 Task: In the  document Desert.txt Add another  'page' Use the Tool Explore 'and look for brief about the picture in first page, copy 2-3 lines in second sheet.' Align the text to the Left
Action: Mouse moved to (232, 335)
Screenshot: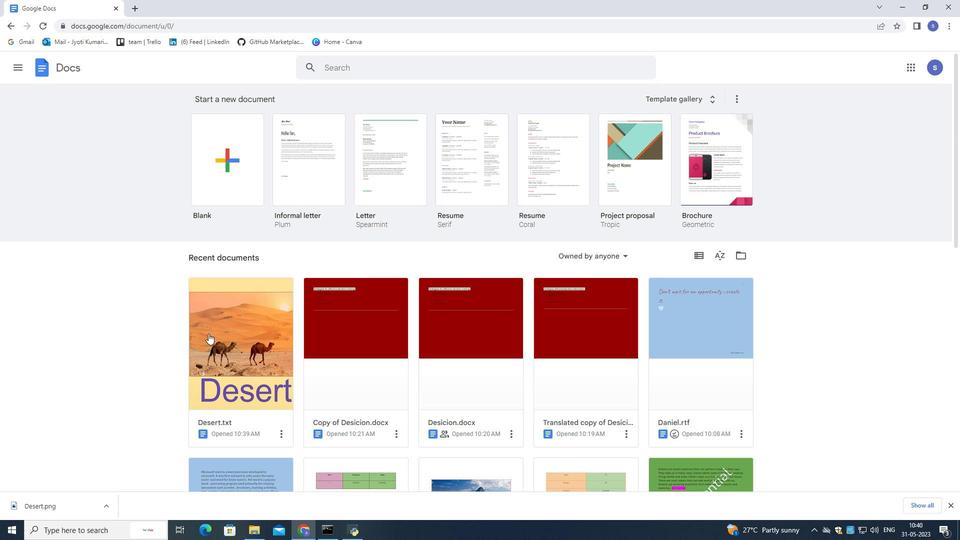 
Action: Mouse pressed left at (232, 335)
Screenshot: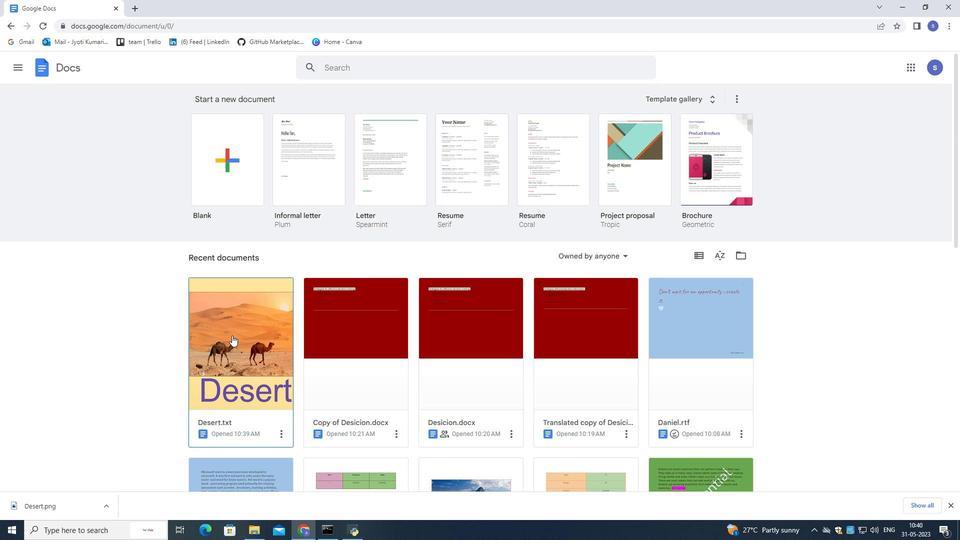 
Action: Mouse pressed left at (232, 335)
Screenshot: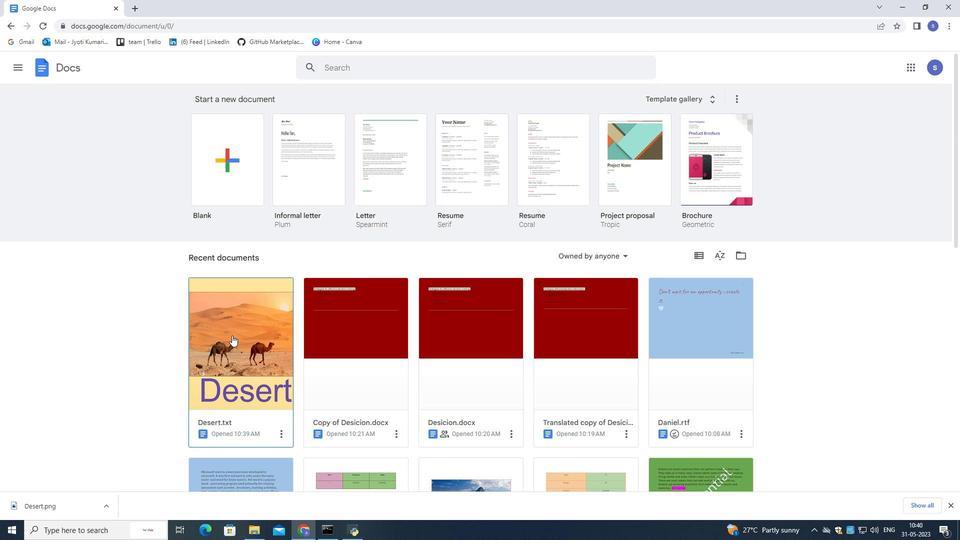 
Action: Mouse moved to (314, 229)
Screenshot: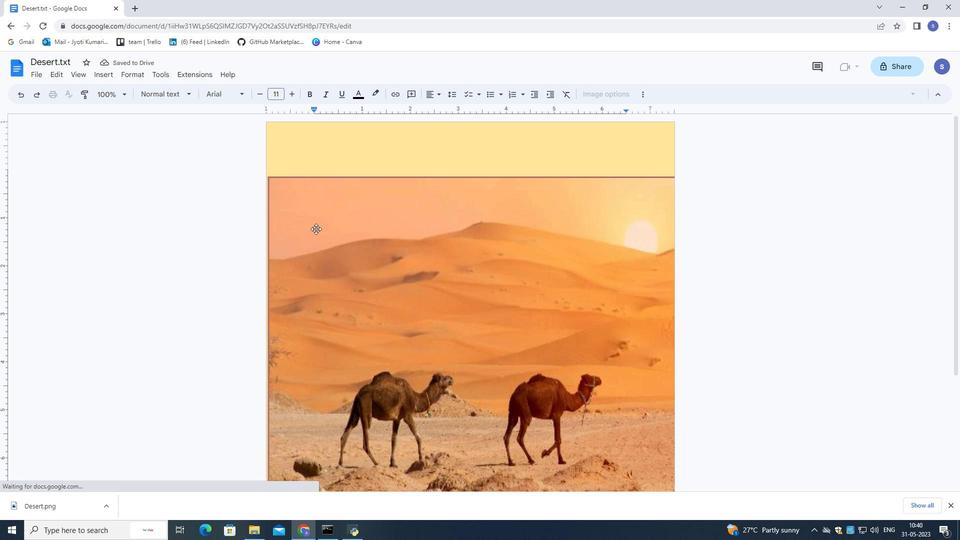 
Action: Mouse scrolled (314, 229) with delta (0, 0)
Screenshot: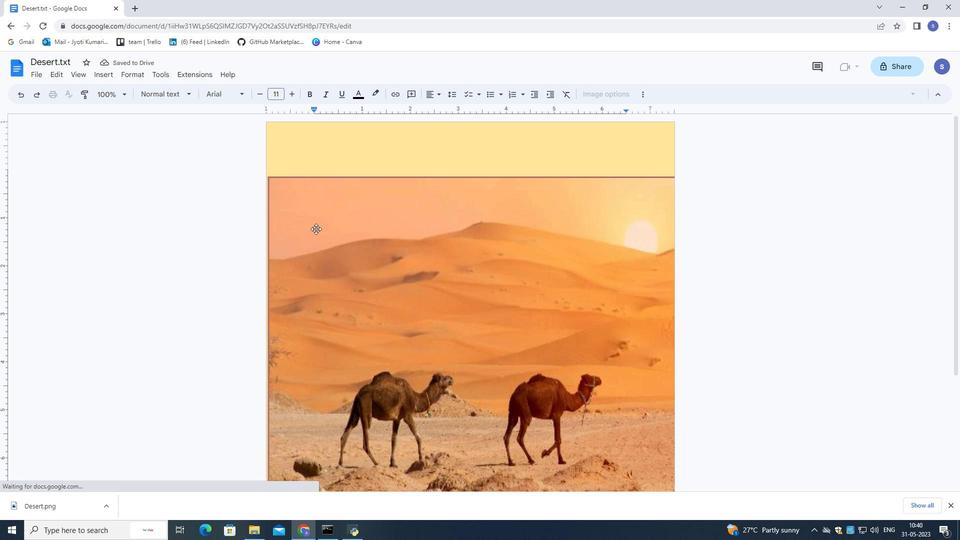 
Action: Mouse moved to (313, 231)
Screenshot: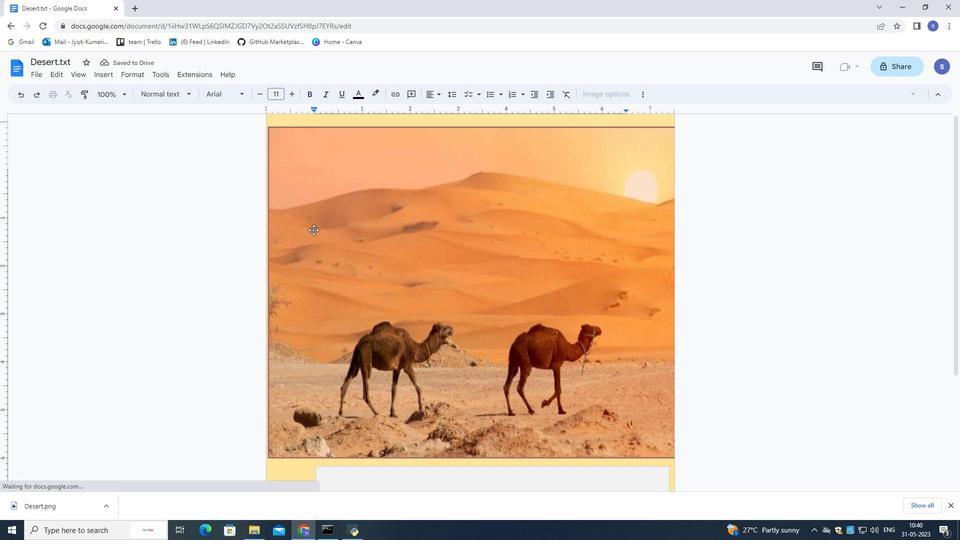
Action: Mouse scrolled (313, 229) with delta (0, 0)
Screenshot: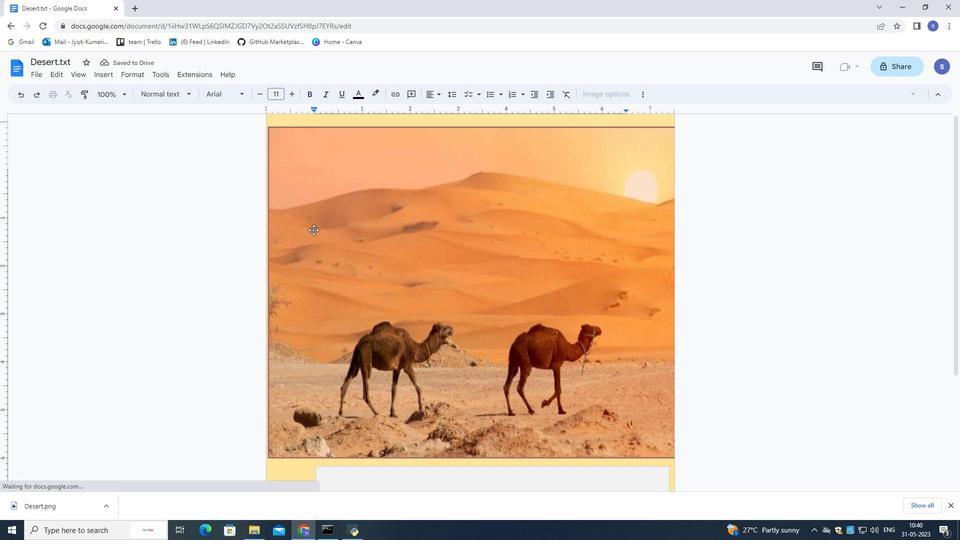 
Action: Mouse moved to (313, 231)
Screenshot: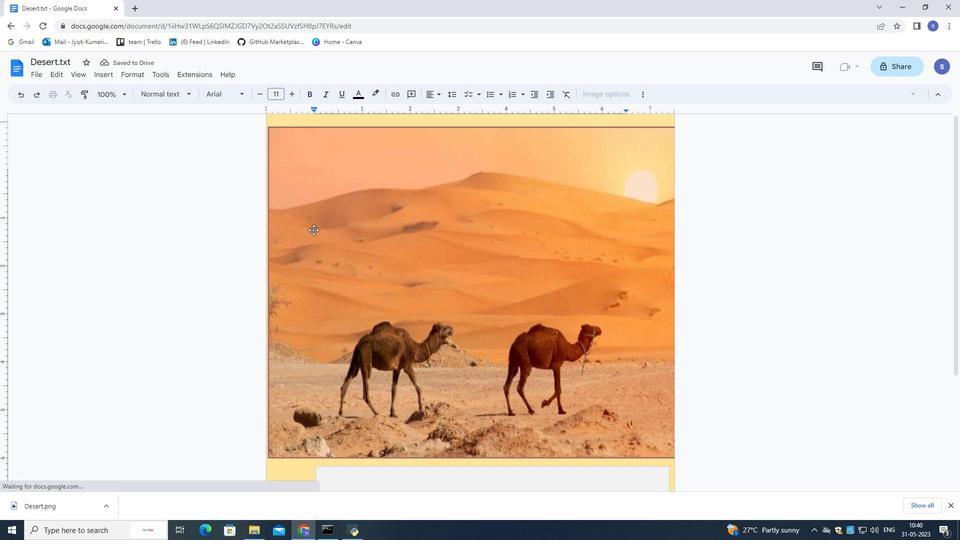 
Action: Mouse scrolled (313, 230) with delta (0, 0)
Screenshot: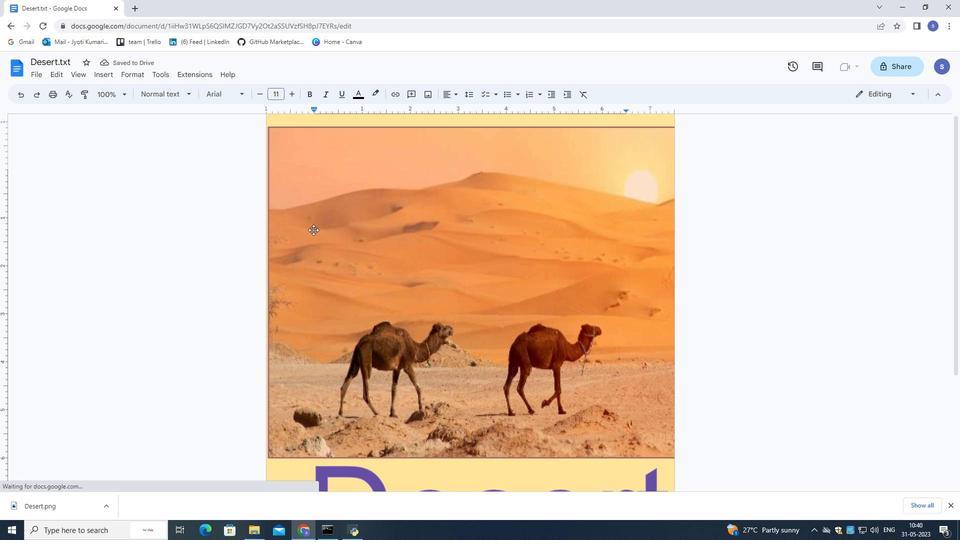 
Action: Mouse scrolled (313, 230) with delta (0, 0)
Screenshot: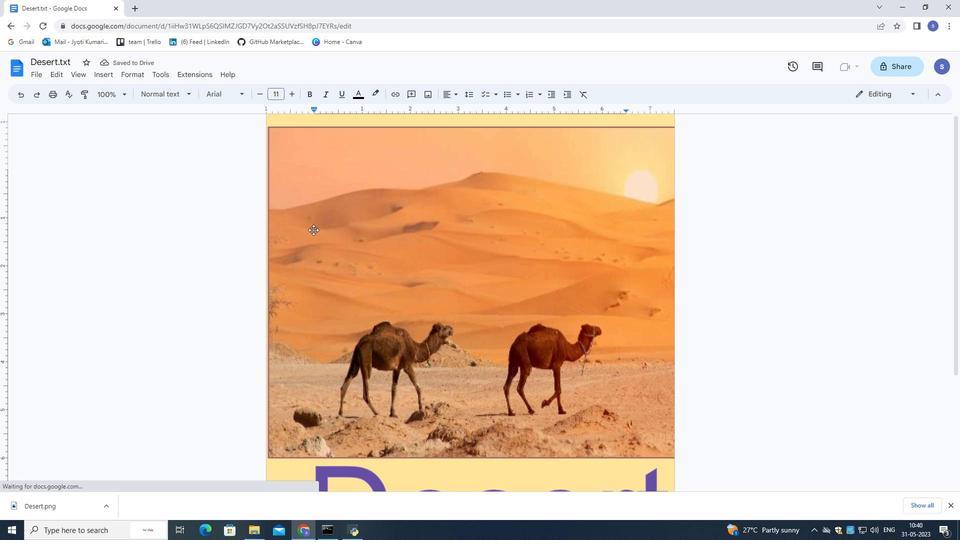 
Action: Mouse moved to (312, 232)
Screenshot: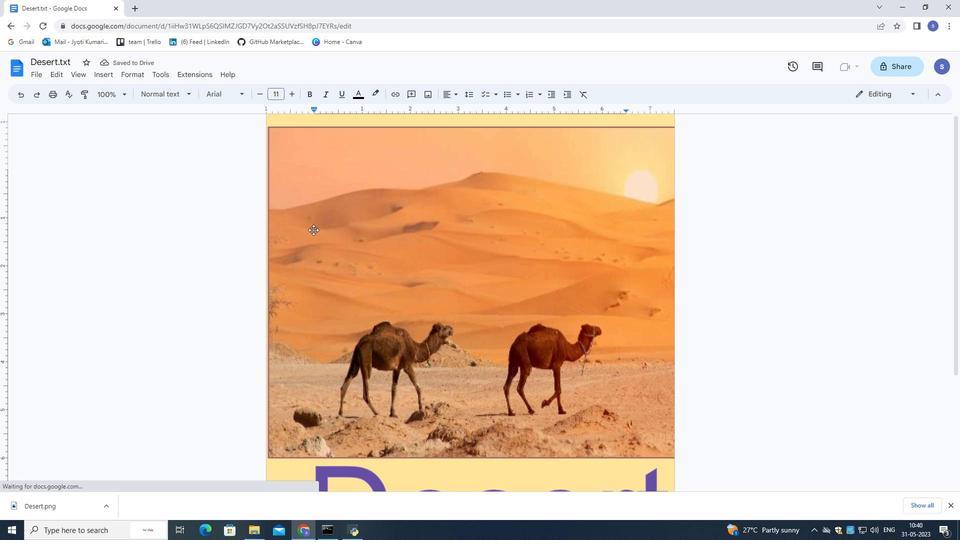 
Action: Mouse scrolled (313, 230) with delta (0, 0)
Screenshot: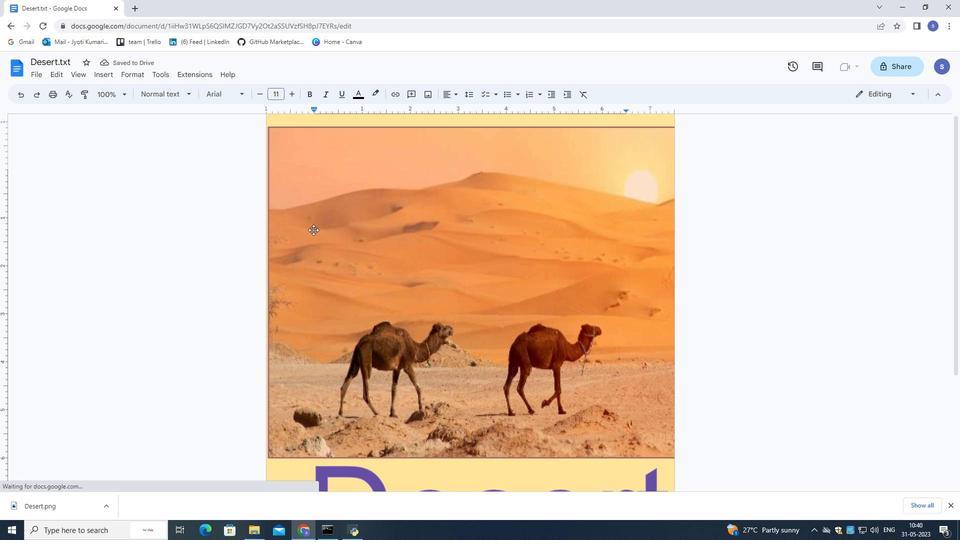 
Action: Mouse scrolled (312, 231) with delta (0, 0)
Screenshot: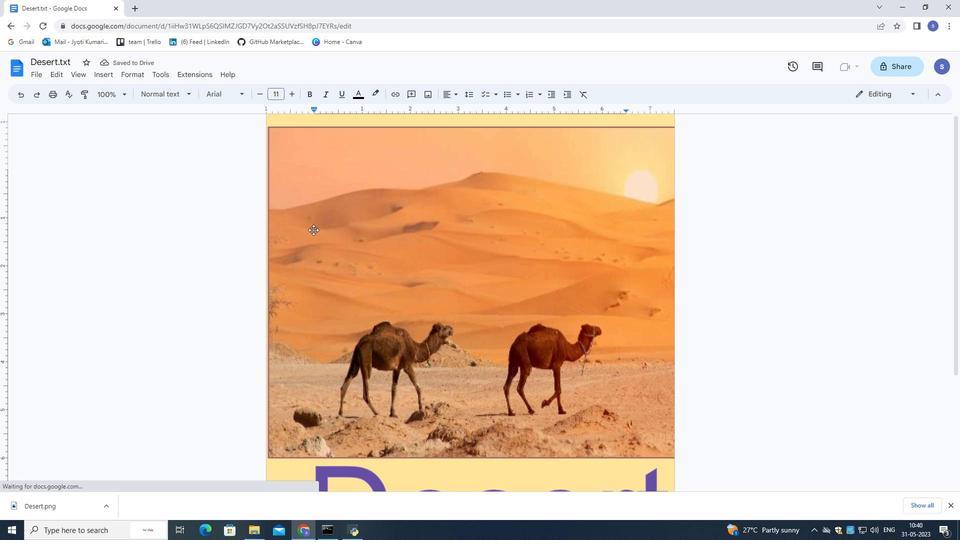 
Action: Mouse scrolled (312, 231) with delta (0, 0)
Screenshot: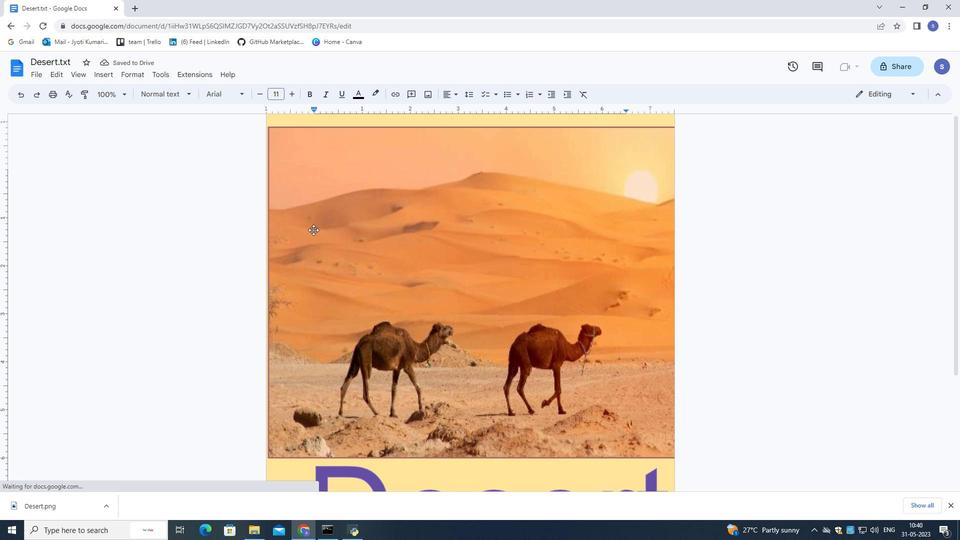 
Action: Mouse moved to (312, 232)
Screenshot: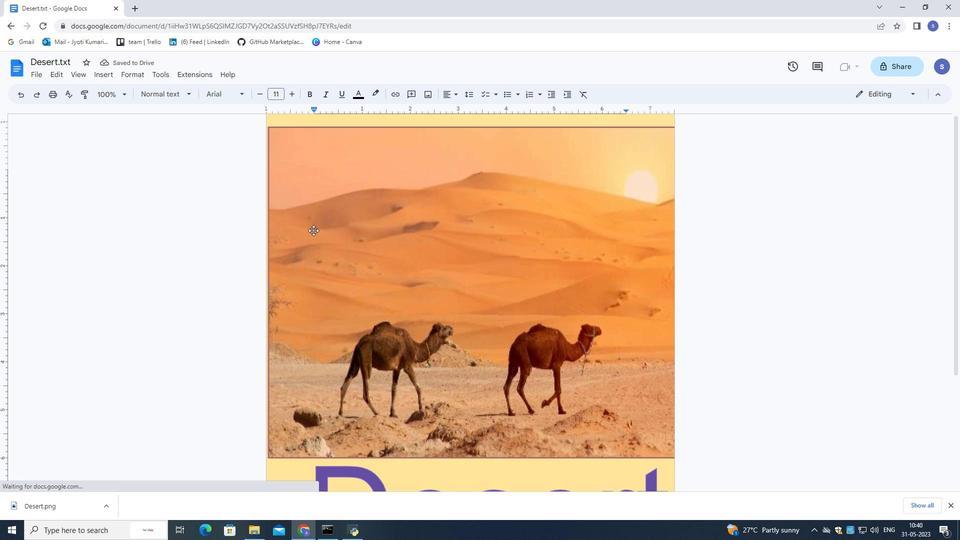 
Action: Mouse scrolled (312, 232) with delta (0, 0)
Screenshot: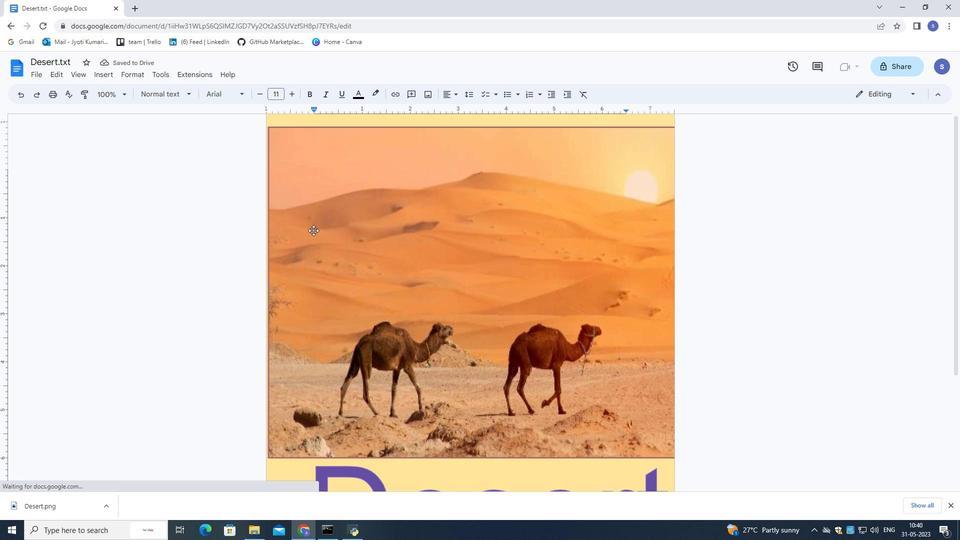 
Action: Mouse scrolled (312, 232) with delta (0, 0)
Screenshot: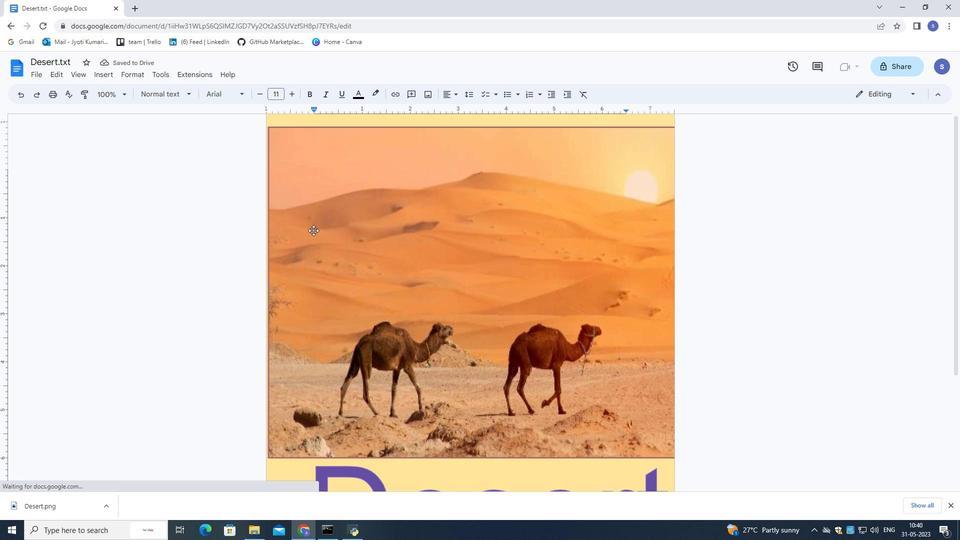 
Action: Mouse scrolled (312, 232) with delta (0, 0)
Screenshot: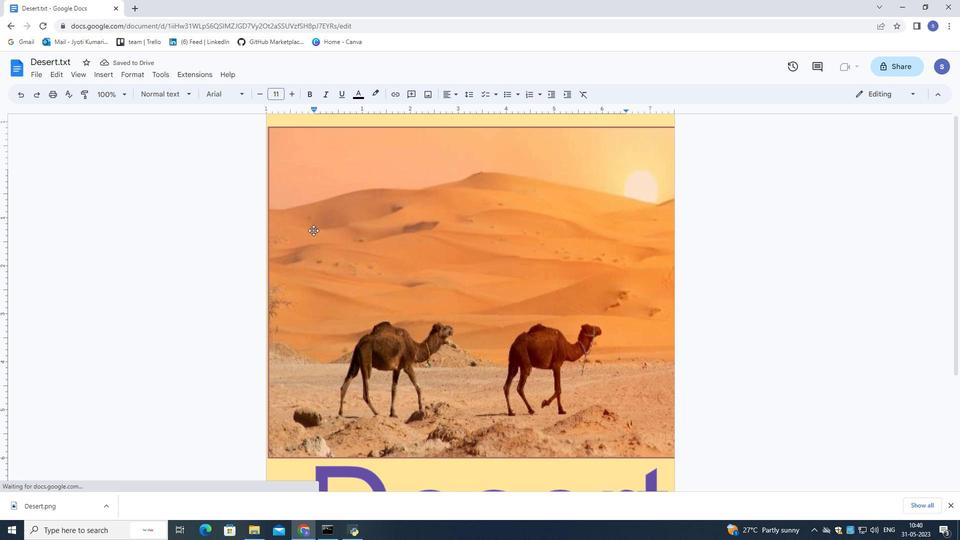 
Action: Mouse scrolled (312, 232) with delta (0, 0)
Screenshot: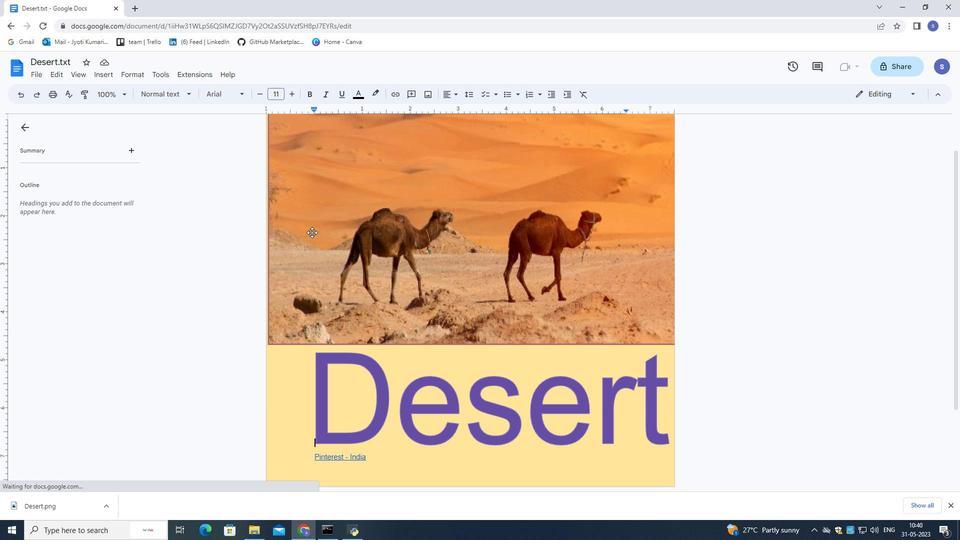 
Action: Mouse scrolled (312, 232) with delta (0, 0)
Screenshot: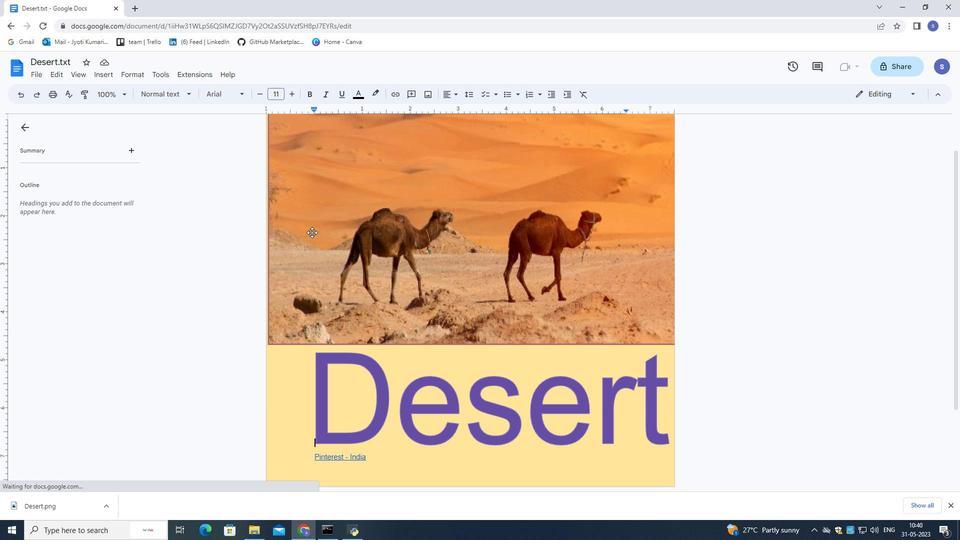 
Action: Mouse scrolled (312, 232) with delta (0, 0)
Screenshot: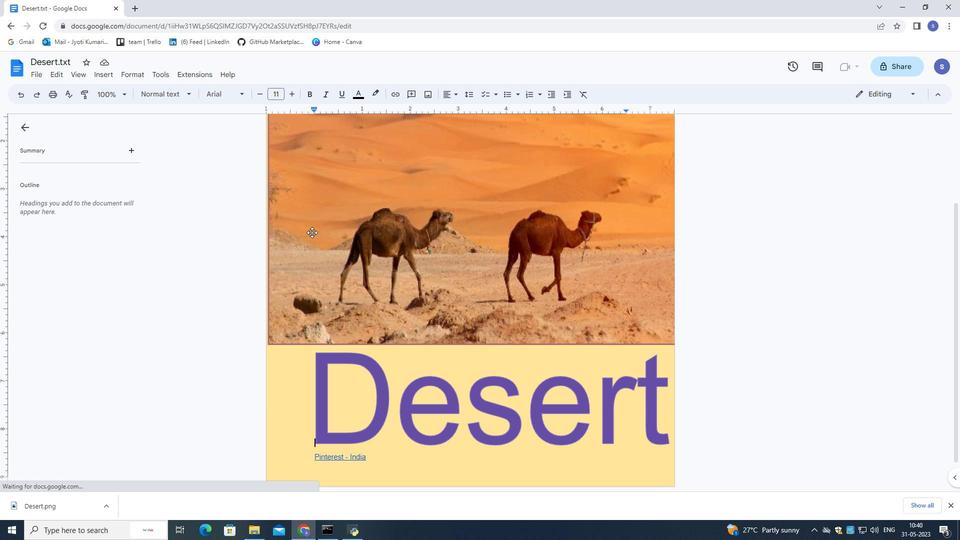 
Action: Mouse scrolled (312, 232) with delta (0, 0)
Screenshot: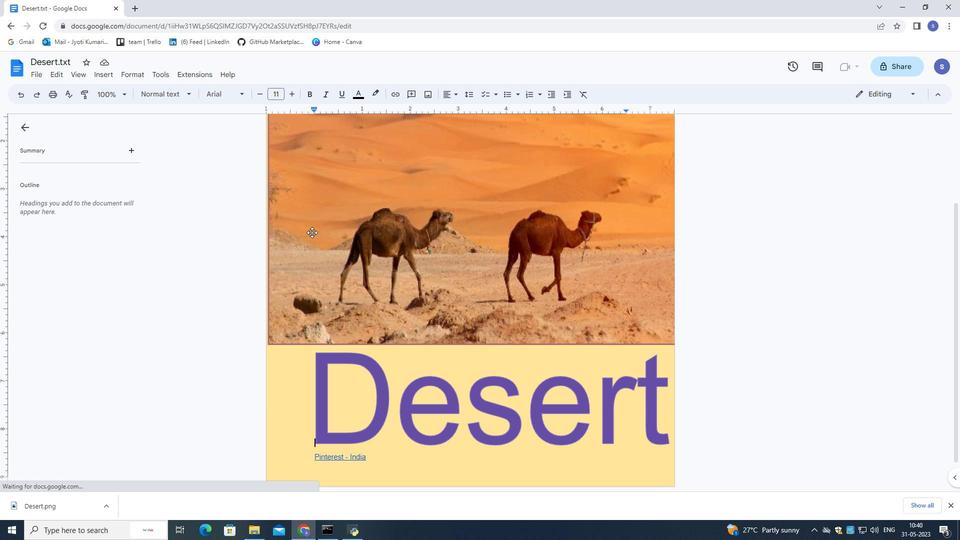 
Action: Mouse moved to (44, 76)
Screenshot: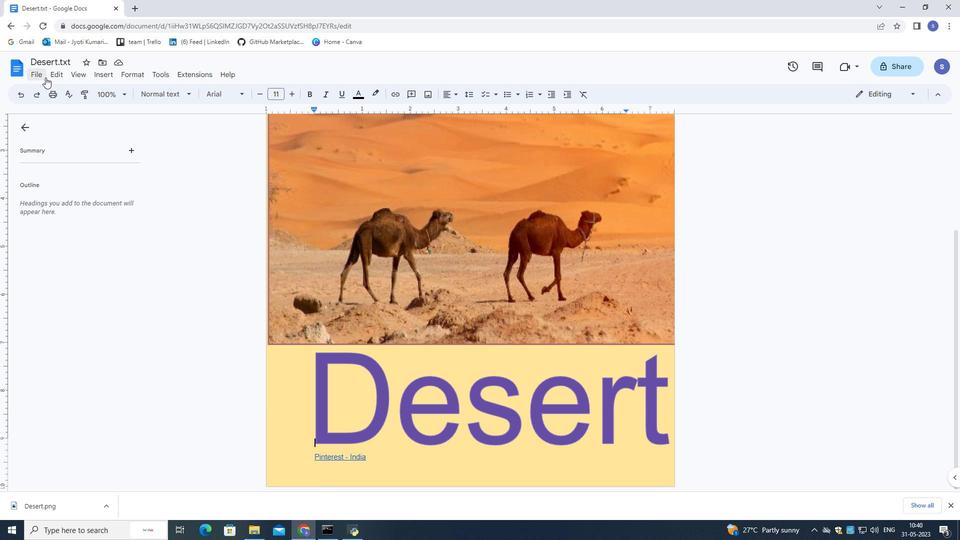 
Action: Mouse pressed left at (44, 76)
Screenshot: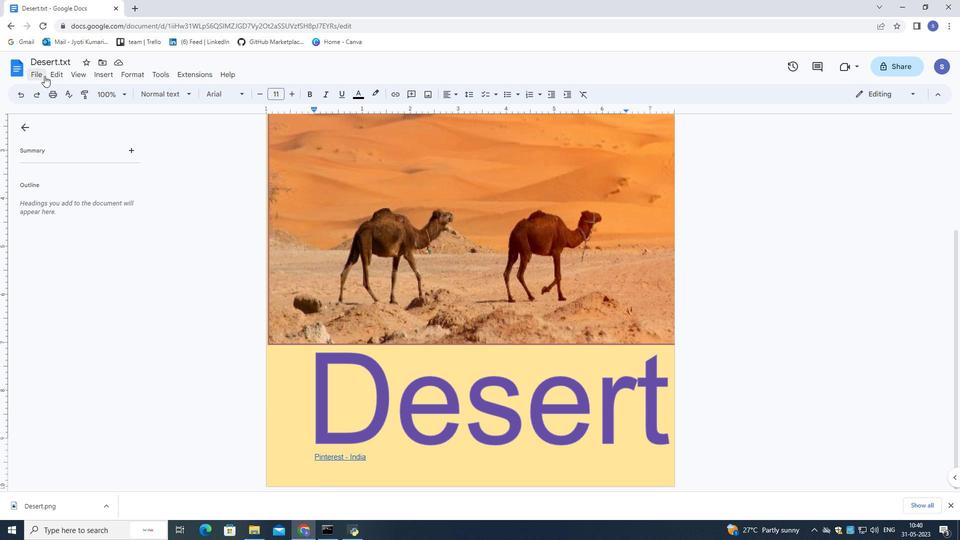 
Action: Mouse moved to (258, 358)
Screenshot: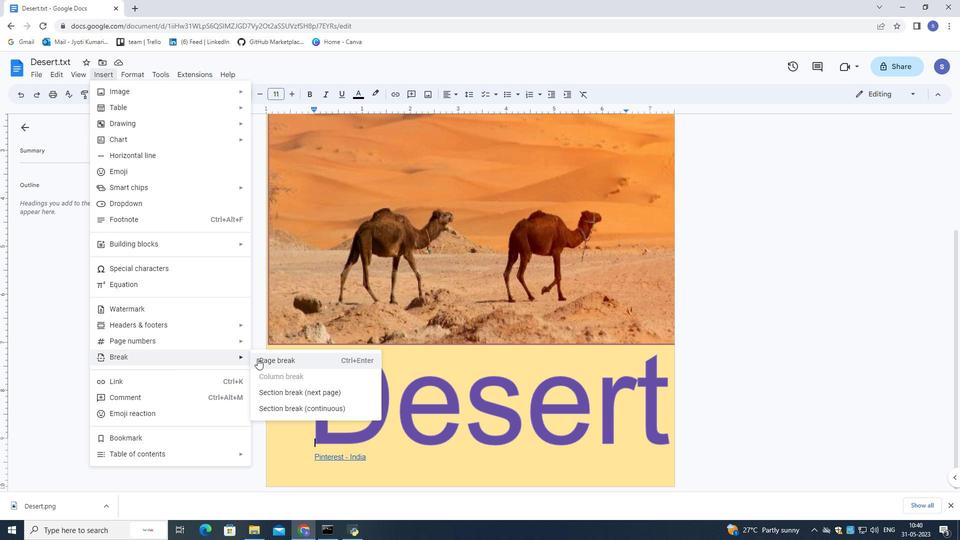 
Action: Mouse pressed left at (258, 358)
Screenshot: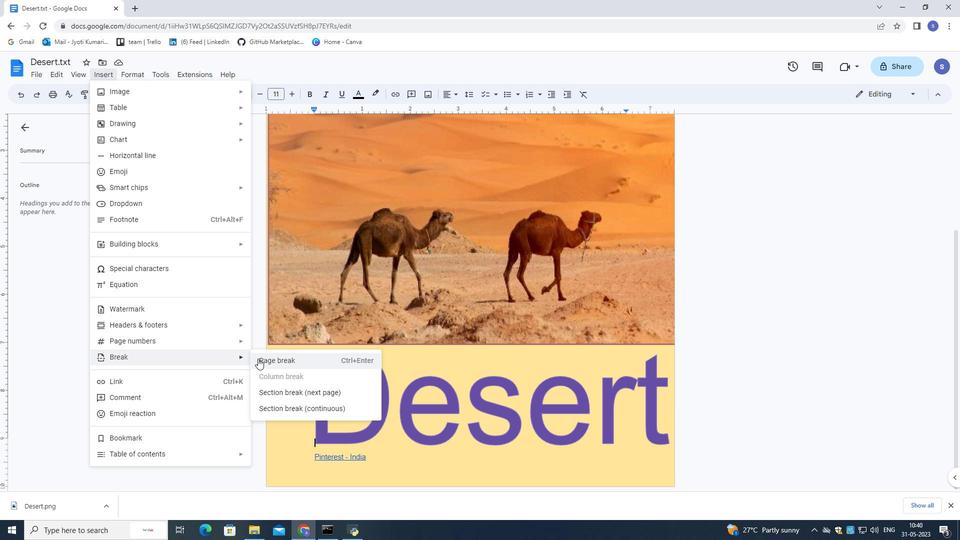 
Action: Mouse moved to (465, 381)
Screenshot: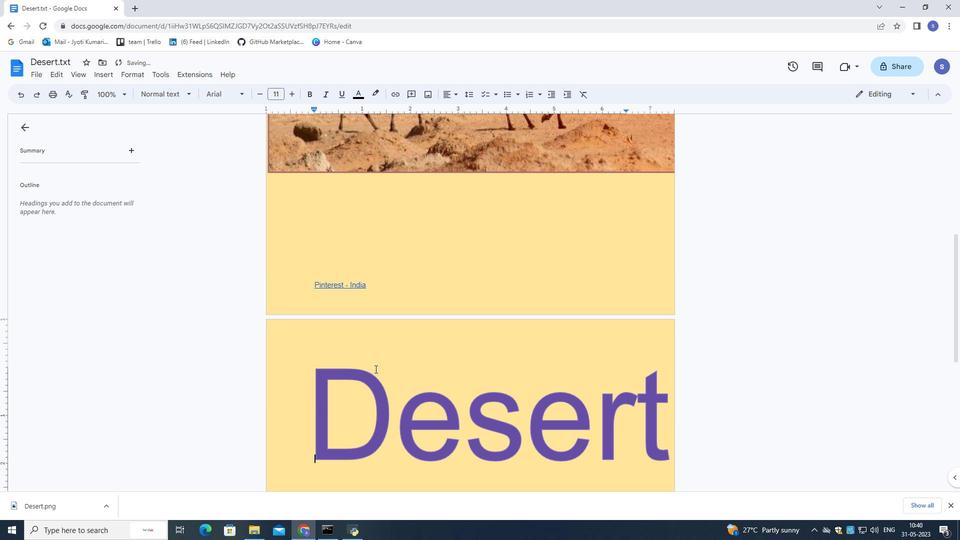 
Action: Mouse scrolled (465, 382) with delta (0, 0)
Screenshot: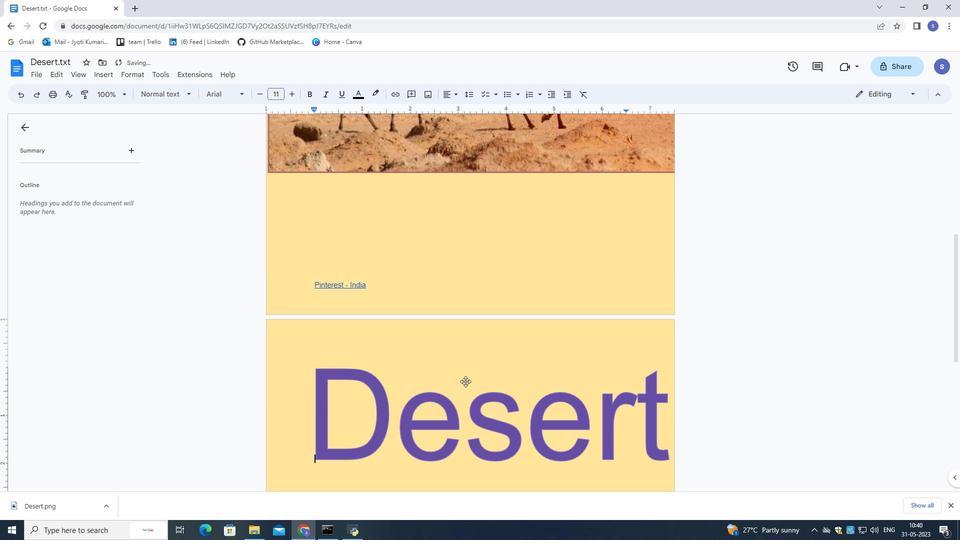 
Action: Mouse scrolled (465, 382) with delta (0, 0)
Screenshot: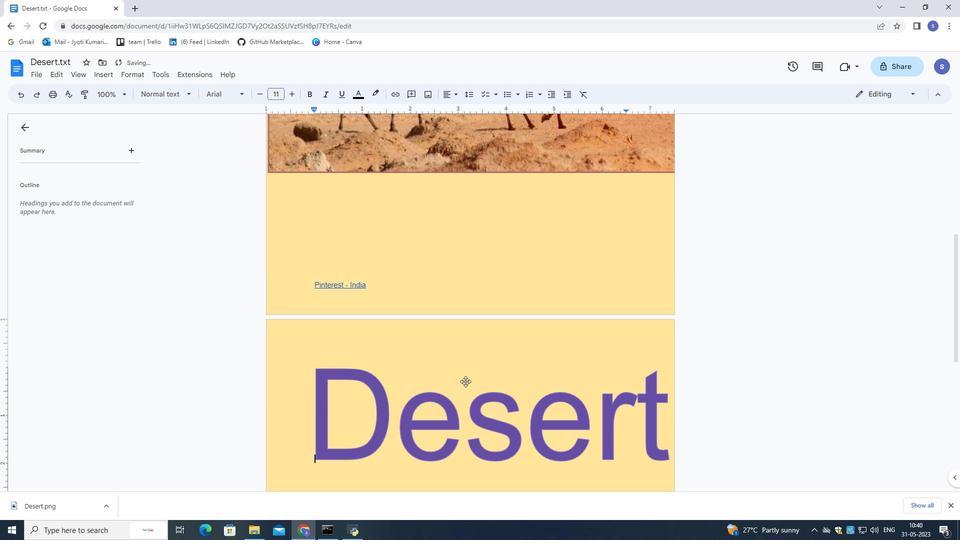 
Action: Mouse scrolled (465, 382) with delta (0, 0)
Screenshot: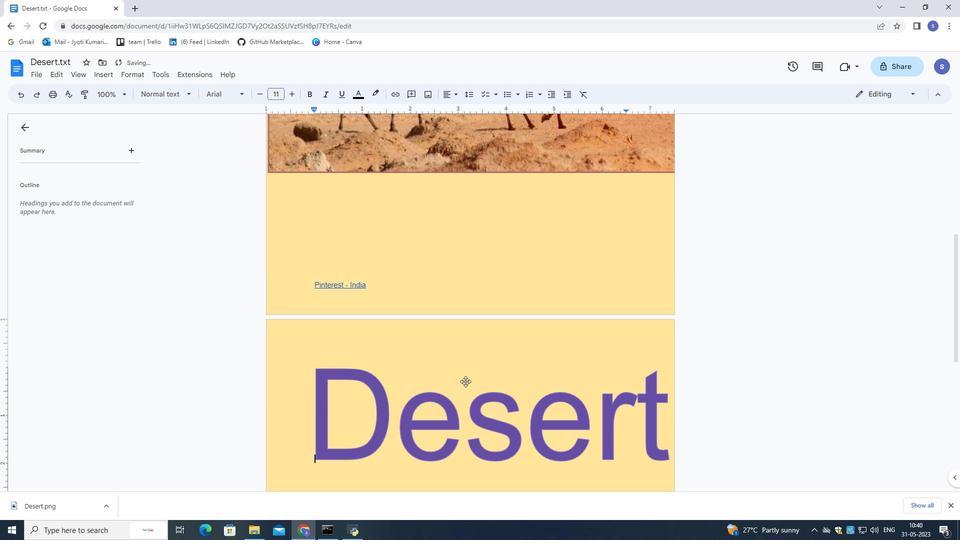 
Action: Mouse scrolled (465, 382) with delta (0, 0)
Screenshot: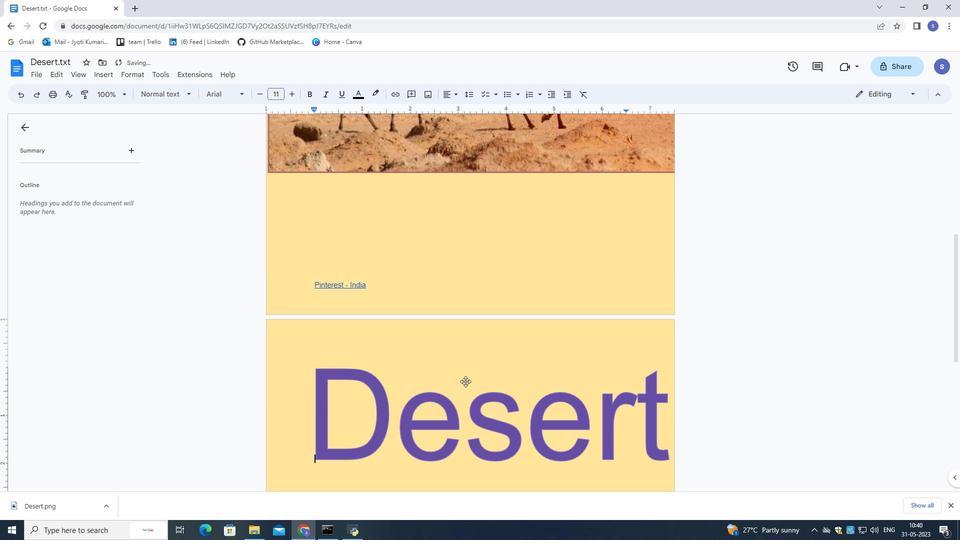 
Action: Mouse scrolled (465, 382) with delta (0, 0)
Screenshot: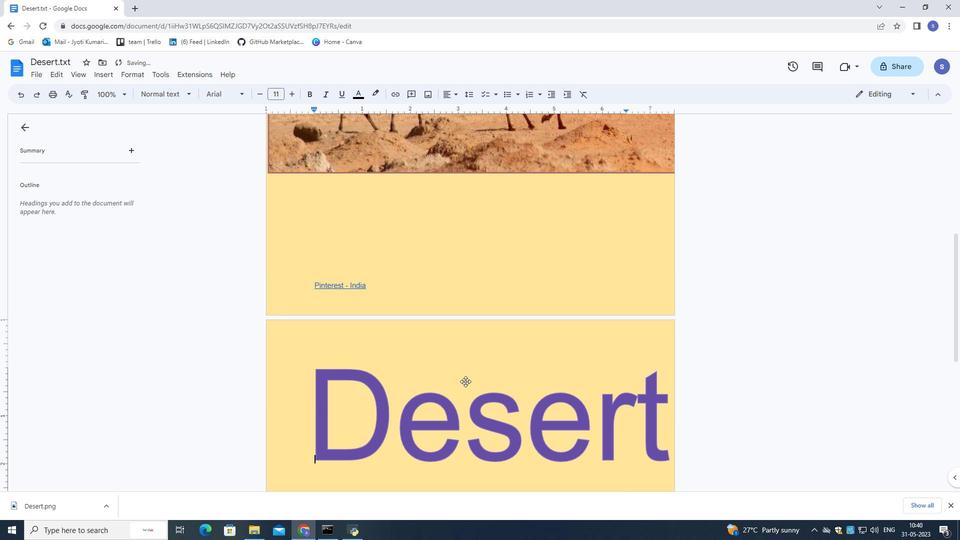 
Action: Mouse moved to (465, 381)
Screenshot: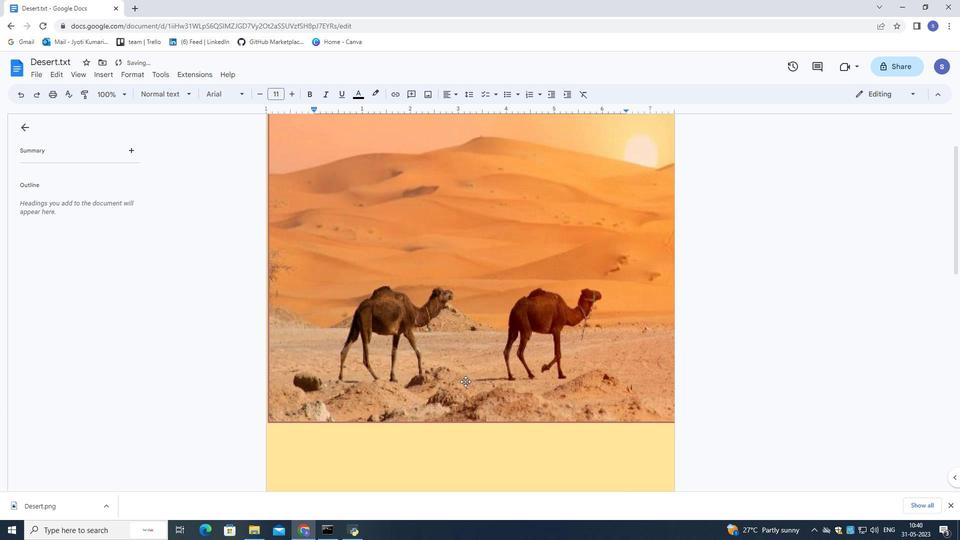 
Action: Mouse scrolled (465, 381) with delta (0, 0)
Screenshot: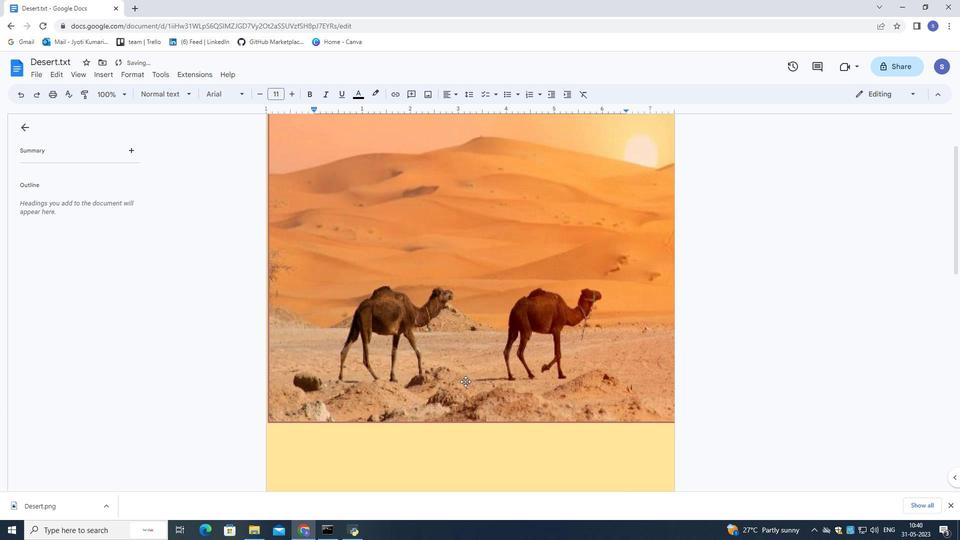 
Action: Mouse moved to (464, 381)
Screenshot: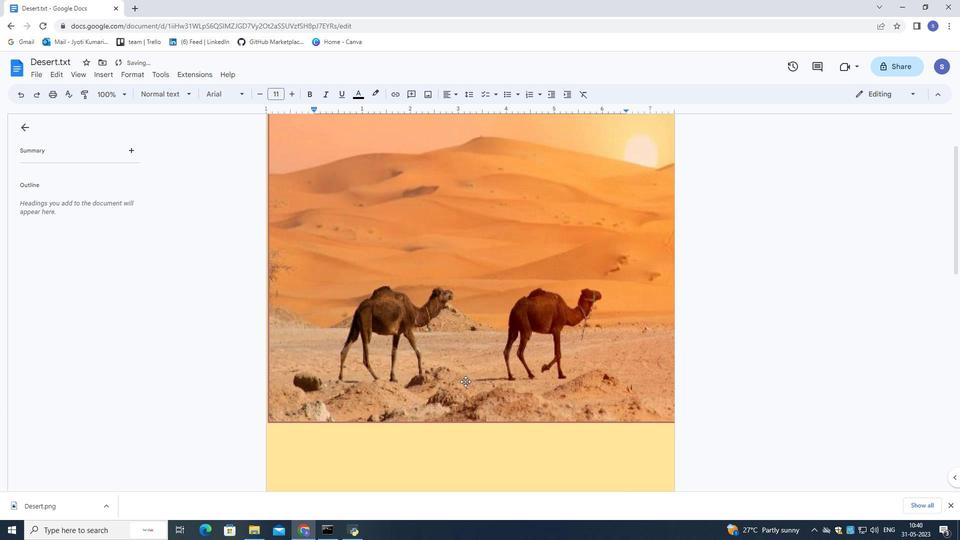 
Action: Mouse scrolled (464, 381) with delta (0, 0)
Screenshot: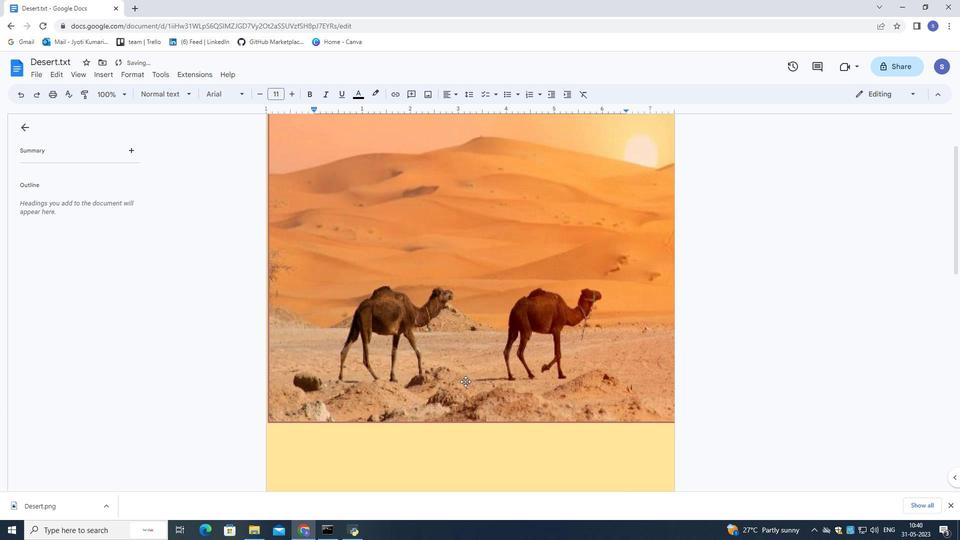 
Action: Mouse scrolled (464, 381) with delta (0, 0)
Screenshot: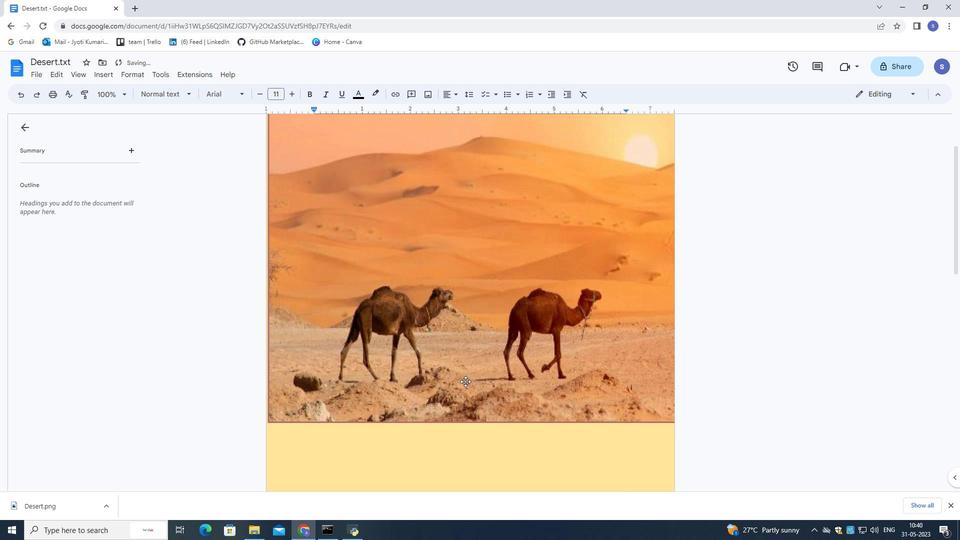 
Action: Mouse scrolled (464, 381) with delta (0, 0)
Screenshot: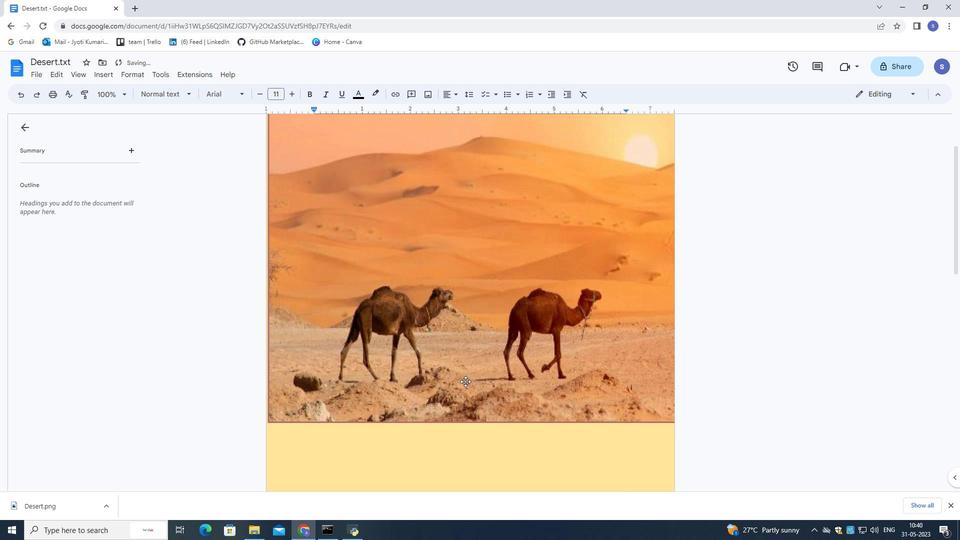 
Action: Mouse scrolled (464, 381) with delta (0, 0)
Screenshot: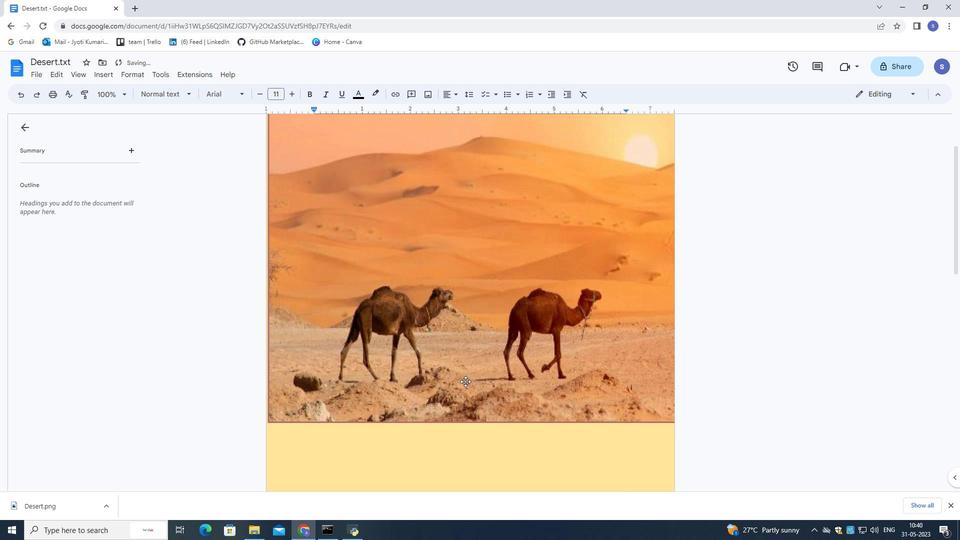 
Action: Mouse scrolled (464, 381) with delta (0, 0)
Screenshot: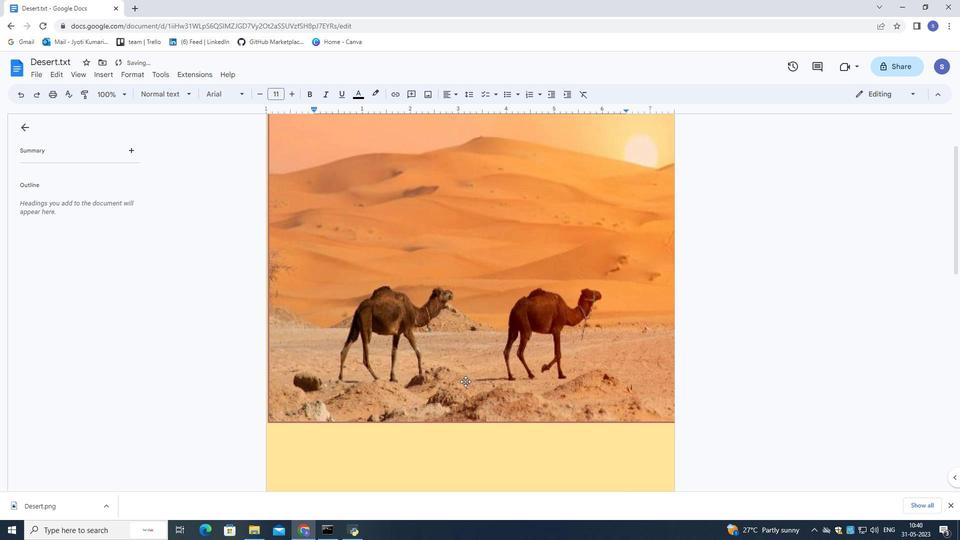 
Action: Mouse moved to (464, 381)
Screenshot: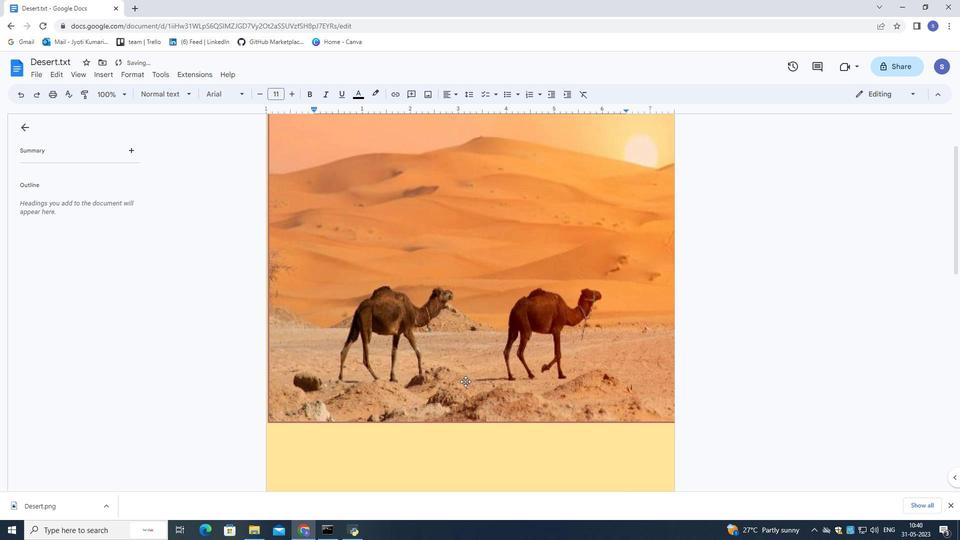 
Action: Mouse scrolled (464, 381) with delta (0, 0)
Screenshot: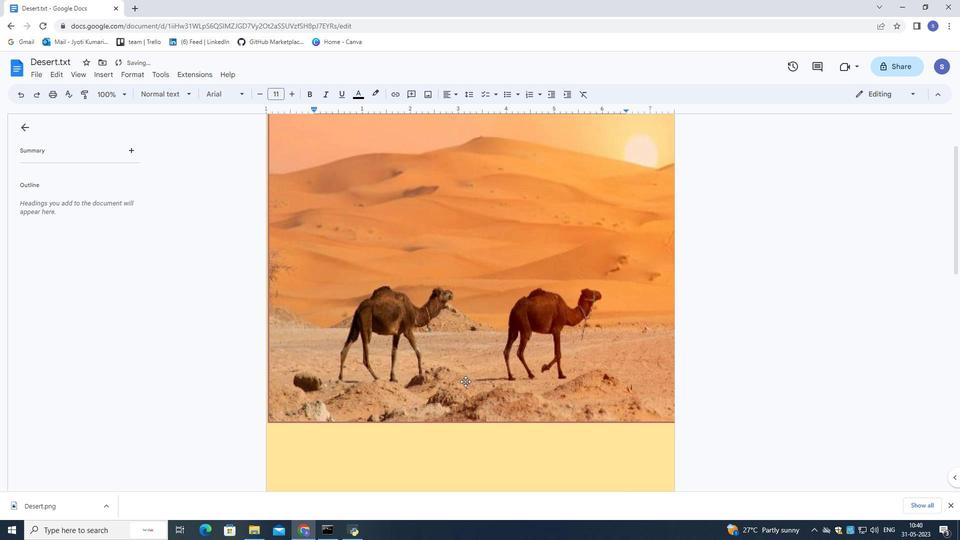 
Action: Mouse scrolled (464, 382) with delta (0, 0)
Screenshot: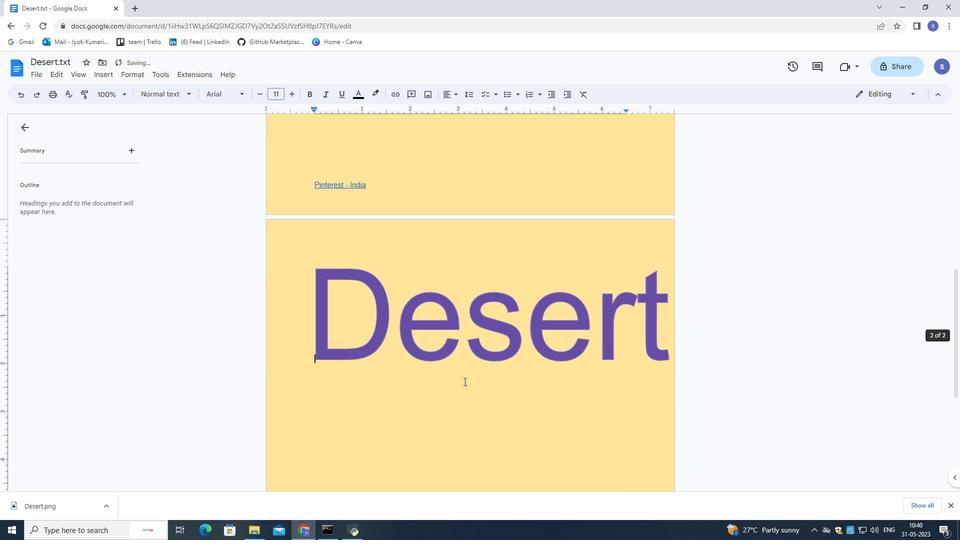 
Action: Mouse scrolled (464, 382) with delta (0, 0)
Screenshot: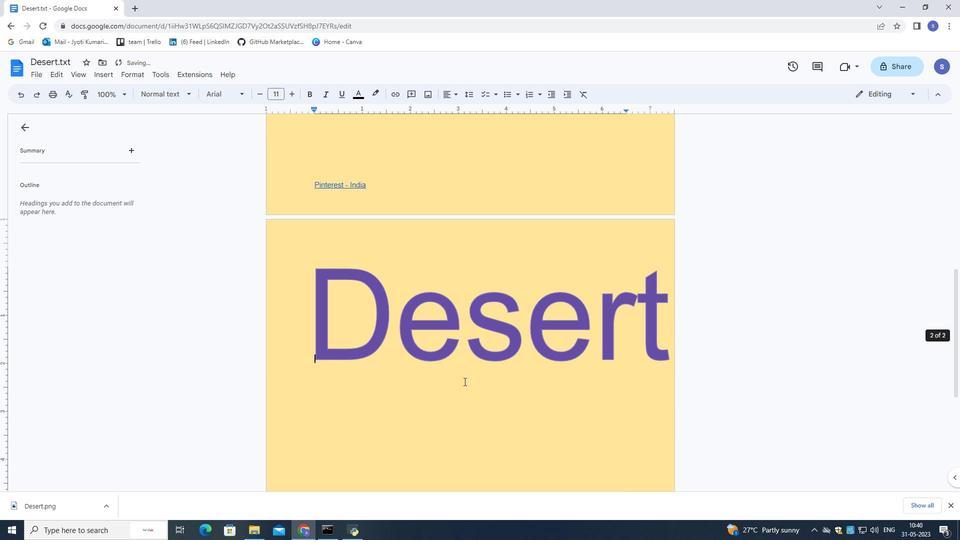 
Action: Mouse scrolled (464, 382) with delta (0, 0)
Screenshot: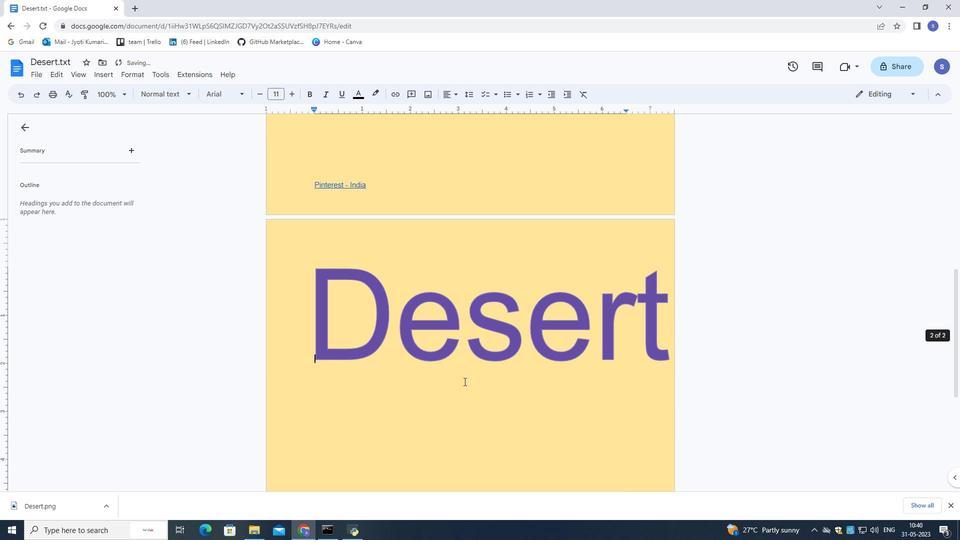
Action: Mouse scrolled (464, 382) with delta (0, 0)
Screenshot: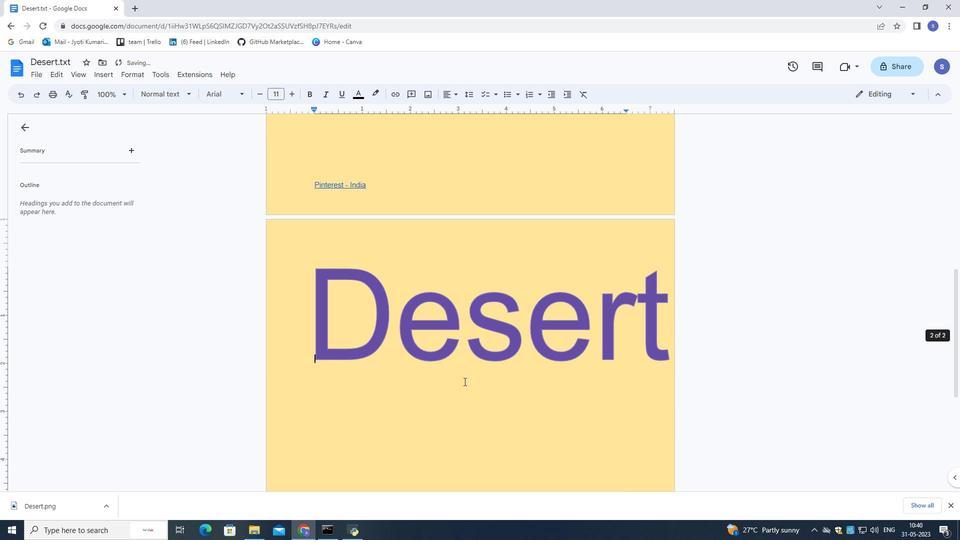 
Action: Mouse scrolled (464, 382) with delta (0, 0)
Screenshot: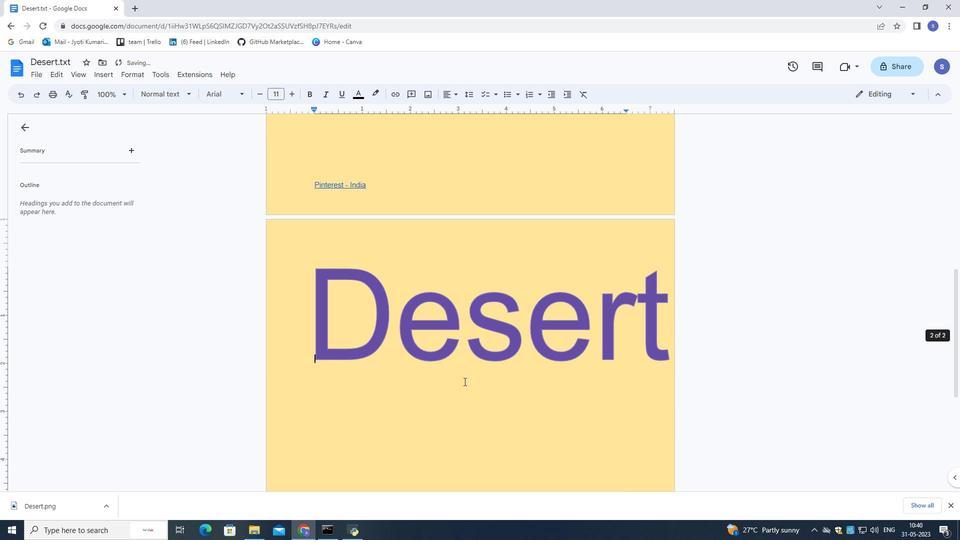 
Action: Mouse scrolled (464, 382) with delta (0, 0)
Screenshot: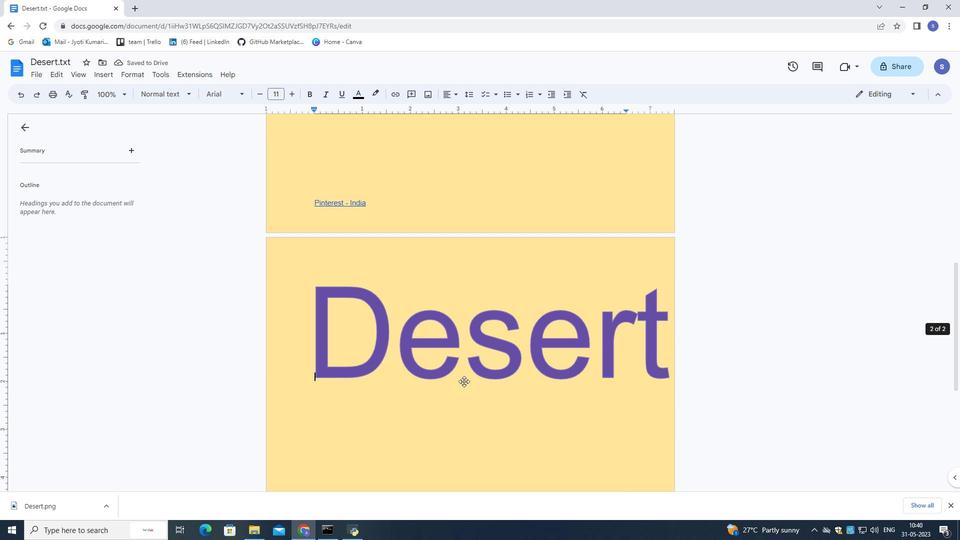 
Action: Mouse scrolled (464, 382) with delta (0, 0)
Screenshot: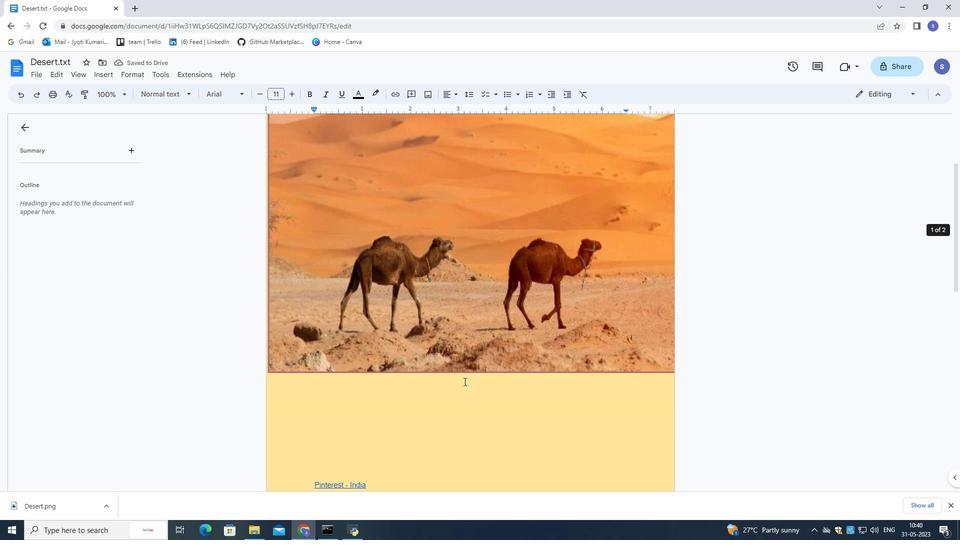 
Action: Mouse moved to (462, 381)
Screenshot: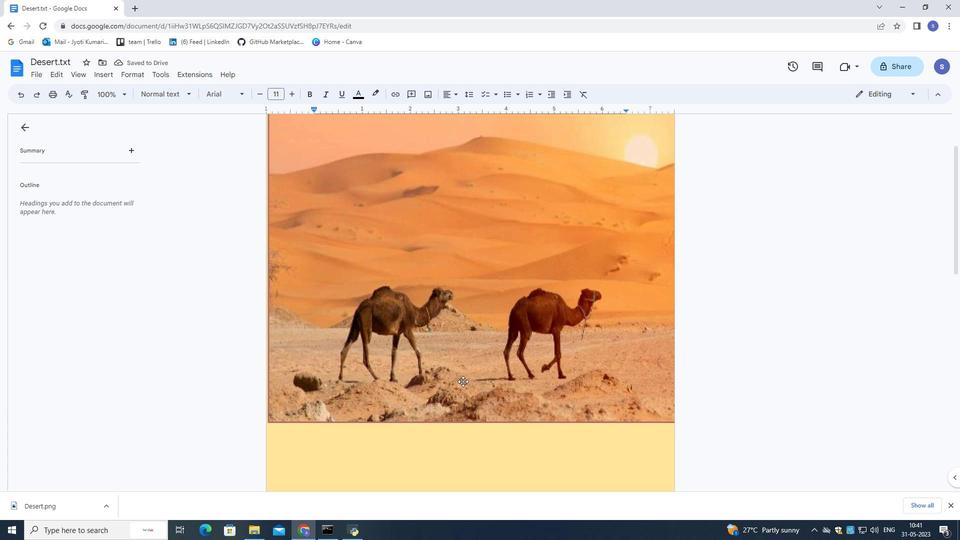 
Action: Mouse scrolled (462, 382) with delta (0, 0)
Screenshot: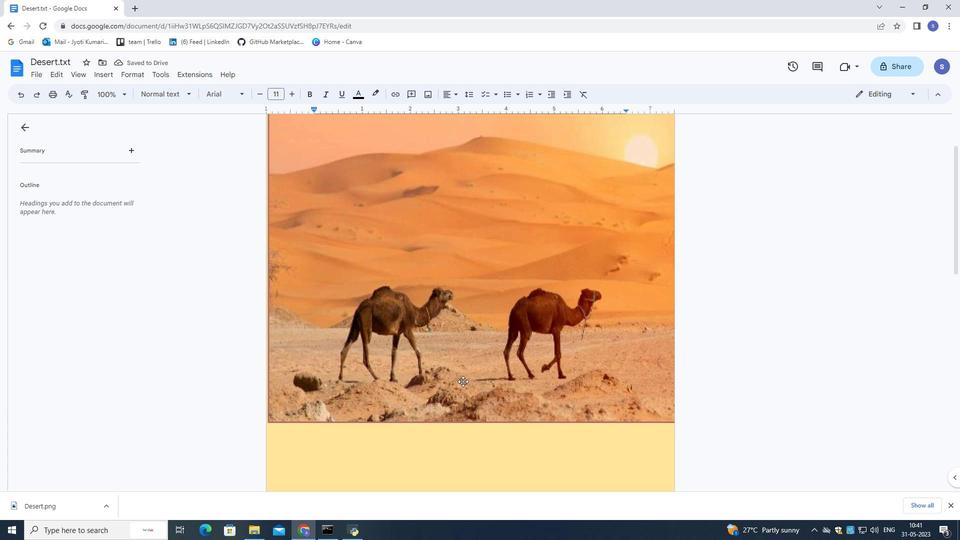 
Action: Mouse scrolled (462, 382) with delta (0, 0)
Screenshot: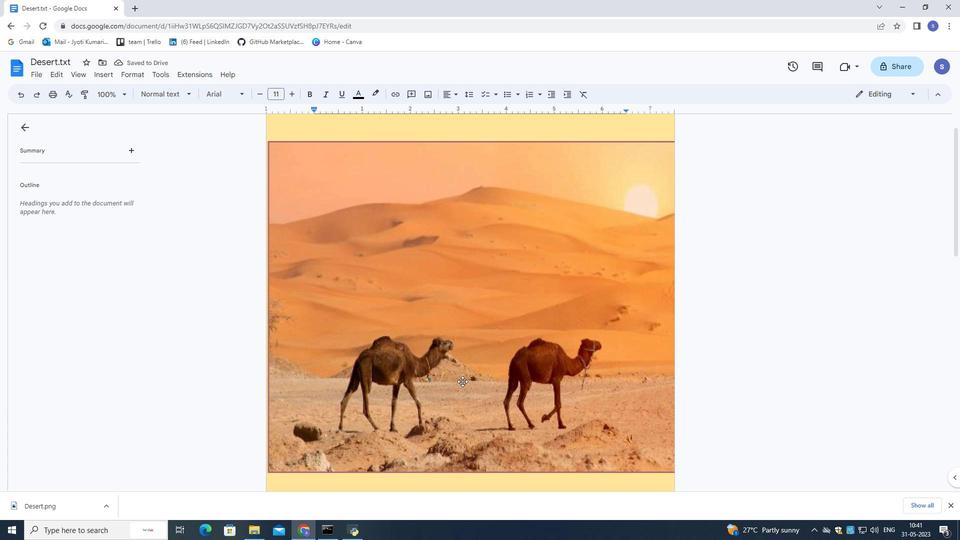 
Action: Mouse scrolled (462, 381) with delta (0, 0)
Screenshot: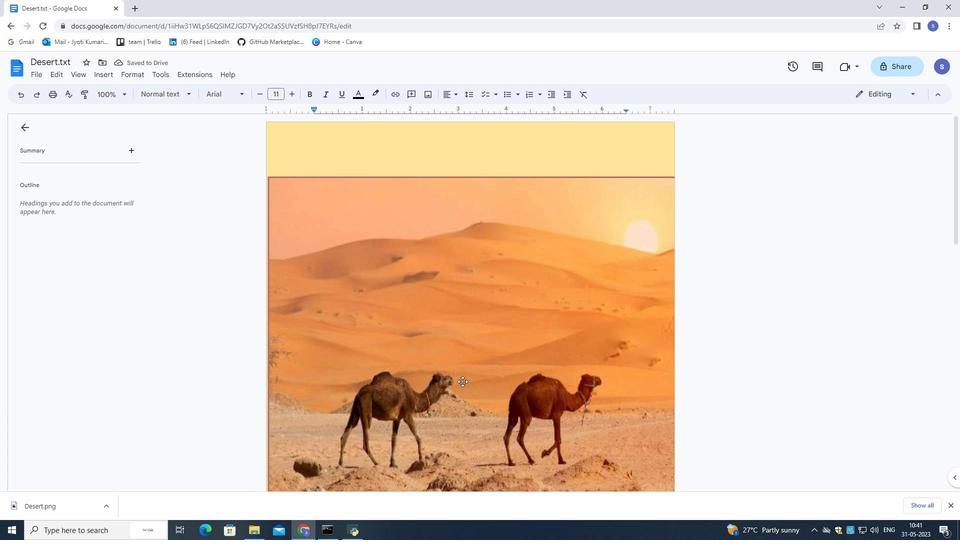 
Action: Mouse scrolled (462, 381) with delta (0, 0)
Screenshot: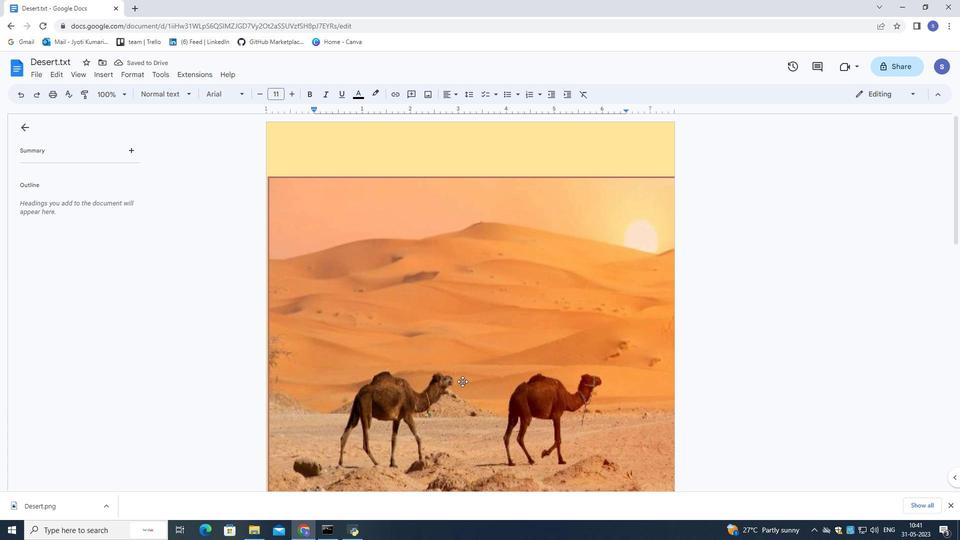 
Action: Mouse scrolled (462, 381) with delta (0, 0)
Screenshot: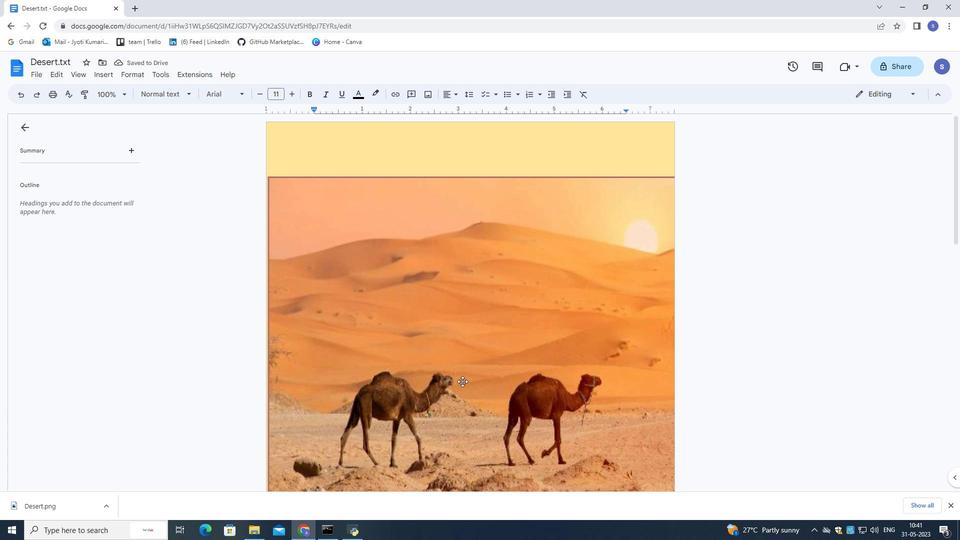 
Action: Mouse scrolled (462, 381) with delta (0, 0)
Screenshot: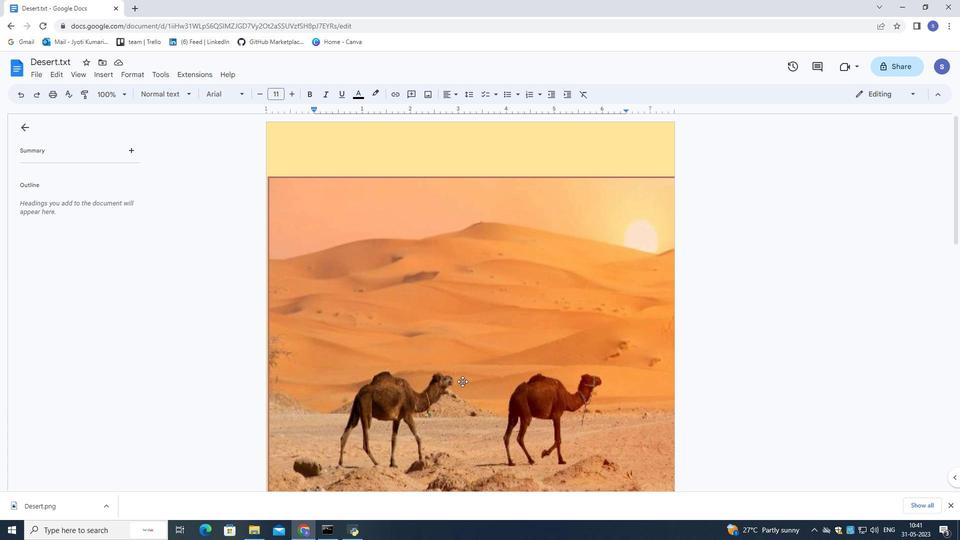 
Action: Mouse scrolled (462, 381) with delta (0, 0)
Screenshot: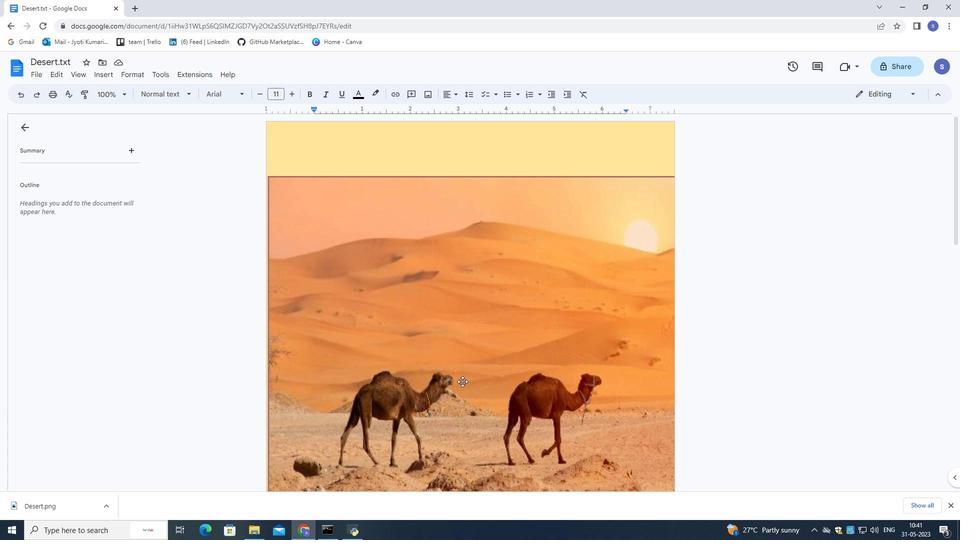 
Action: Mouse scrolled (462, 381) with delta (0, 0)
Screenshot: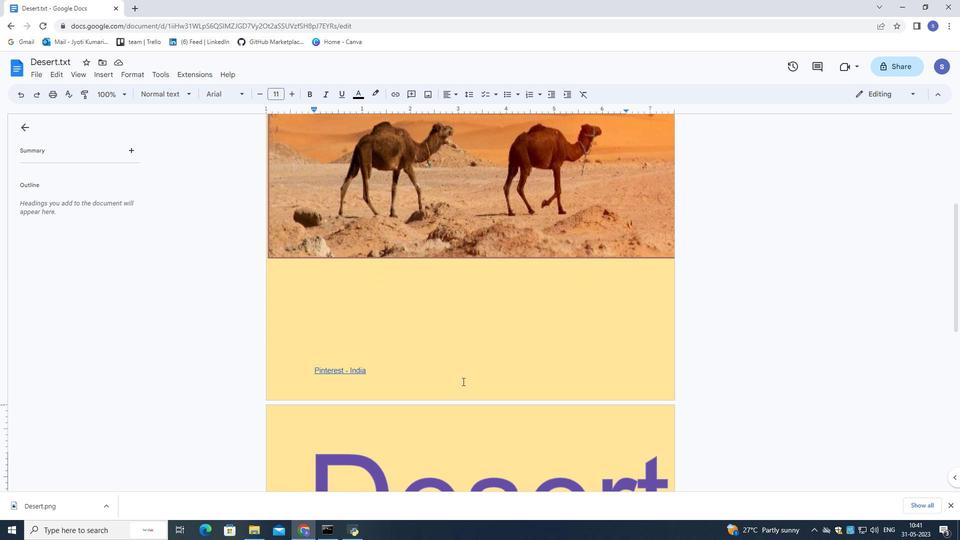 
Action: Mouse scrolled (462, 381) with delta (0, 0)
Screenshot: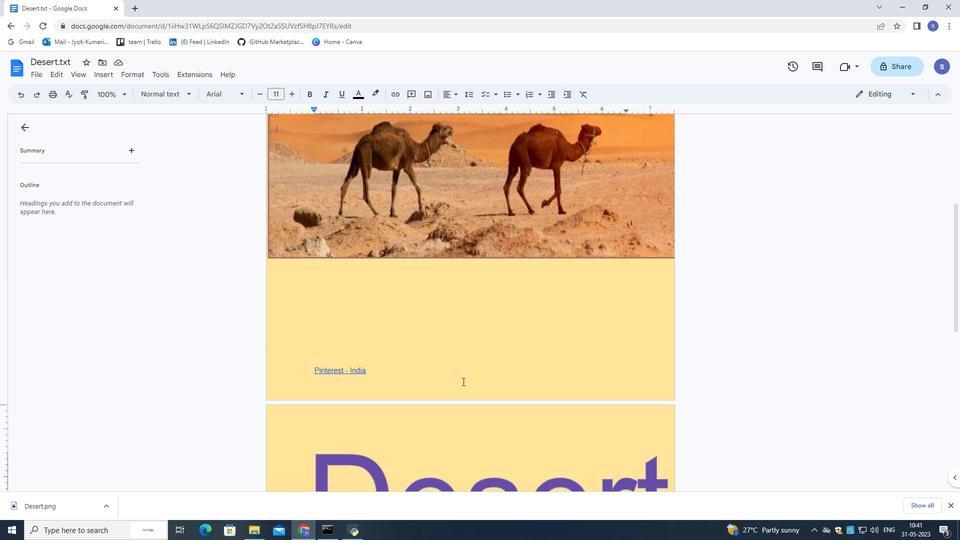 
Action: Mouse scrolled (462, 381) with delta (0, 0)
Screenshot: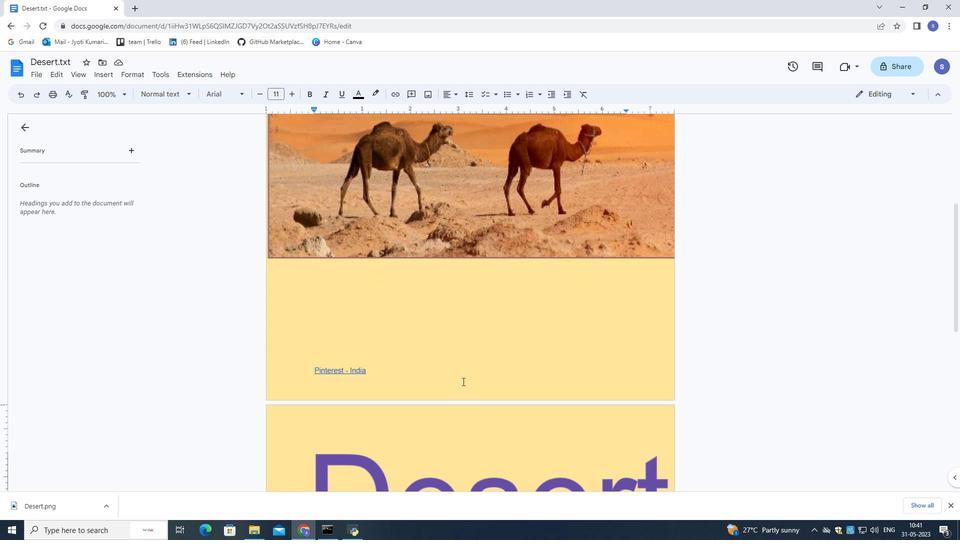 
Action: Mouse scrolled (462, 381) with delta (0, 0)
Screenshot: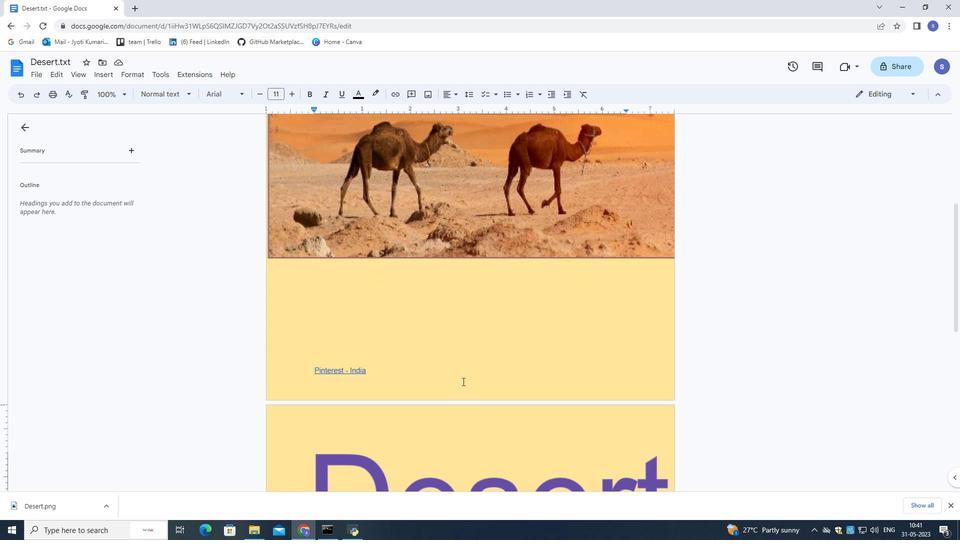 
Action: Mouse moved to (313, 309)
Screenshot: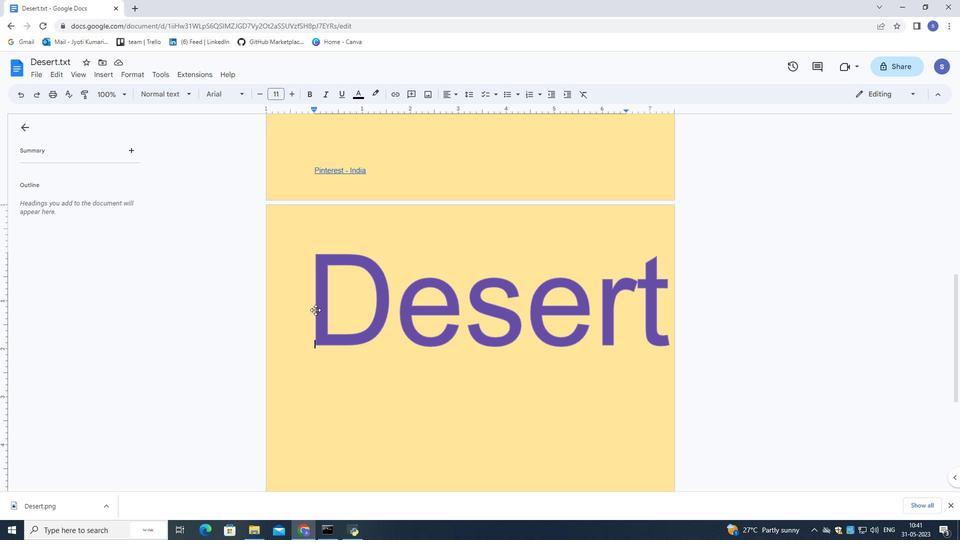 
Action: Mouse pressed left at (313, 309)
Screenshot: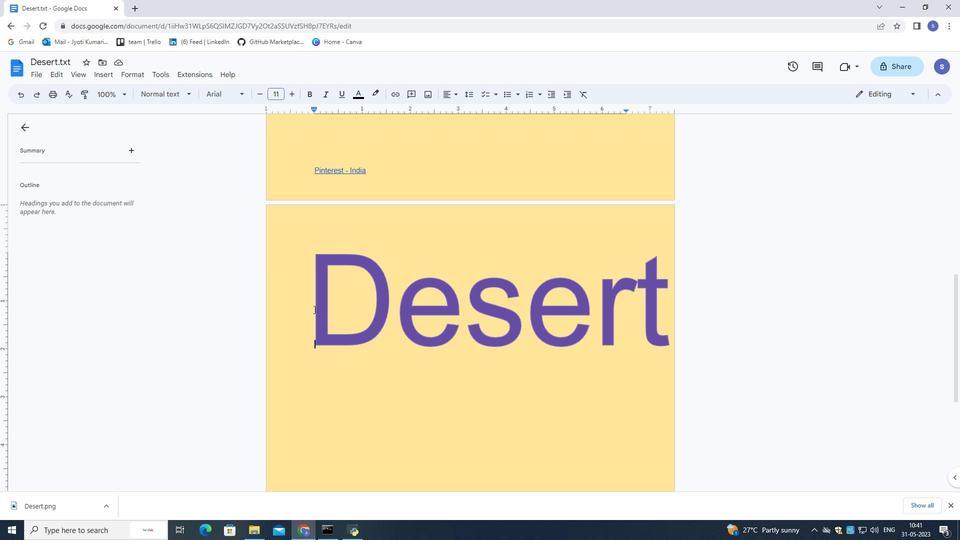 
Action: Key pressed <Key.backspace><Key.backspace>
Screenshot: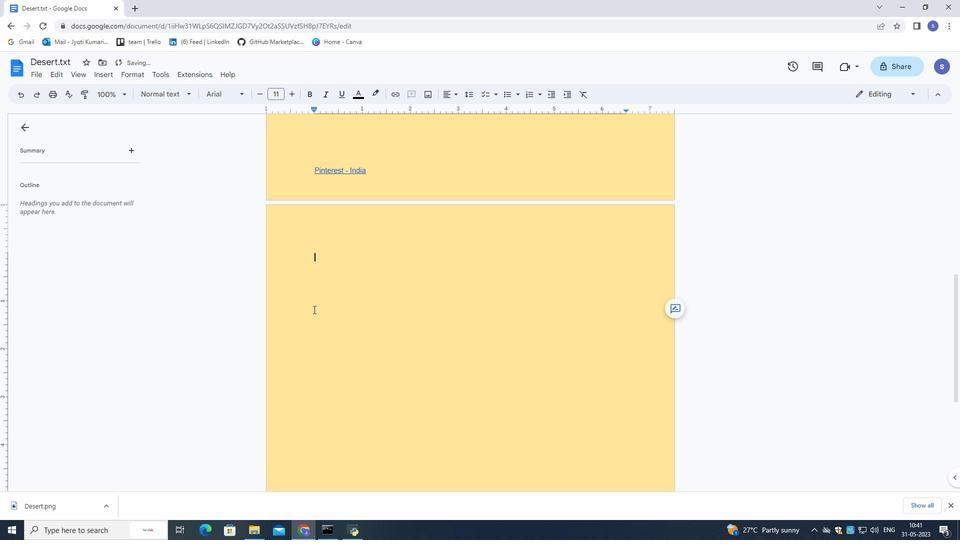
Action: Mouse moved to (251, 281)
Screenshot: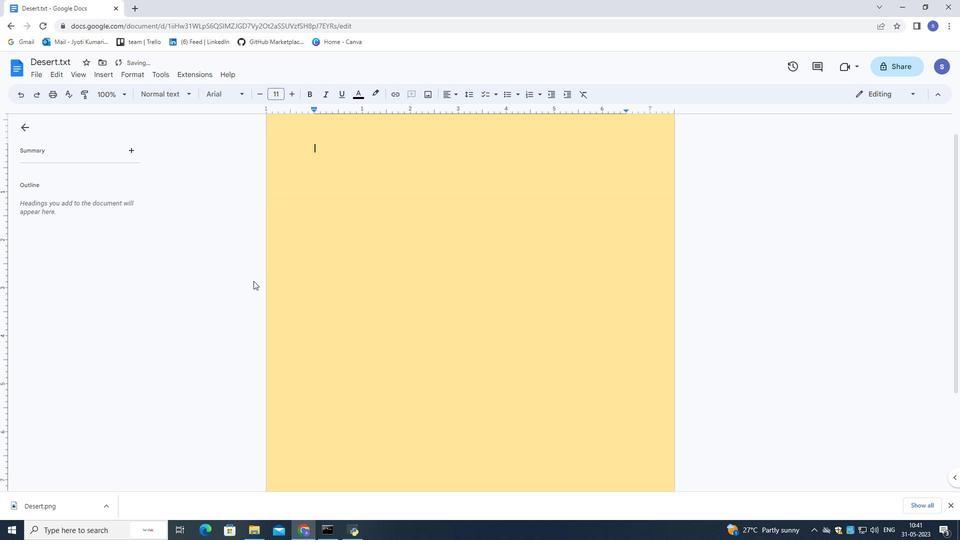 
Action: Mouse scrolled (251, 282) with delta (0, 0)
Screenshot: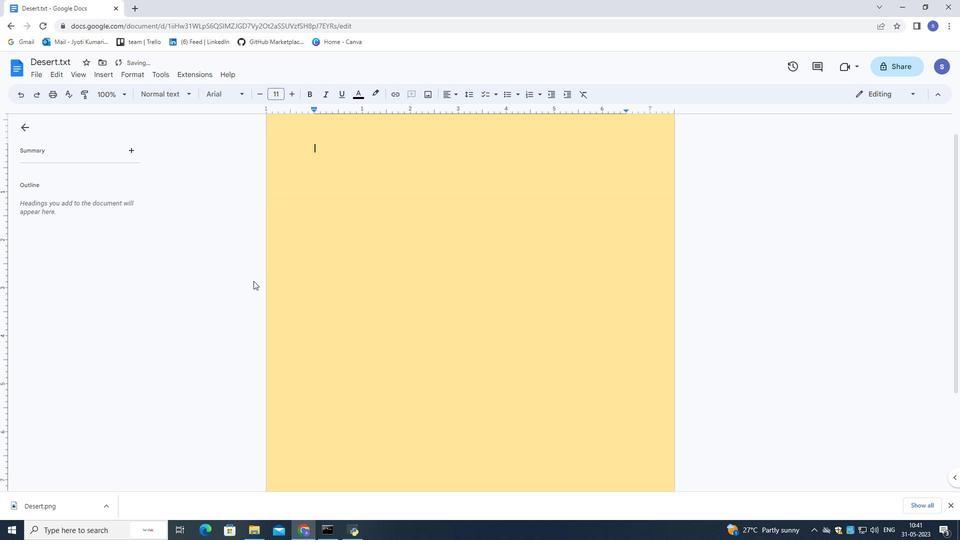 
Action: Mouse moved to (251, 281)
Screenshot: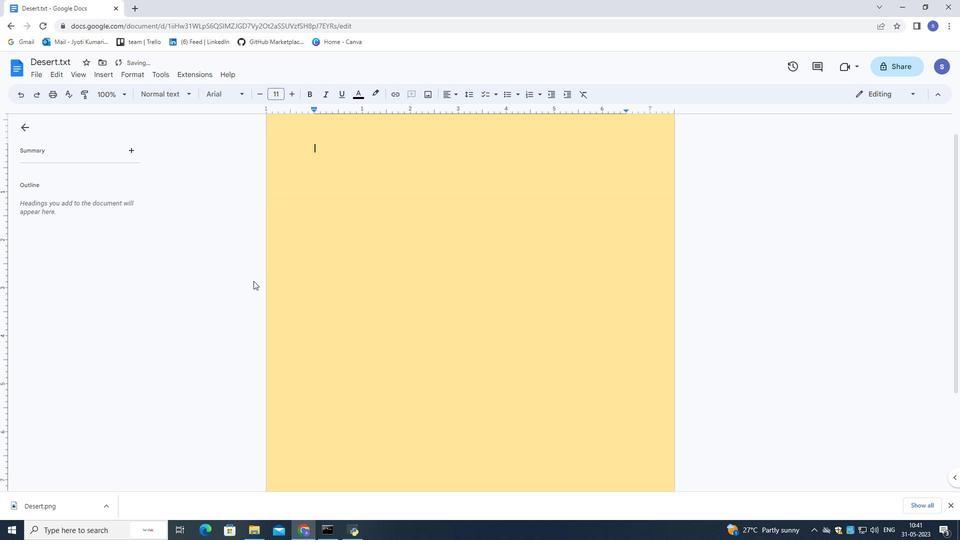 
Action: Mouse scrolled (251, 282) with delta (0, 0)
Screenshot: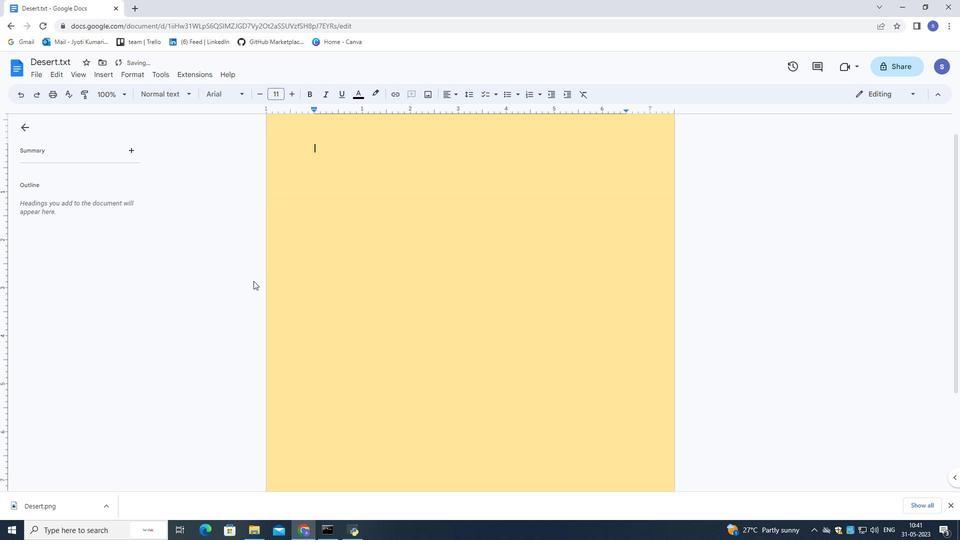 
Action: Mouse scrolled (251, 282) with delta (0, 0)
Screenshot: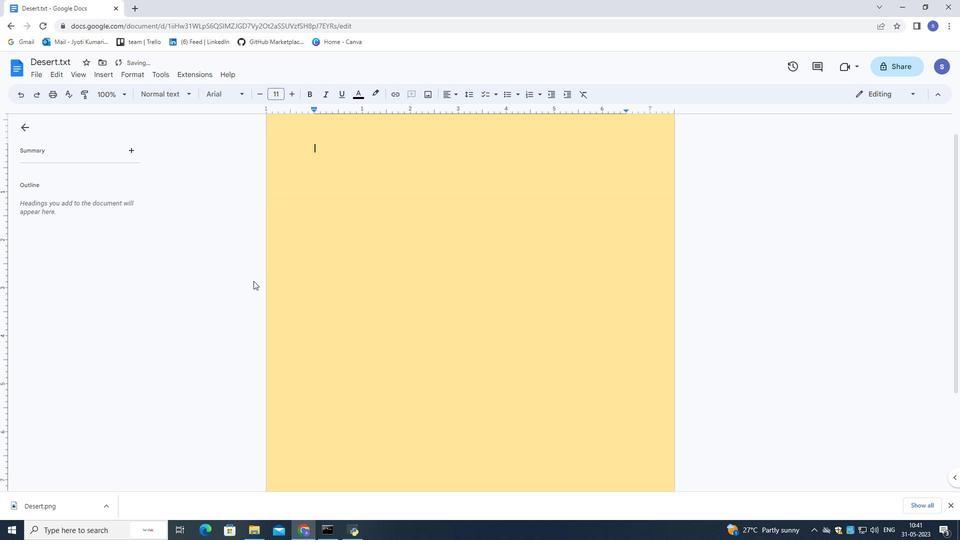 
Action: Mouse scrolled (251, 282) with delta (0, 0)
Screenshot: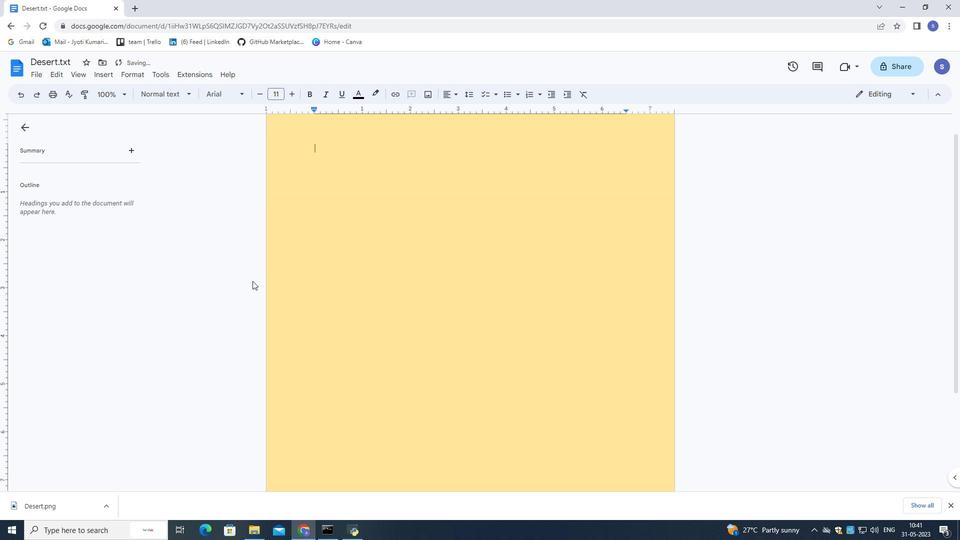 
Action: Mouse scrolled (251, 282) with delta (0, 0)
Screenshot: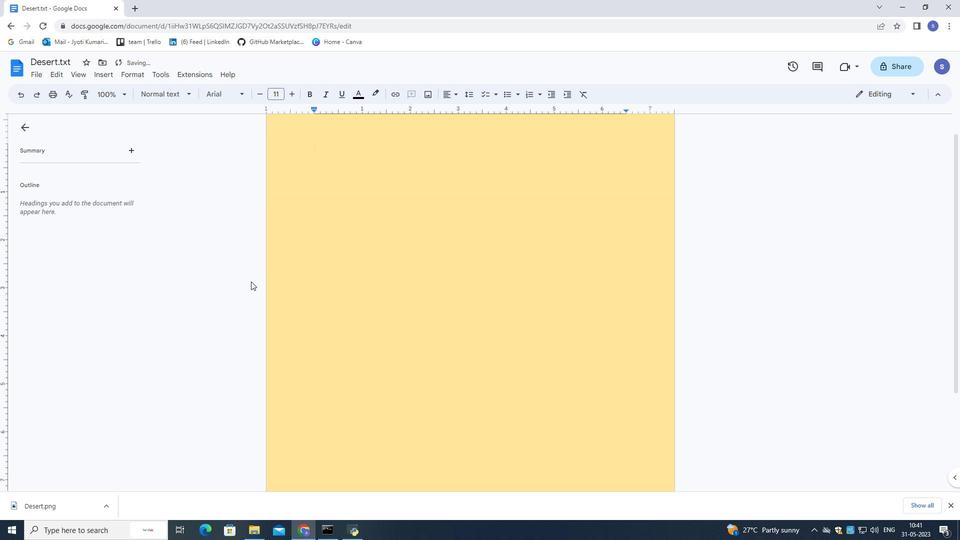 
Action: Mouse scrolled (251, 282) with delta (0, 0)
Screenshot: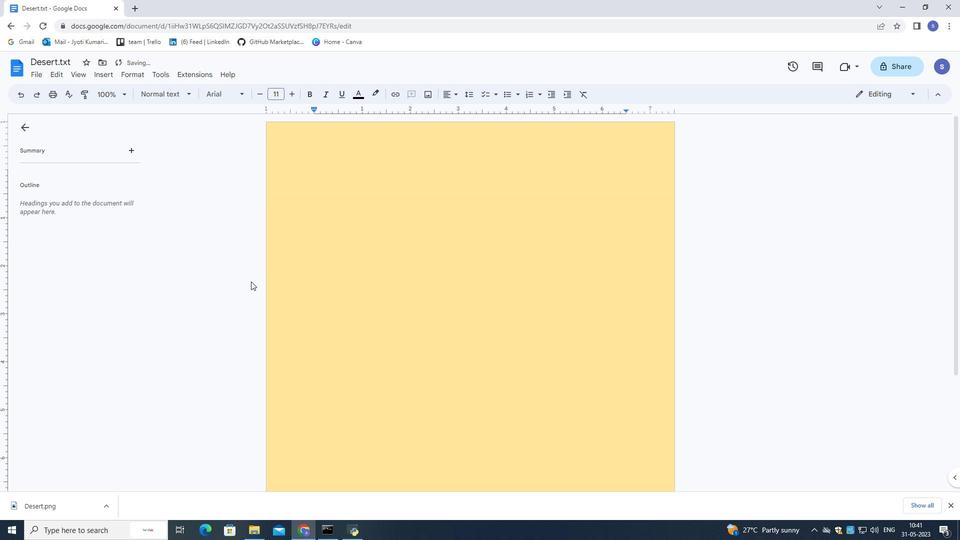 
Action: Mouse scrolled (251, 282) with delta (0, 0)
Screenshot: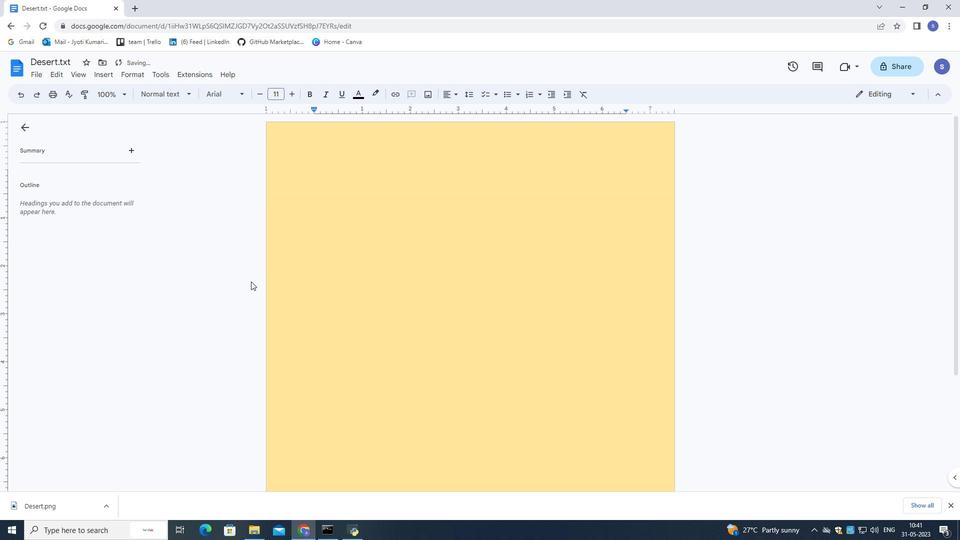 
Action: Mouse scrolled (251, 282) with delta (0, 0)
Screenshot: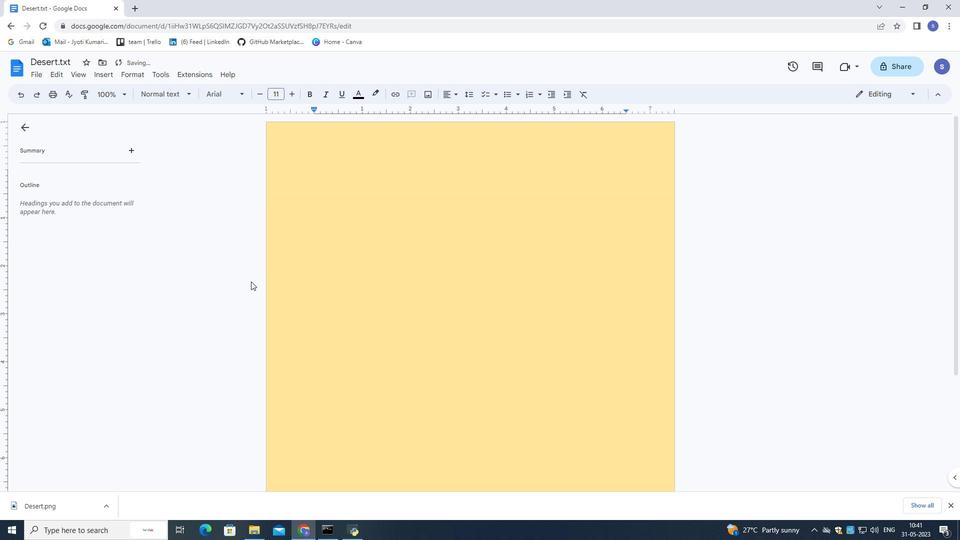 
Action: Mouse scrolled (251, 282) with delta (0, 0)
Screenshot: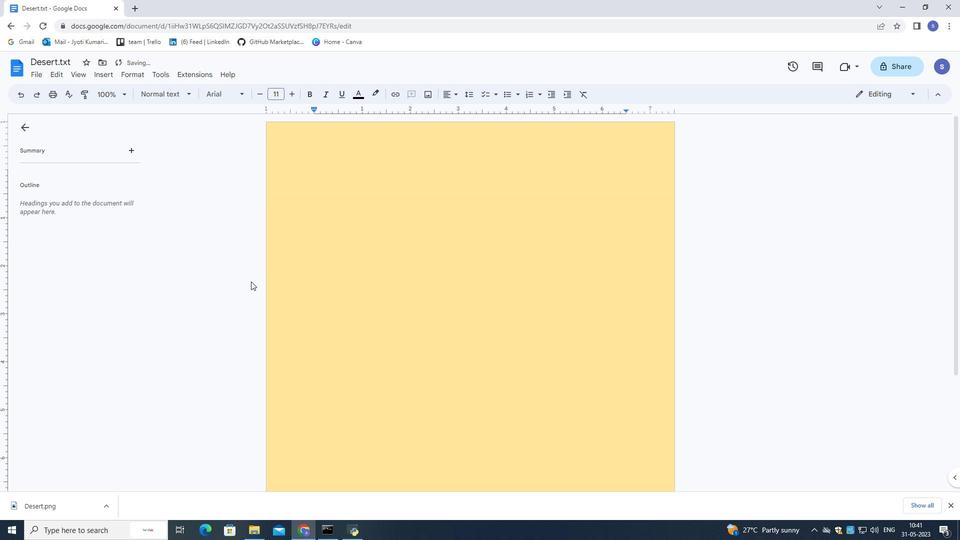 
Action: Mouse scrolled (251, 282) with delta (0, 0)
Screenshot: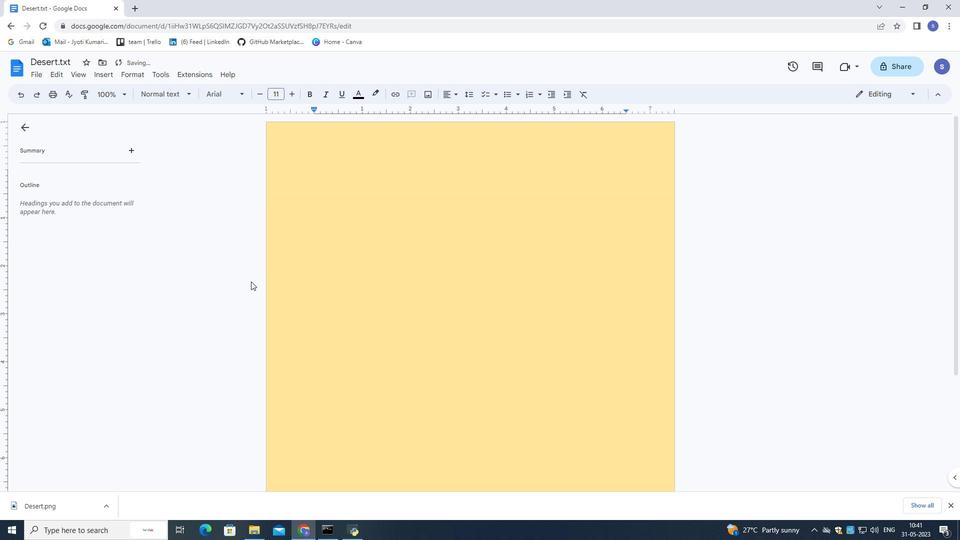 
Action: Mouse scrolled (251, 282) with delta (0, 0)
Screenshot: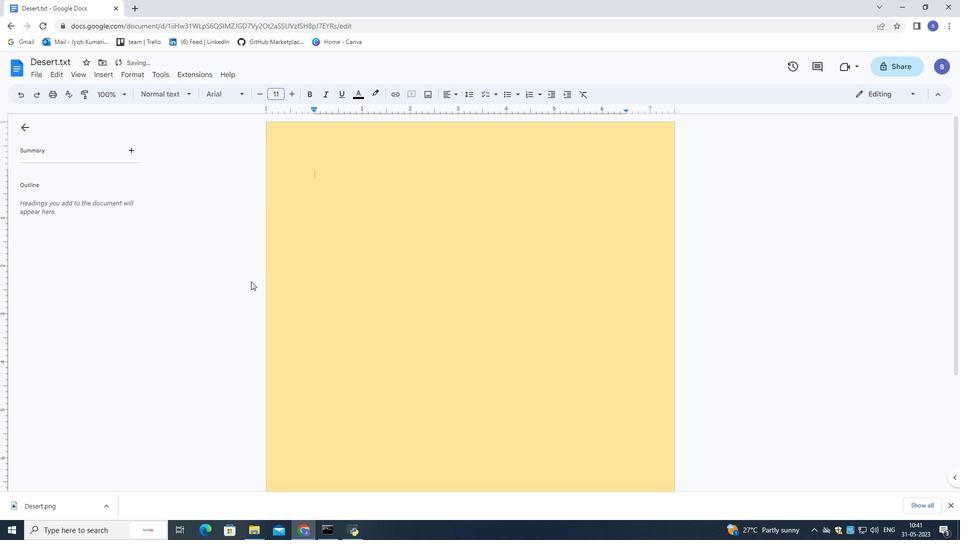
Action: Mouse moved to (251, 282)
Screenshot: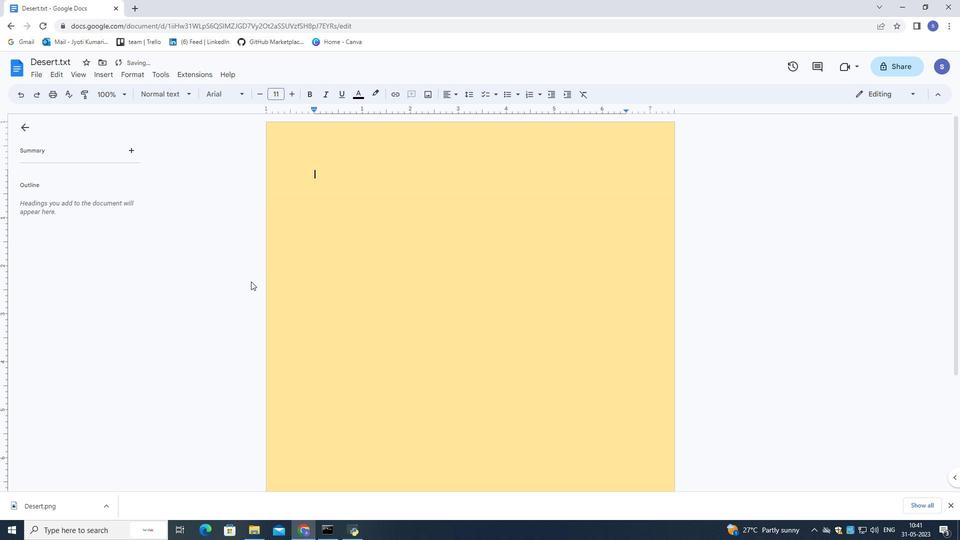 
Action: Mouse scrolled (251, 281) with delta (0, 0)
Screenshot: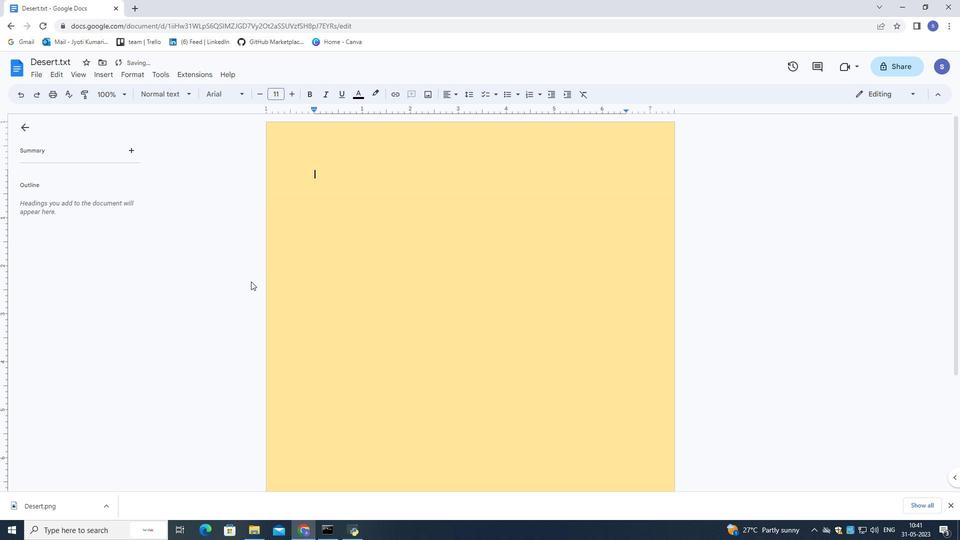 
Action: Mouse scrolled (251, 281) with delta (0, 0)
Screenshot: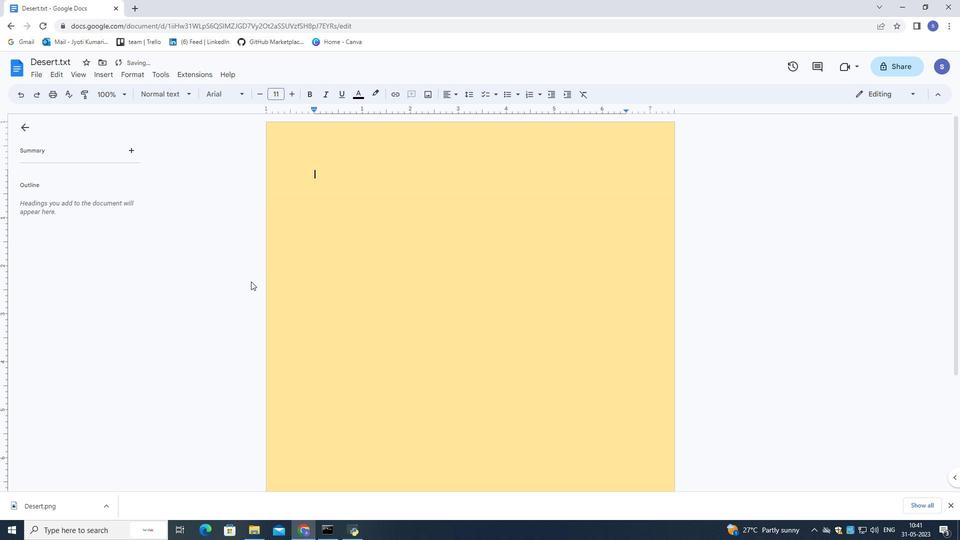 
Action: Mouse scrolled (251, 281) with delta (0, 0)
Screenshot: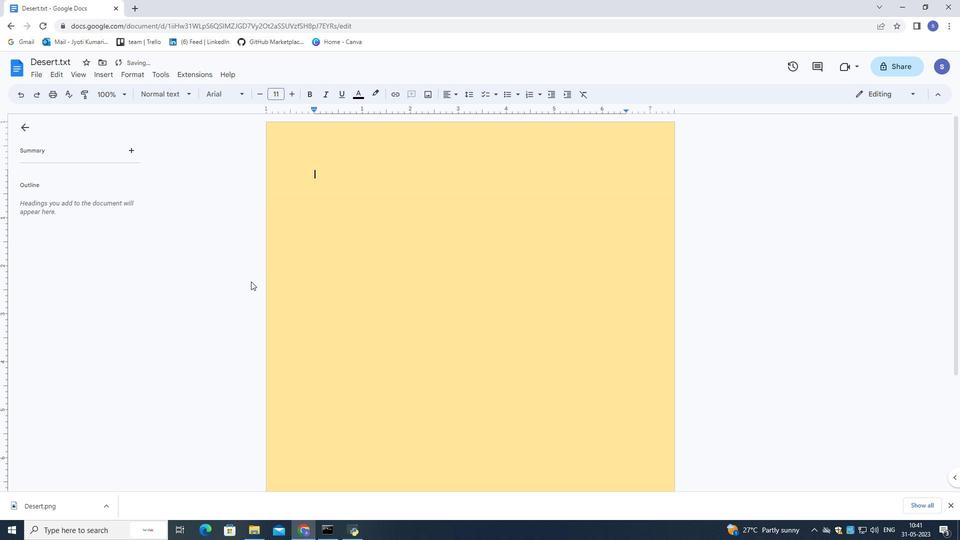 
Action: Mouse scrolled (251, 281) with delta (0, 0)
Screenshot: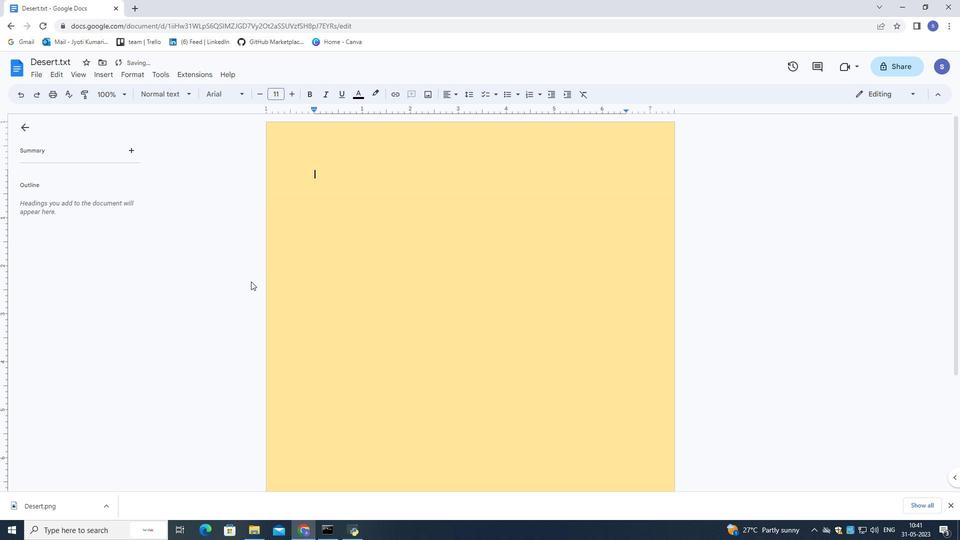 
Action: Mouse scrolled (251, 281) with delta (0, 0)
Screenshot: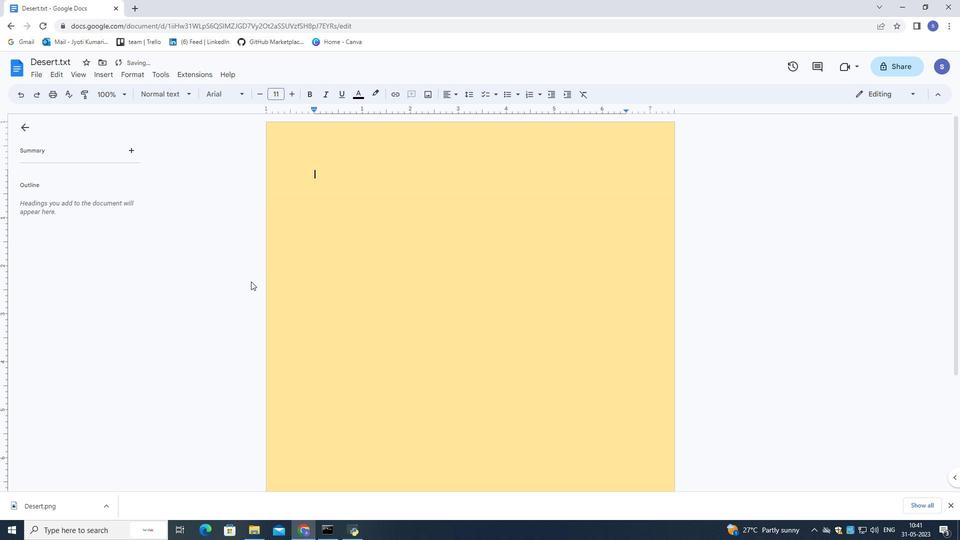 
Action: Mouse scrolled (251, 281) with delta (0, 0)
Screenshot: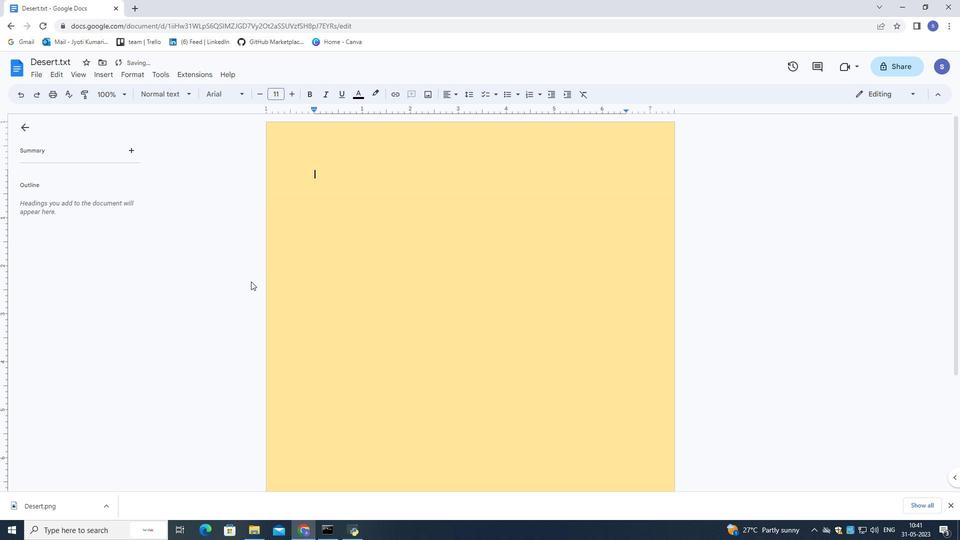 
Action: Mouse scrolled (251, 281) with delta (0, 0)
Screenshot: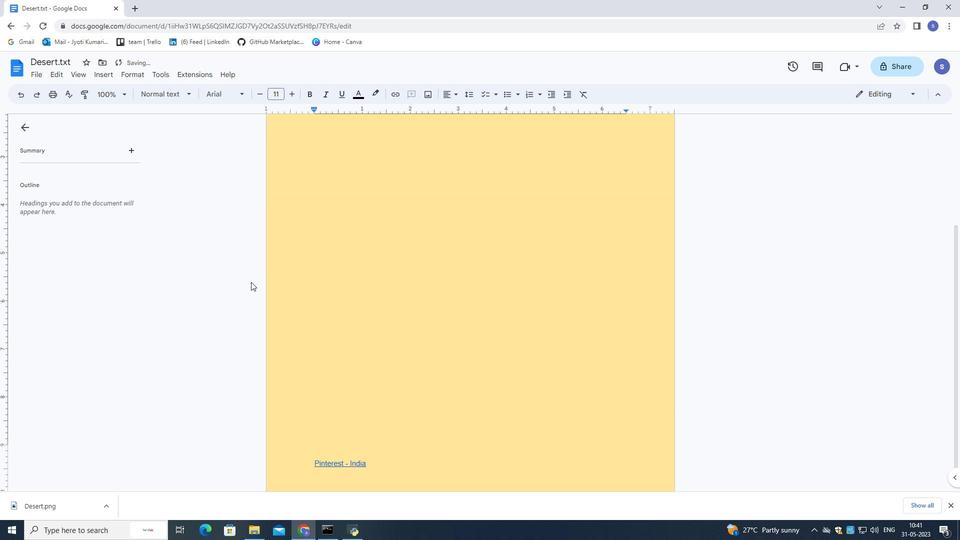 
Action: Mouse scrolled (251, 281) with delta (0, 0)
Screenshot: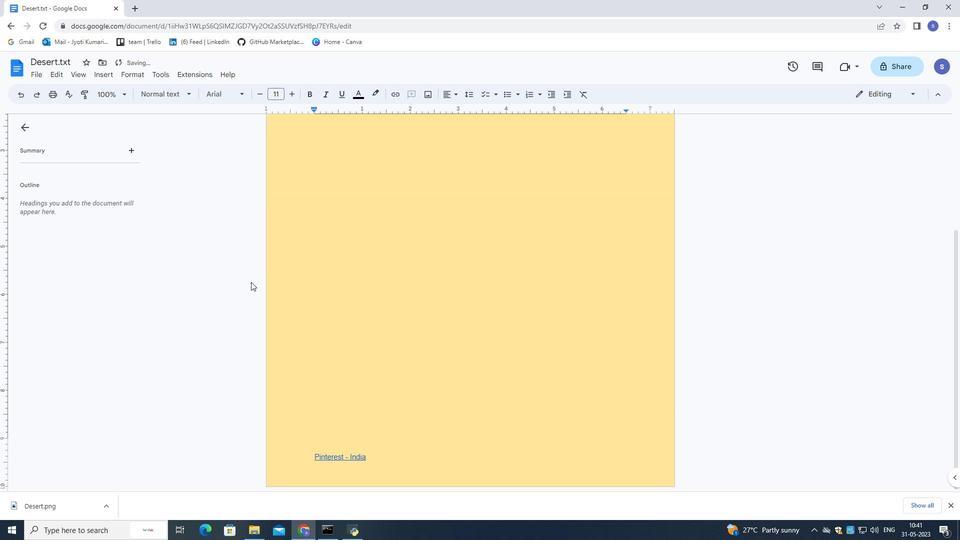 
Action: Mouse scrolled (251, 281) with delta (0, 0)
Screenshot: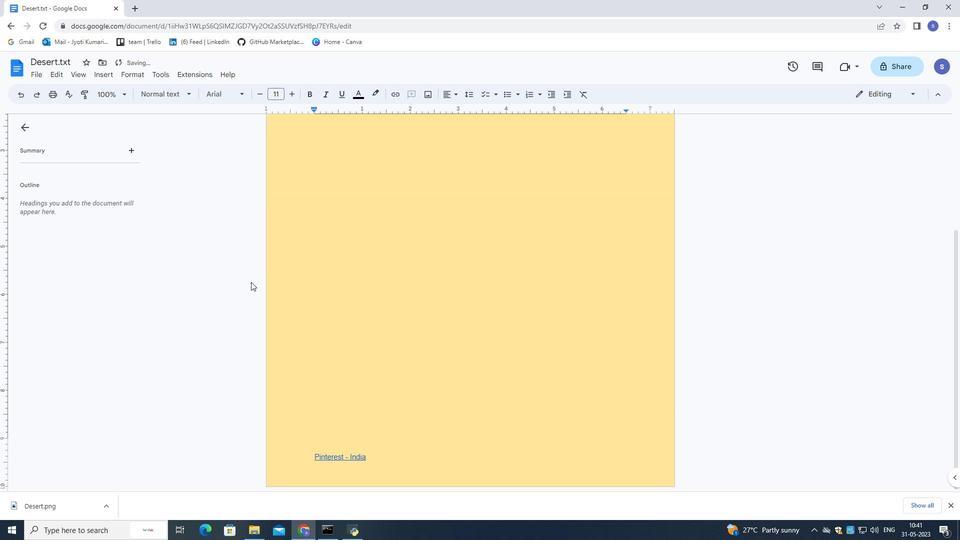 
Action: Mouse scrolled (251, 281) with delta (0, 0)
Screenshot: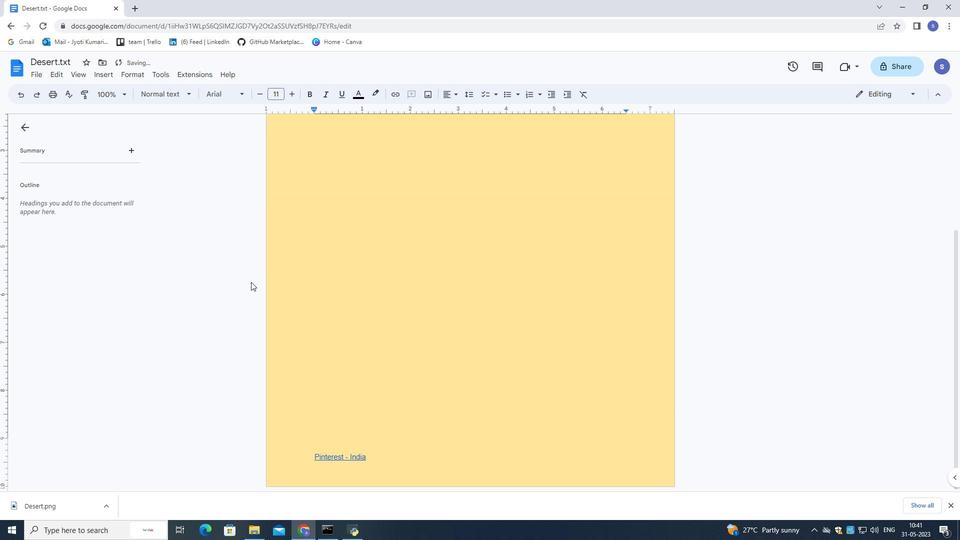 
Action: Mouse scrolled (251, 281) with delta (0, 0)
Screenshot: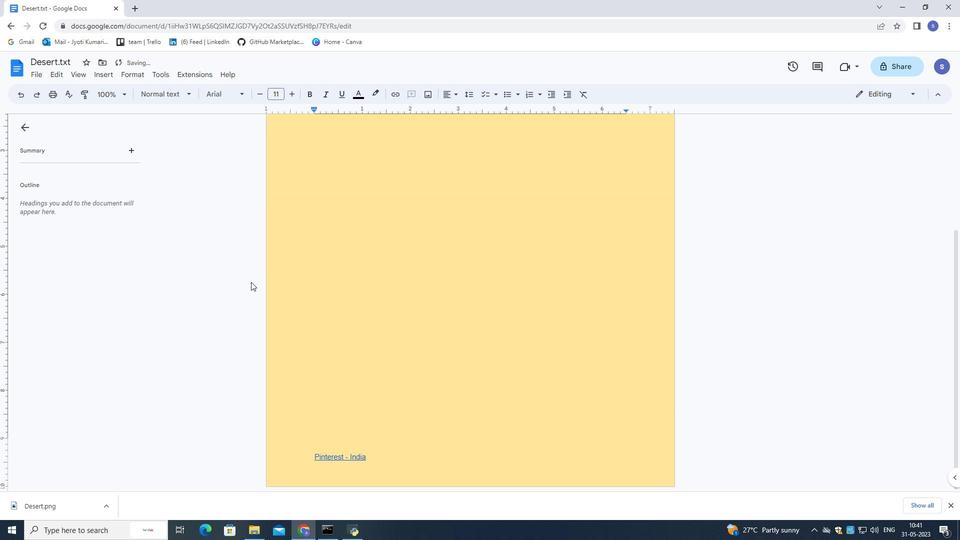 
Action: Mouse moved to (251, 282)
Screenshot: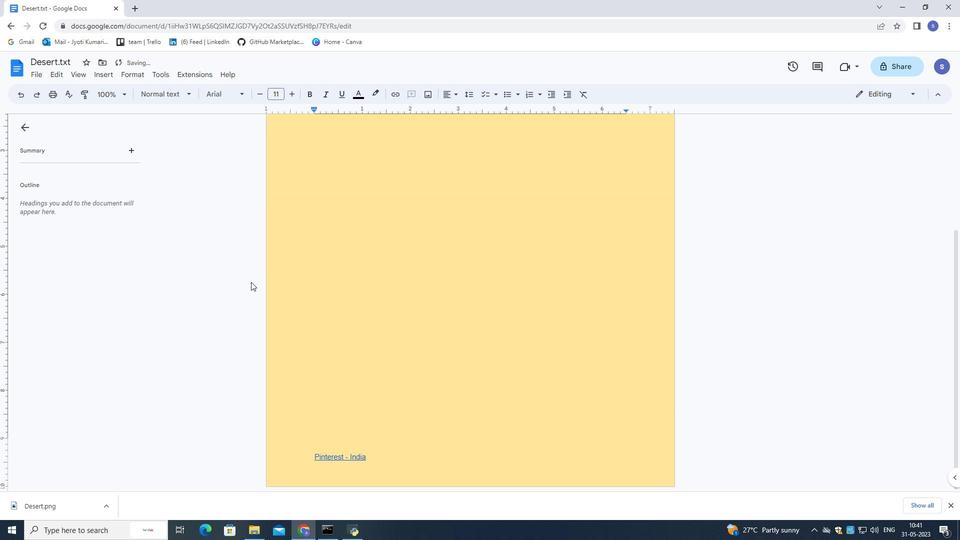 
Action: Mouse scrolled (251, 282) with delta (0, 0)
Screenshot: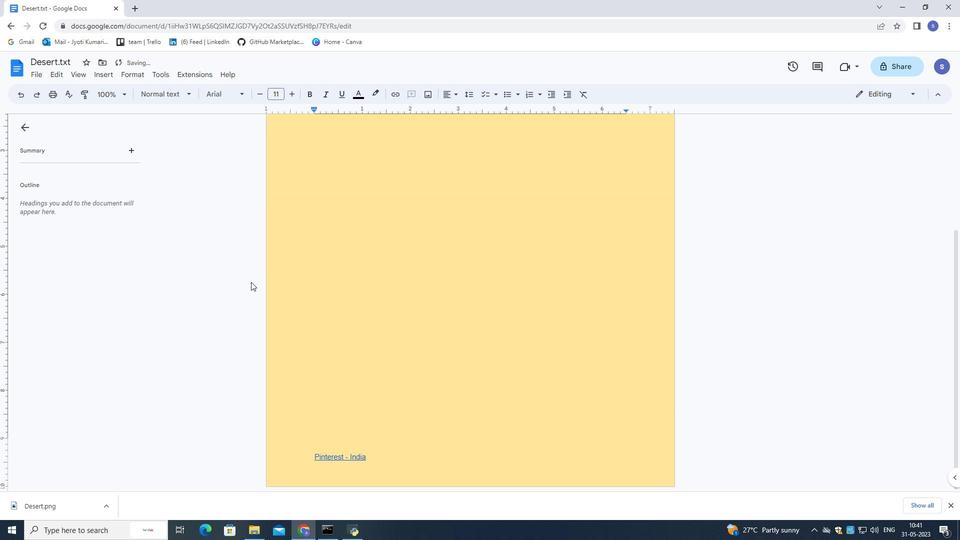 
Action: Mouse scrolled (251, 282) with delta (0, 0)
Screenshot: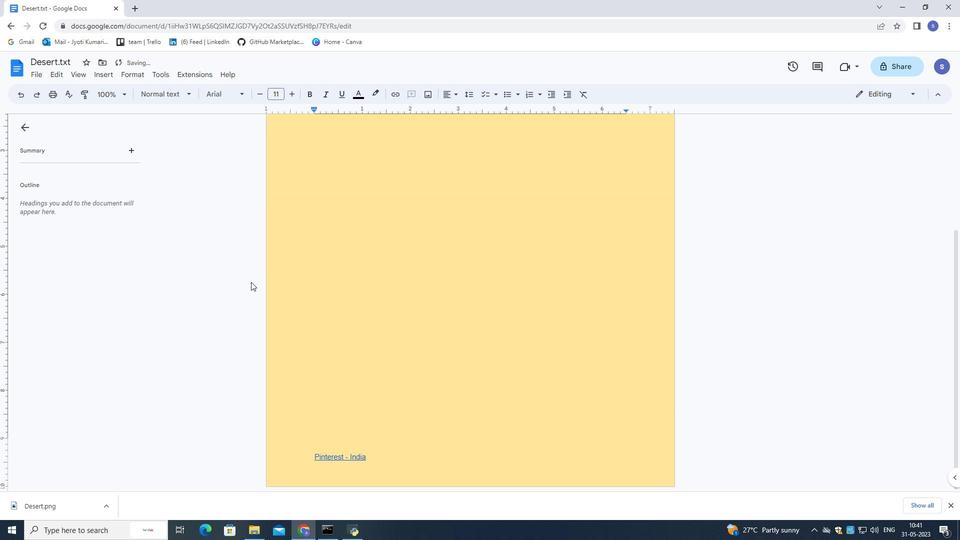 
Action: Mouse scrolled (251, 282) with delta (0, 0)
Screenshot: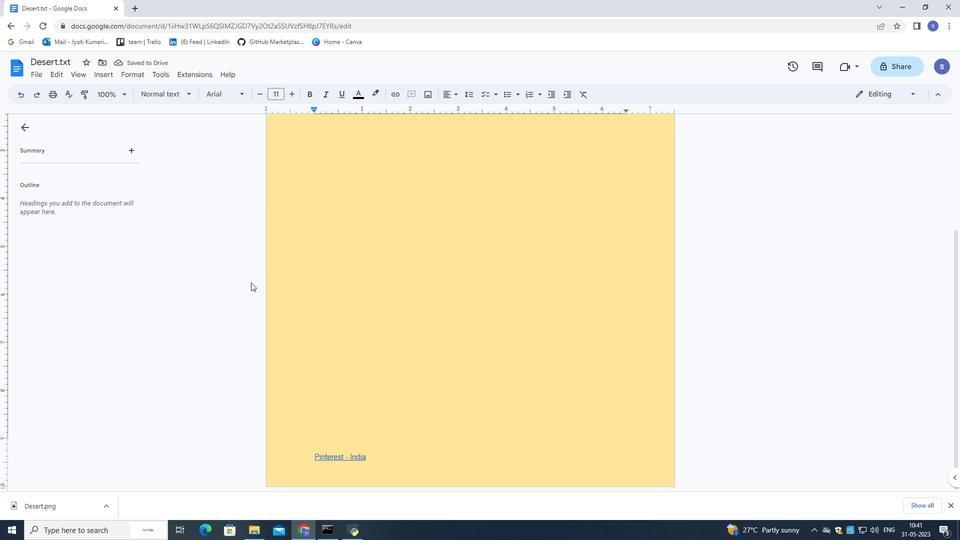
Action: Mouse moved to (251, 283)
Screenshot: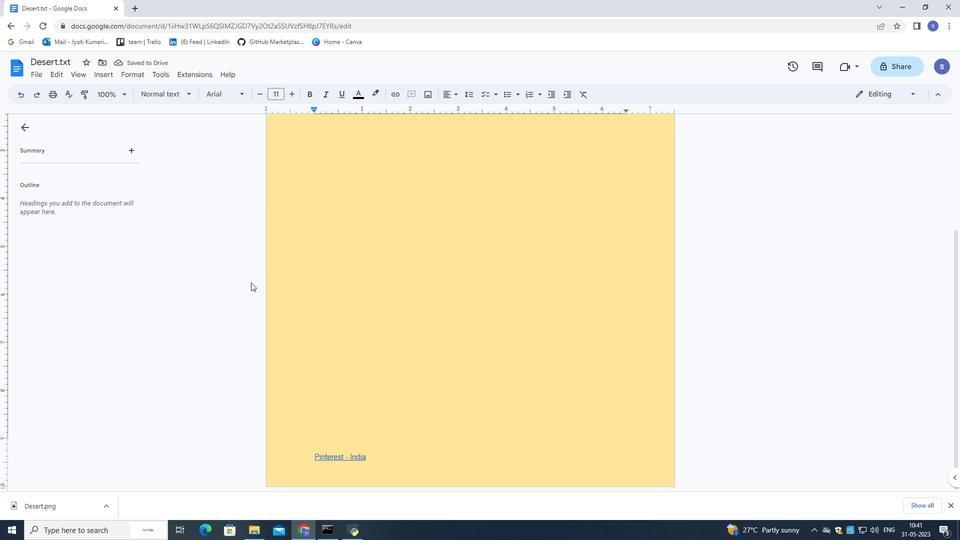 
Action: Mouse scrolled (251, 282) with delta (0, 0)
Screenshot: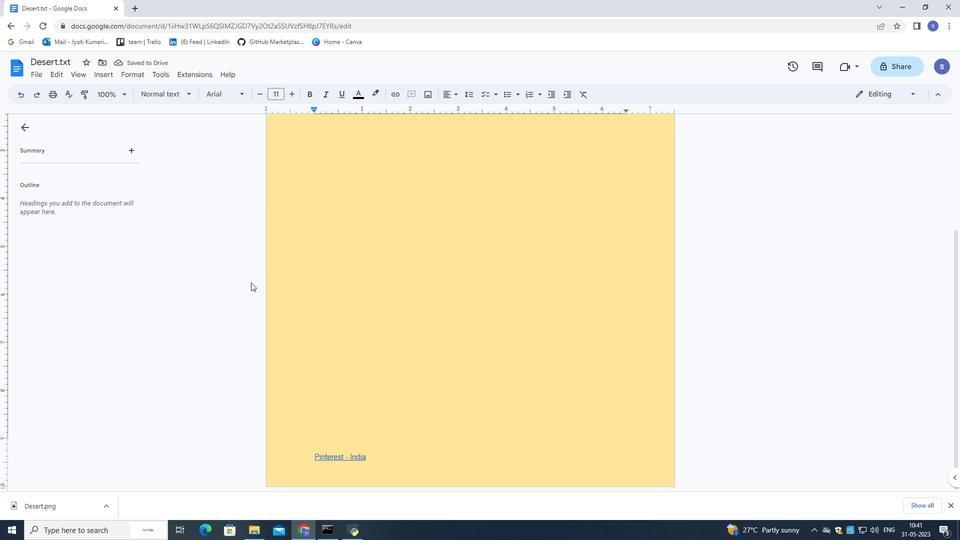 
Action: Mouse scrolled (251, 282) with delta (0, 0)
Screenshot: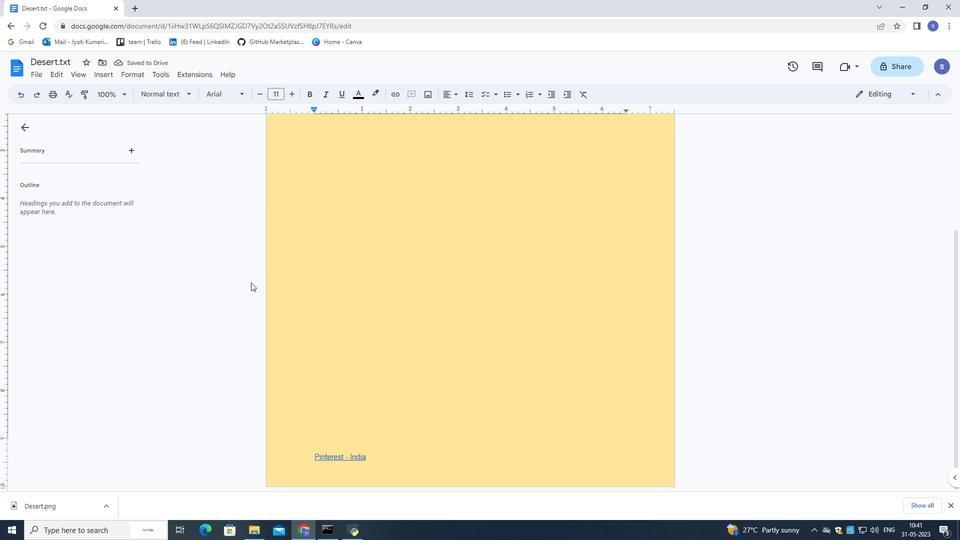 
Action: Mouse scrolled (251, 282) with delta (0, 0)
Screenshot: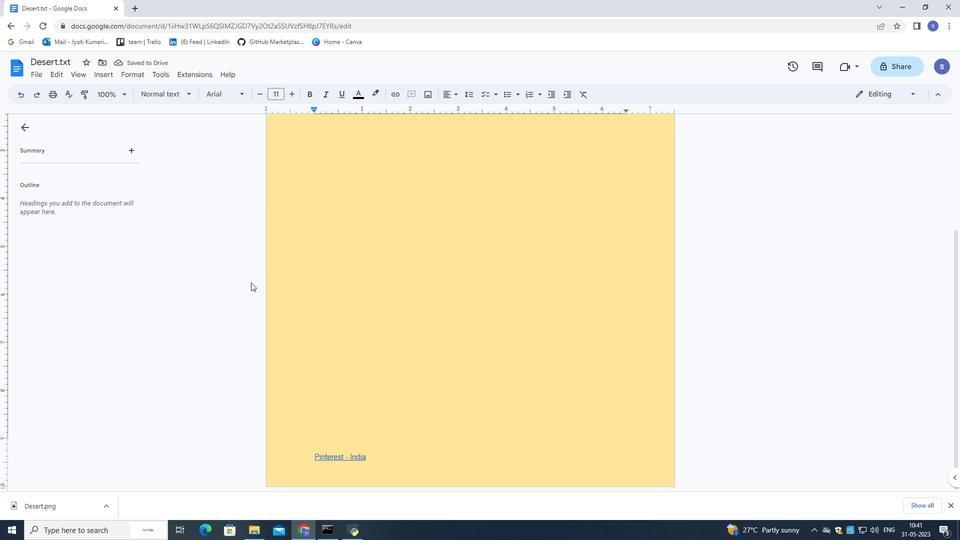 
Action: Mouse scrolled (251, 282) with delta (0, 0)
Screenshot: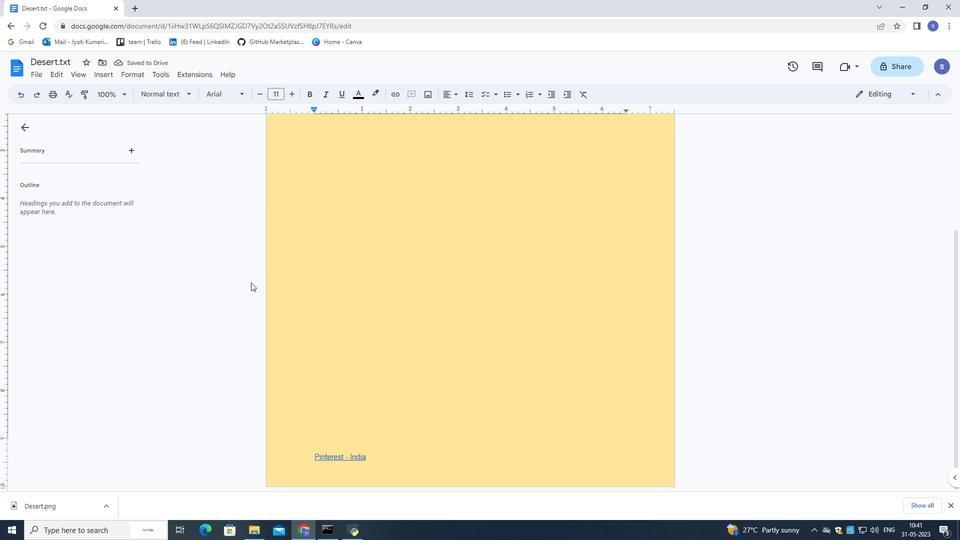 
Action: Mouse scrolled (251, 282) with delta (0, 0)
Screenshot: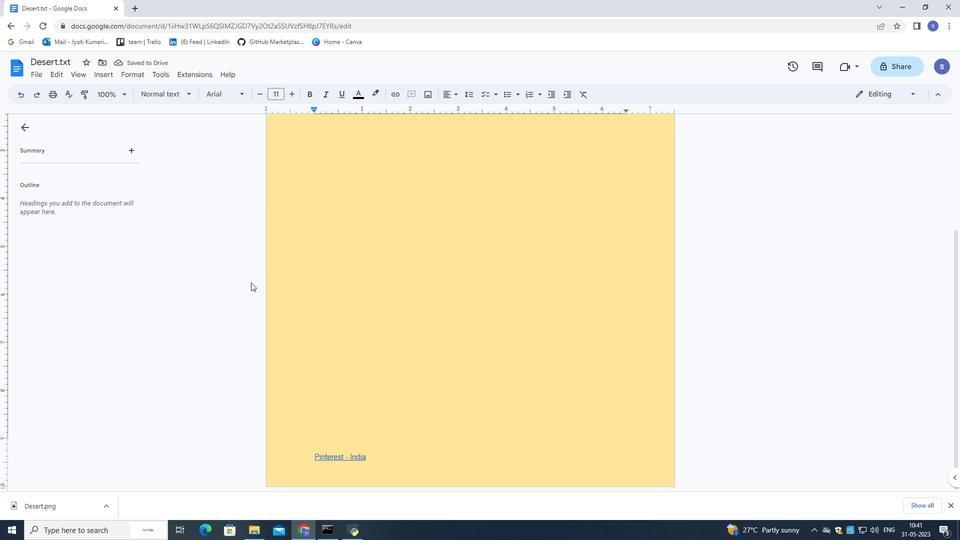 
Action: Mouse scrolled (251, 282) with delta (0, 0)
Screenshot: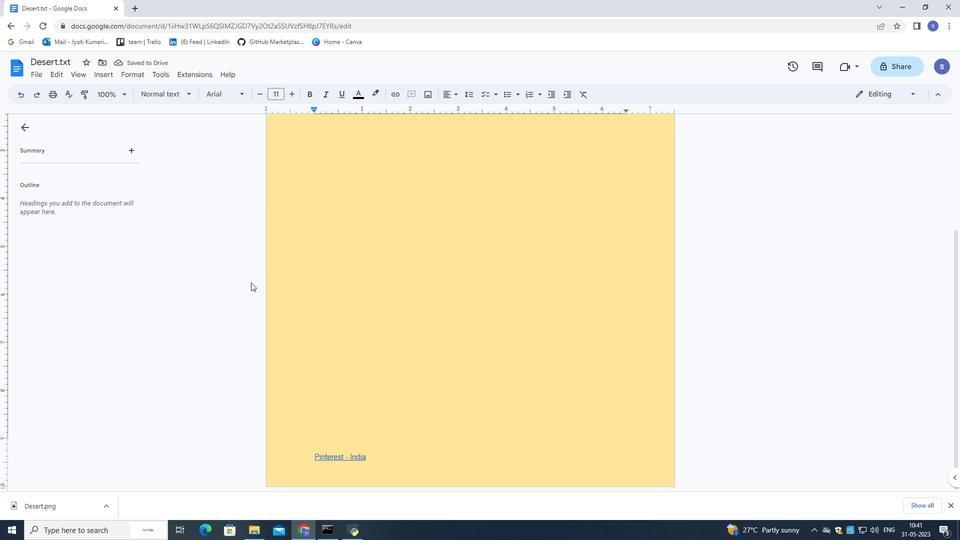 
Action: Mouse scrolled (251, 283) with delta (0, 0)
Screenshot: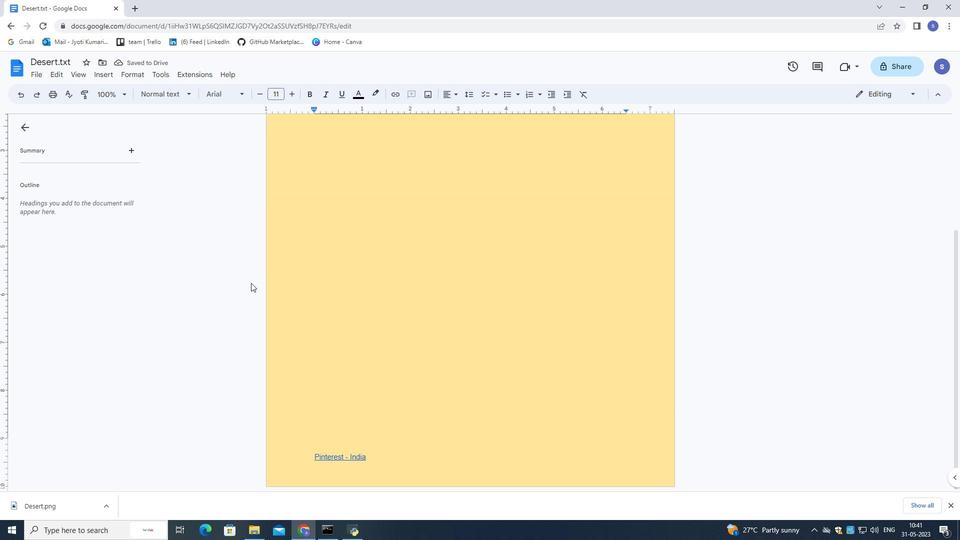 
Action: Mouse scrolled (251, 283) with delta (0, 0)
Screenshot: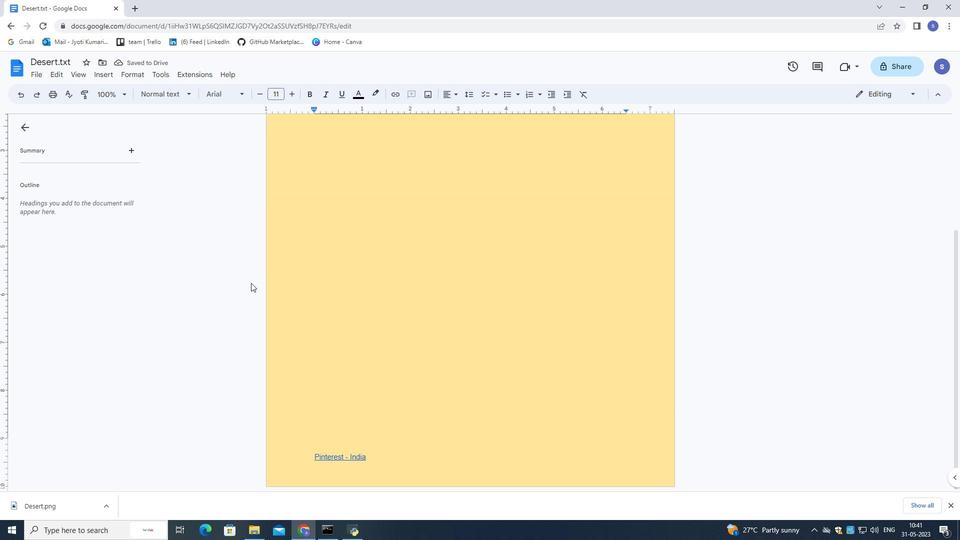 
Action: Mouse scrolled (251, 283) with delta (0, 0)
Screenshot: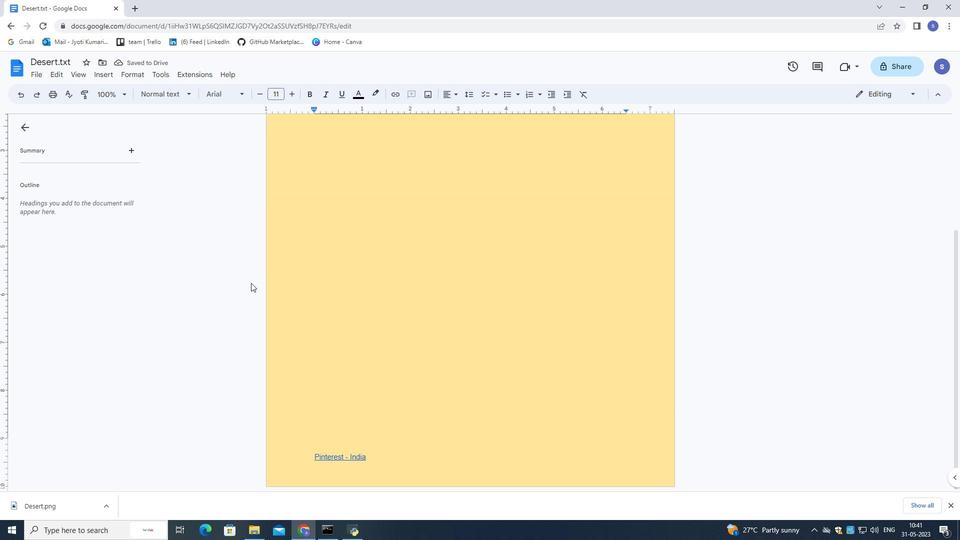 
Action: Mouse scrolled (251, 283) with delta (0, 0)
Screenshot: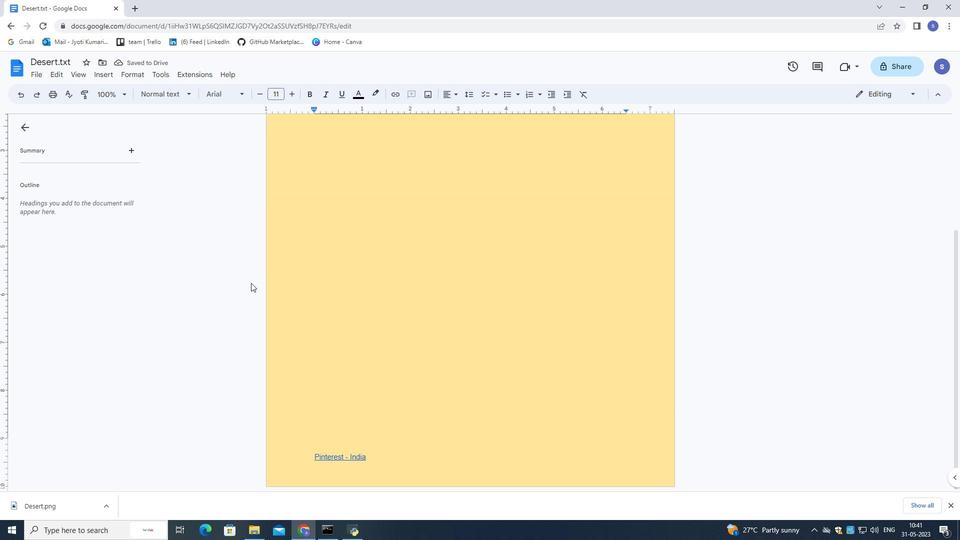 
Action: Mouse scrolled (251, 283) with delta (0, 0)
Screenshot: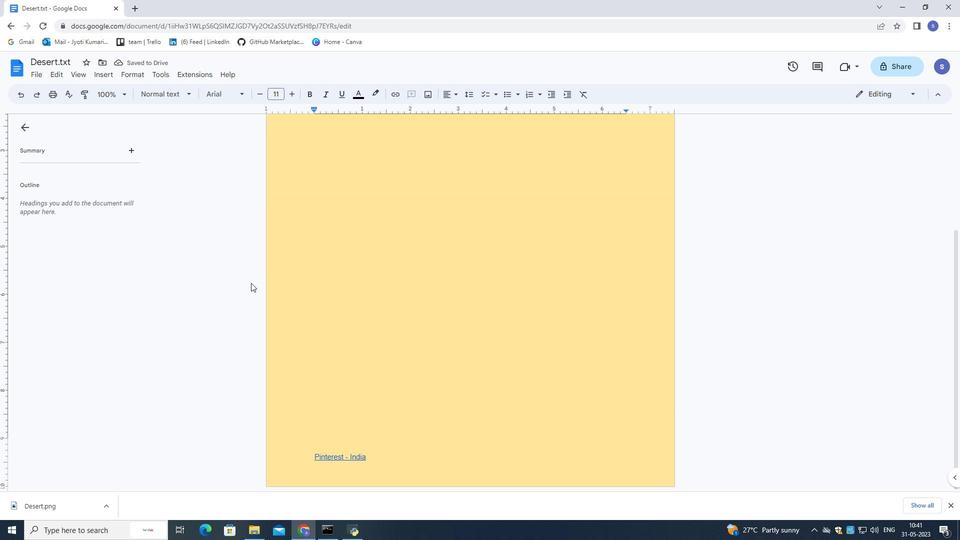 
Action: Mouse scrolled (251, 283) with delta (0, 0)
Screenshot: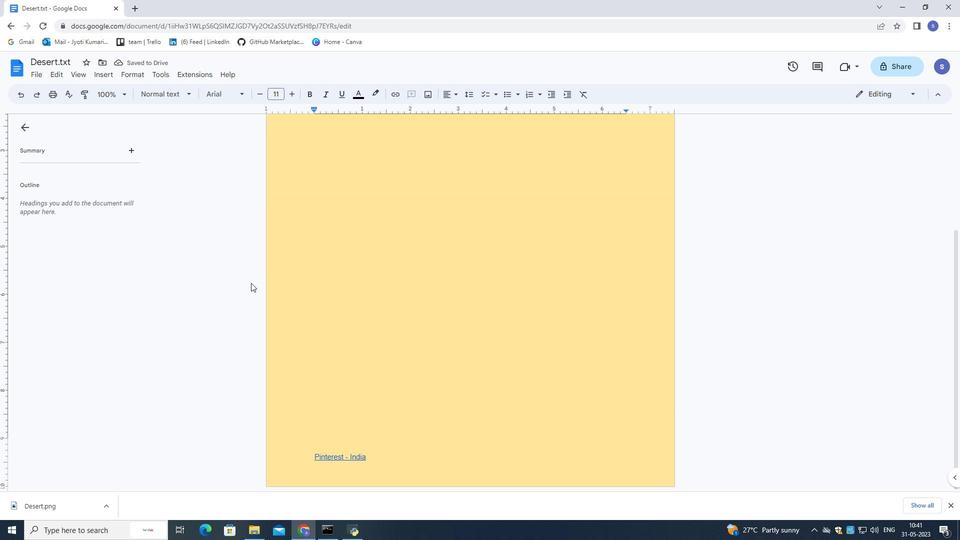 
Action: Mouse scrolled (251, 283) with delta (0, 0)
Screenshot: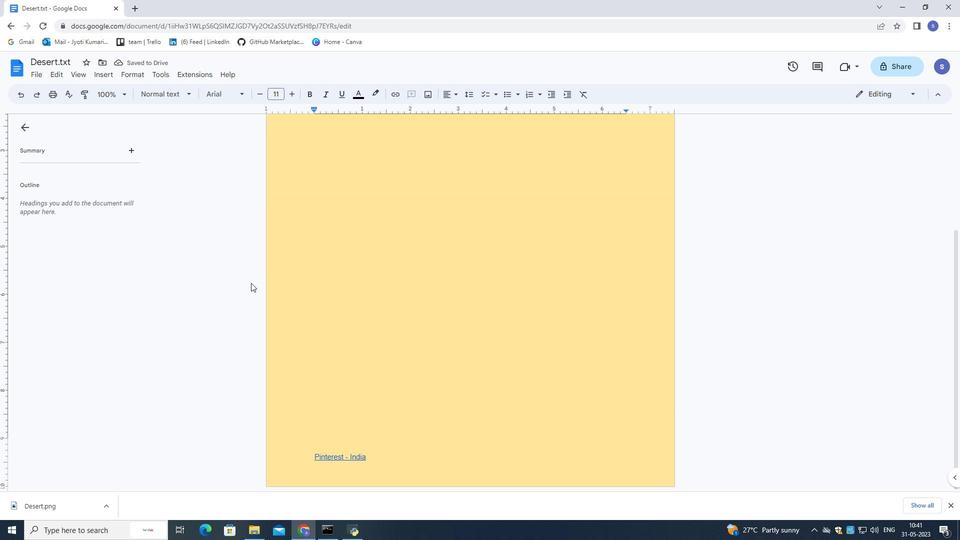 
Action: Mouse scrolled (251, 283) with delta (0, 0)
Screenshot: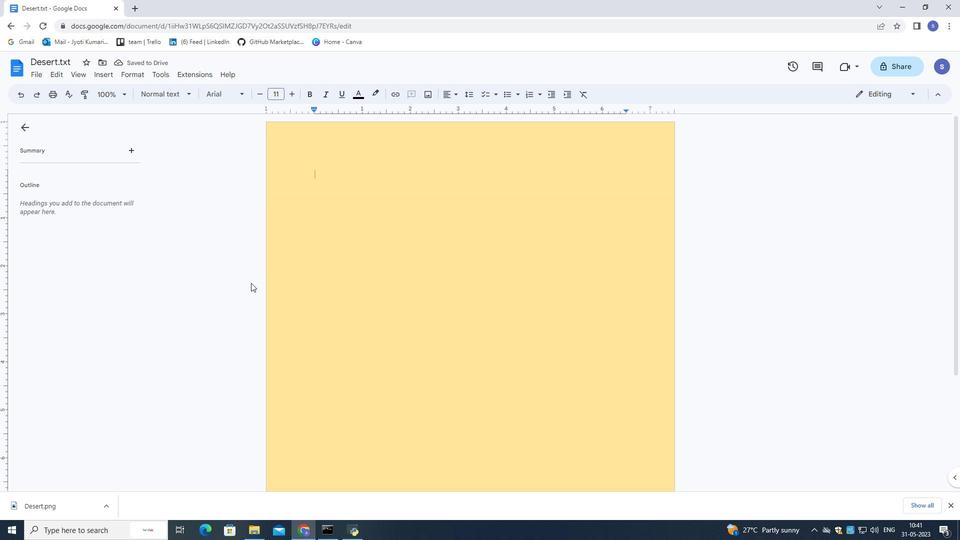 
Action: Mouse scrolled (251, 283) with delta (0, 0)
Screenshot: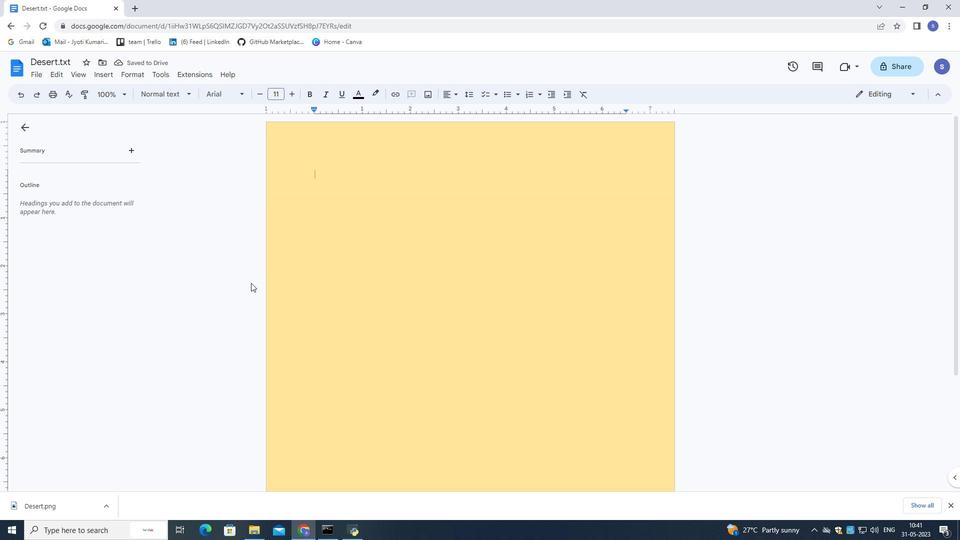 
Action: Mouse scrolled (251, 283) with delta (0, 0)
Screenshot: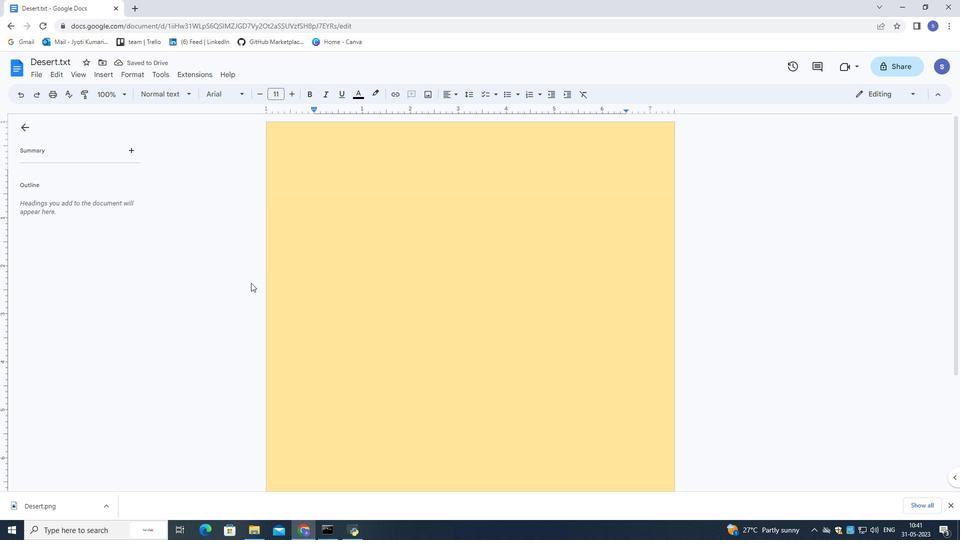 
Action: Mouse scrolled (251, 283) with delta (0, 0)
Screenshot: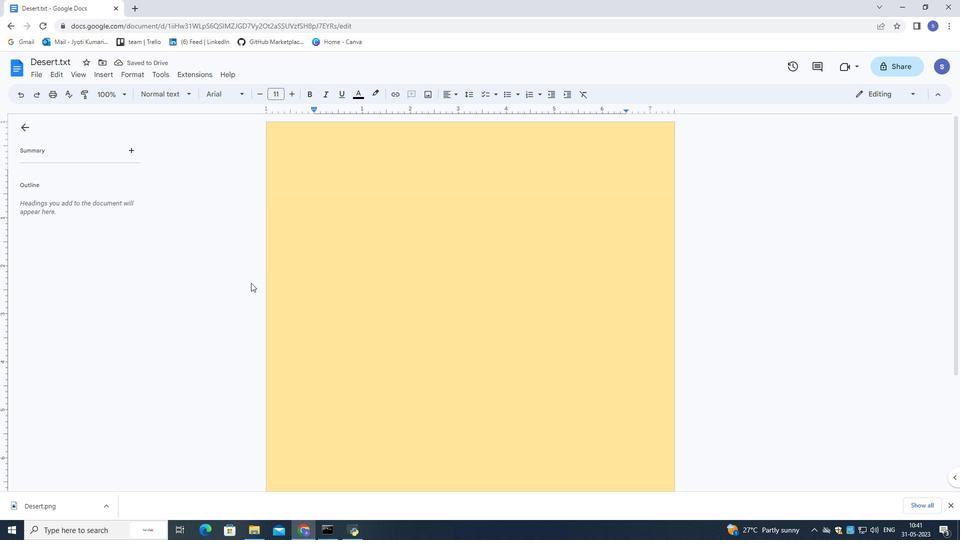 
Action: Key pressed ctrl+Z
Screenshot: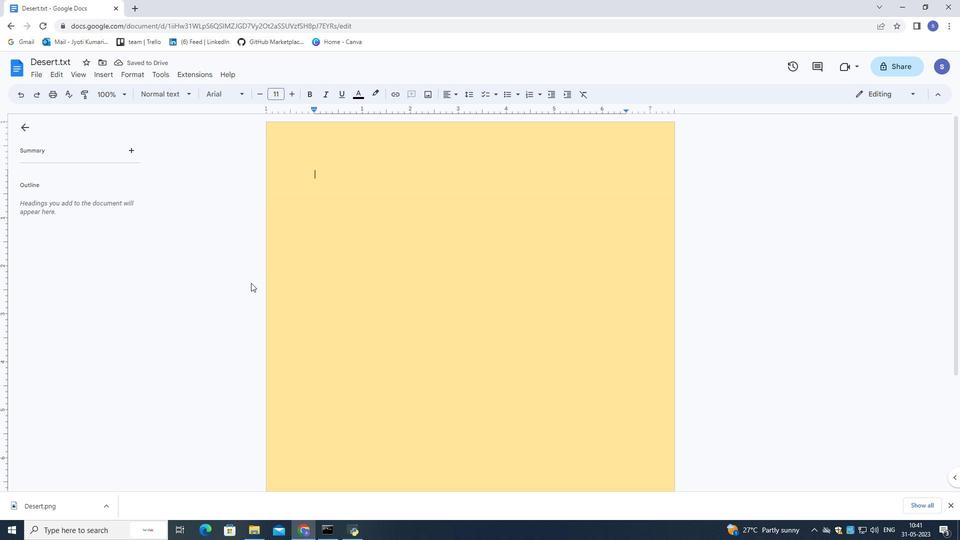 
Action: Mouse moved to (301, 367)
Screenshot: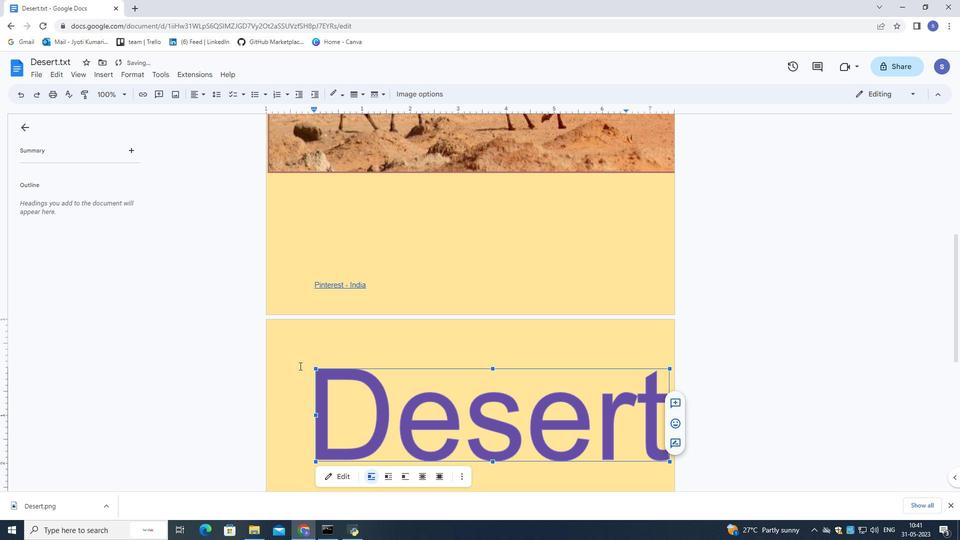 
Action: Mouse pressed left at (301, 367)
Screenshot: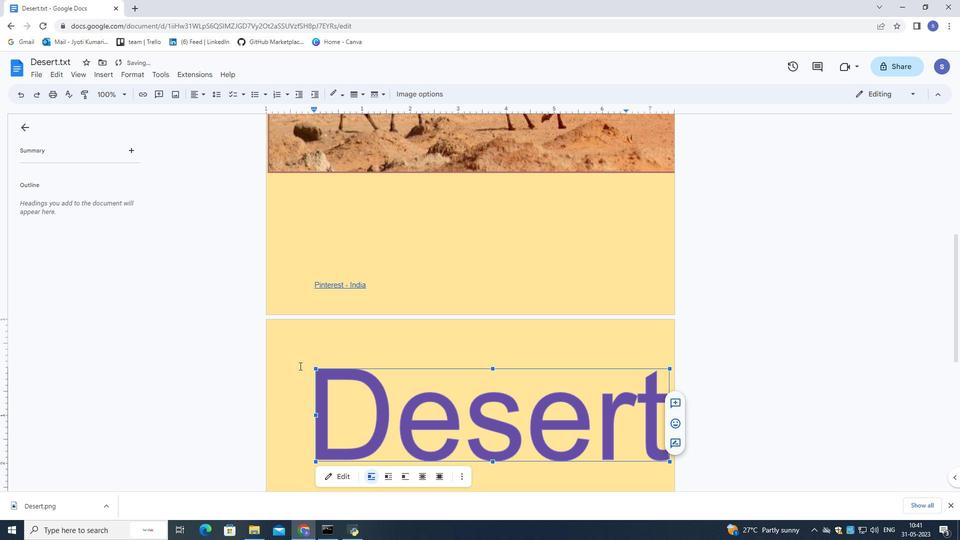 
Action: Mouse moved to (305, 370)
Screenshot: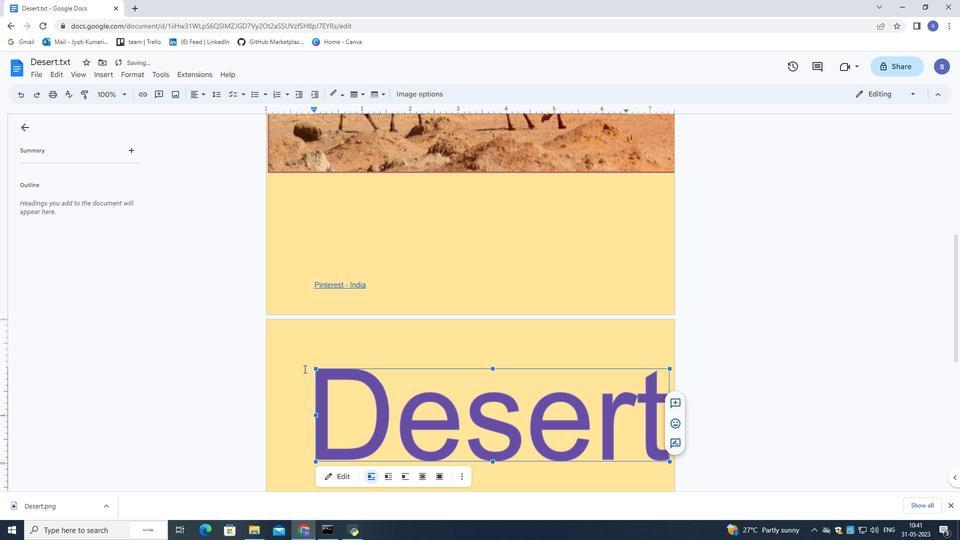 
Action: Mouse pressed left at (305, 370)
Screenshot: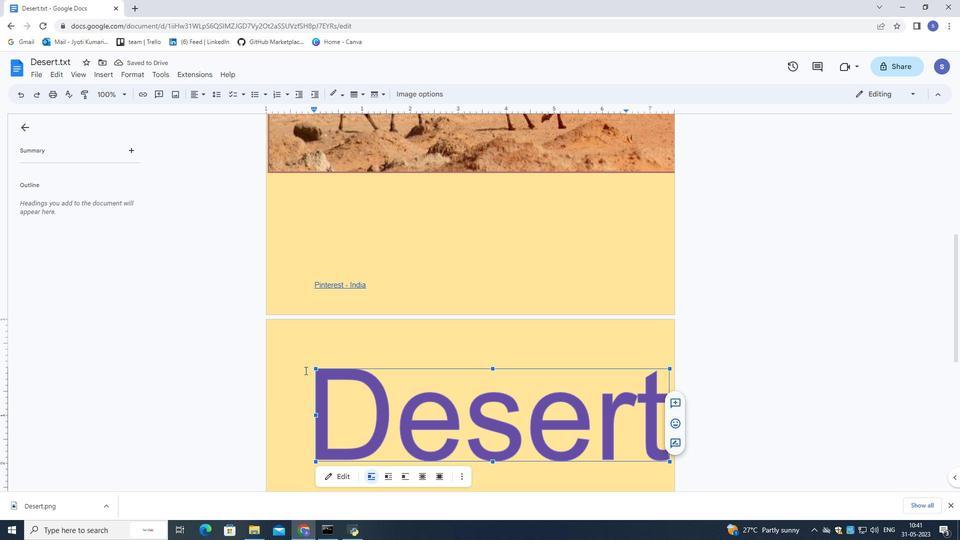 
Action: Mouse moved to (343, 391)
Screenshot: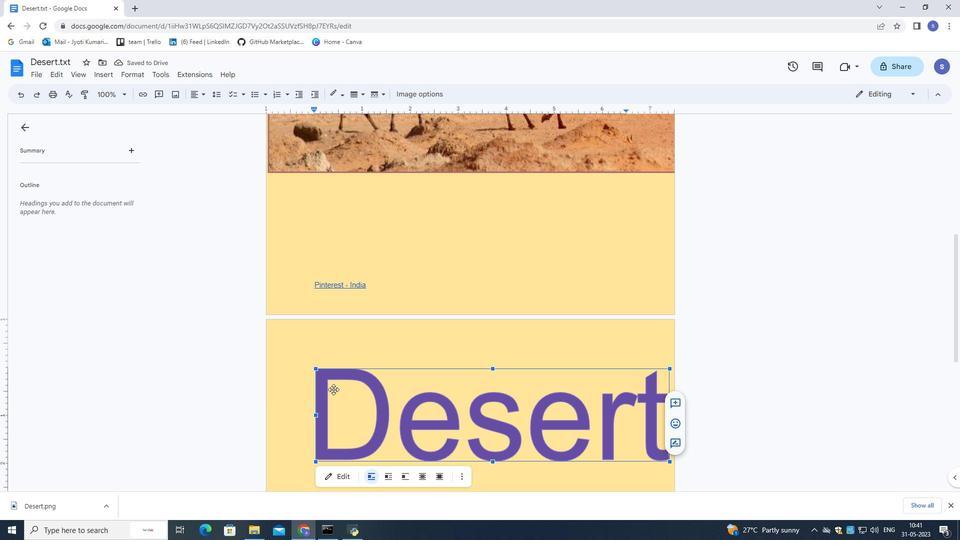 
Action: Mouse pressed left at (343, 391)
Screenshot: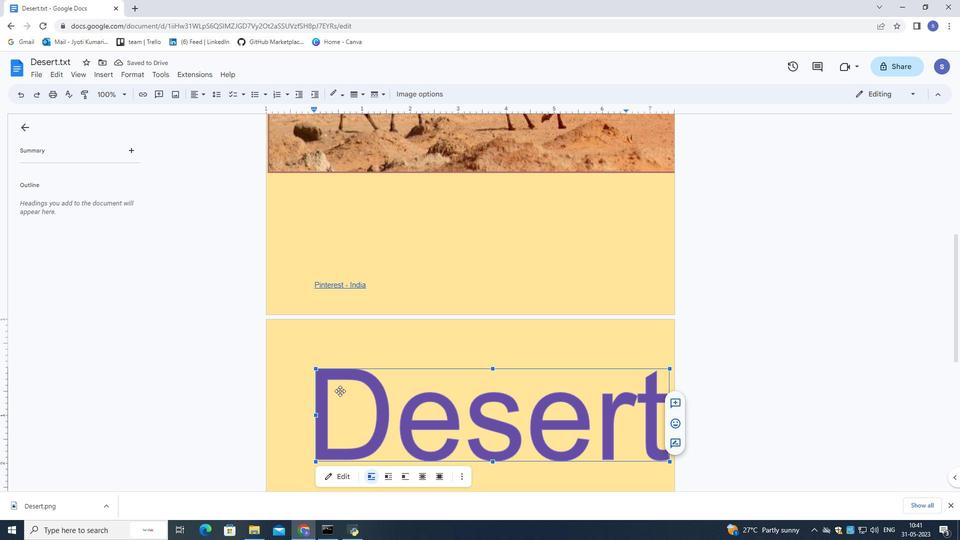 
Action: Mouse moved to (343, 391)
Screenshot: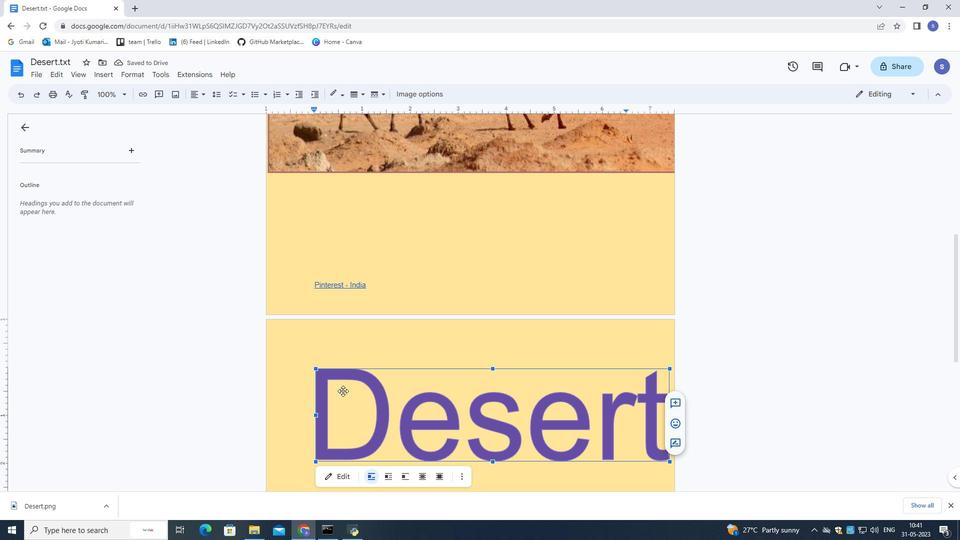 
Action: Mouse pressed left at (343, 391)
Screenshot: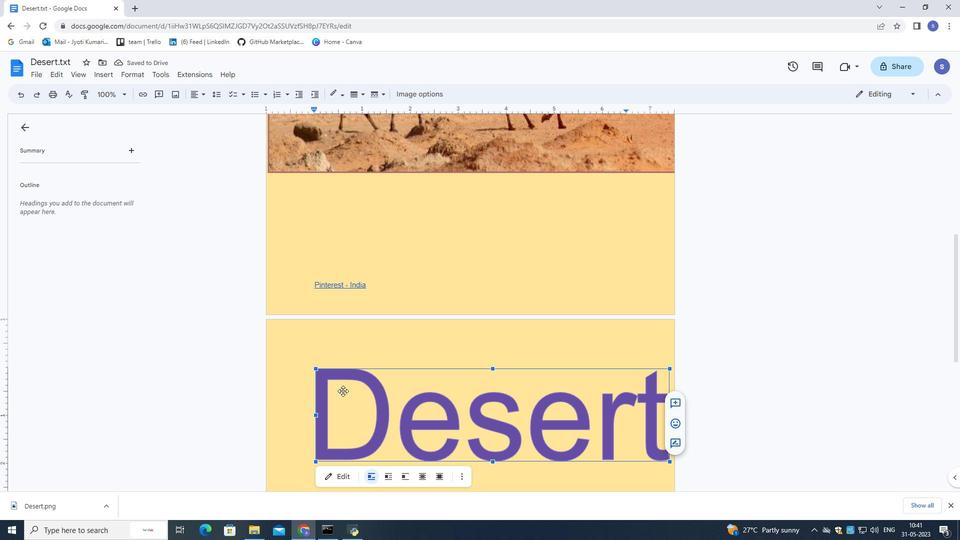 
Action: Mouse moved to (494, 369)
Screenshot: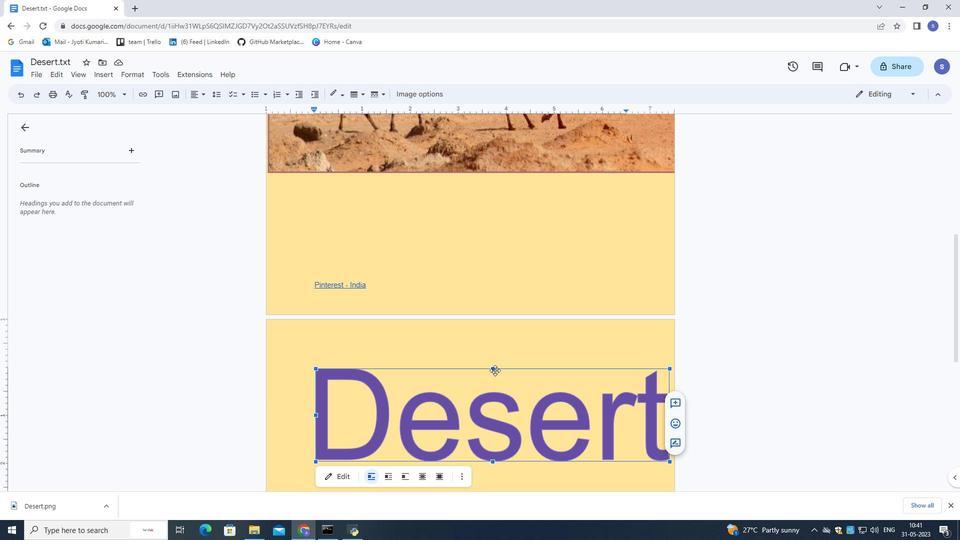 
Action: Mouse pressed left at (494, 369)
Screenshot: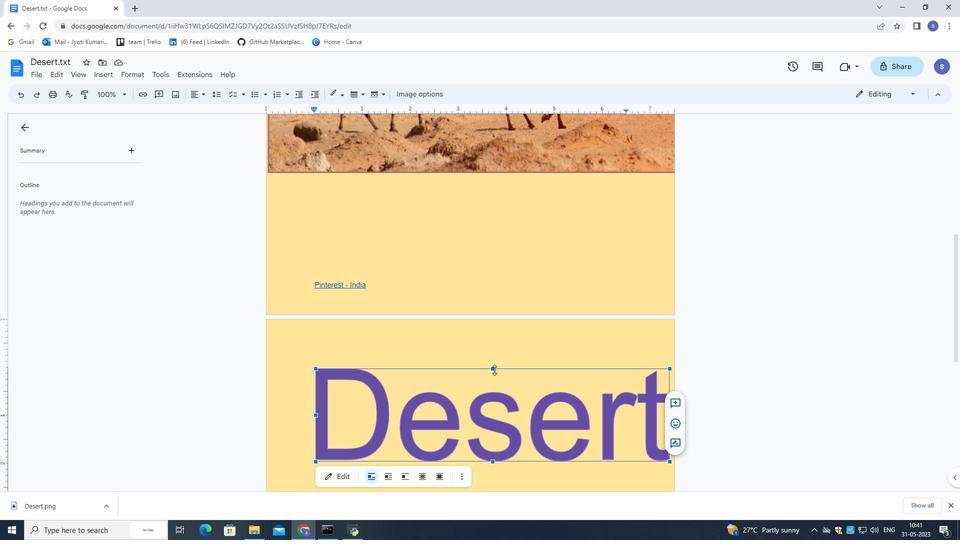 
Action: Mouse moved to (482, 374)
Screenshot: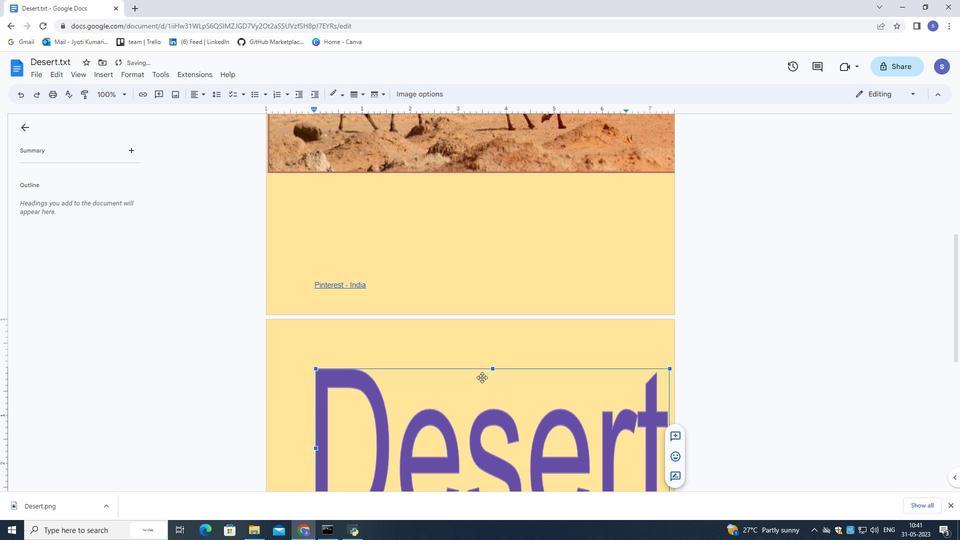 
Action: Mouse scrolled (482, 374) with delta (0, 0)
Screenshot: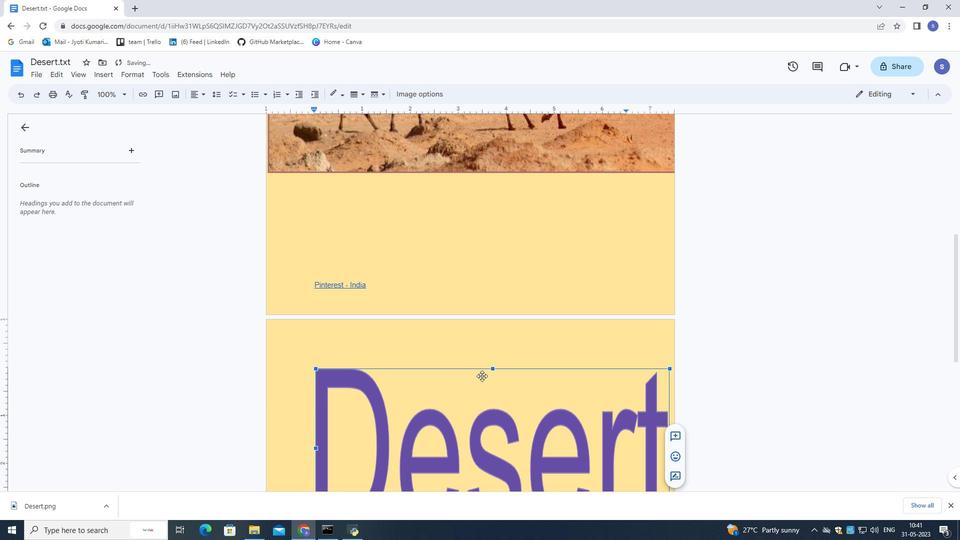 
Action: Mouse scrolled (482, 374) with delta (0, 0)
Screenshot: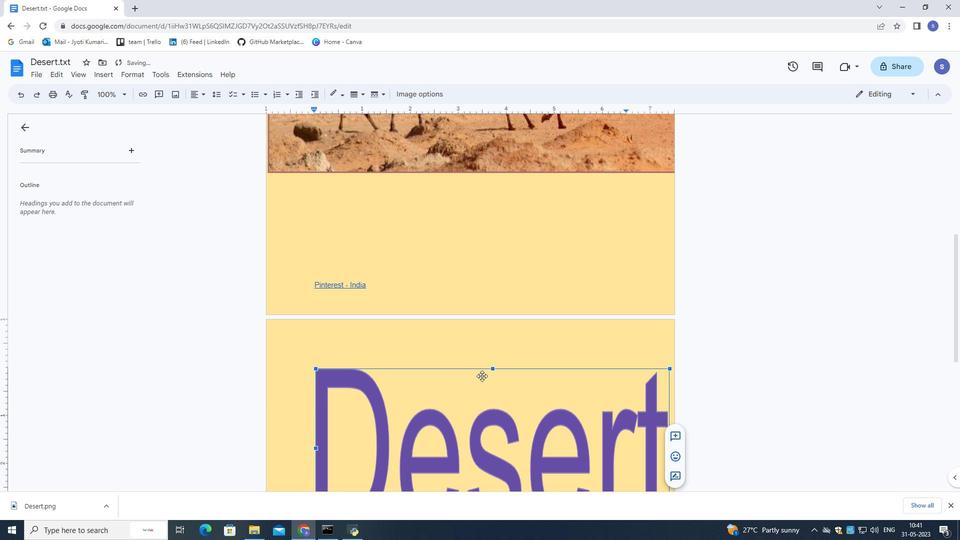 
Action: Mouse moved to (482, 374)
Screenshot: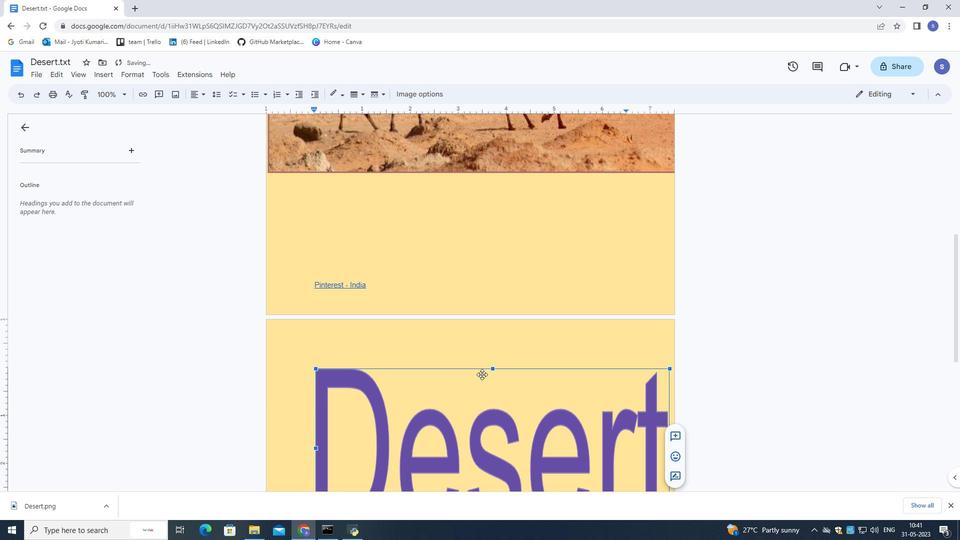 
Action: Mouse scrolled (482, 374) with delta (0, 0)
Screenshot: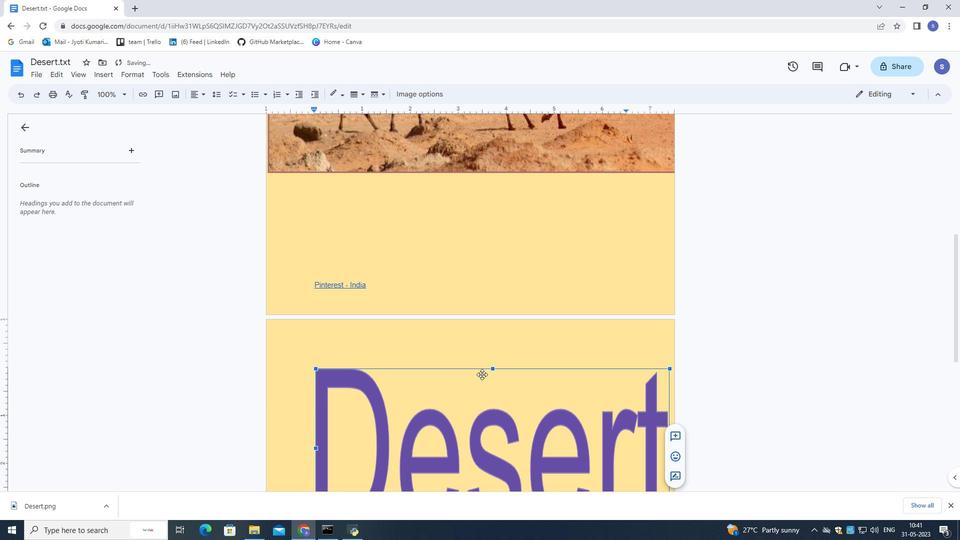 
Action: Mouse moved to (481, 374)
Screenshot: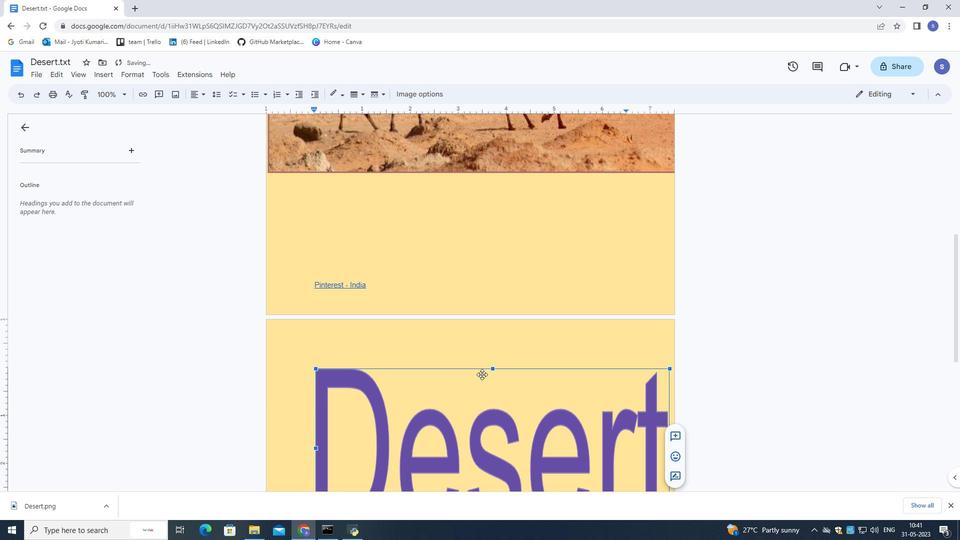 
Action: Mouse scrolled (482, 374) with delta (0, 0)
Screenshot: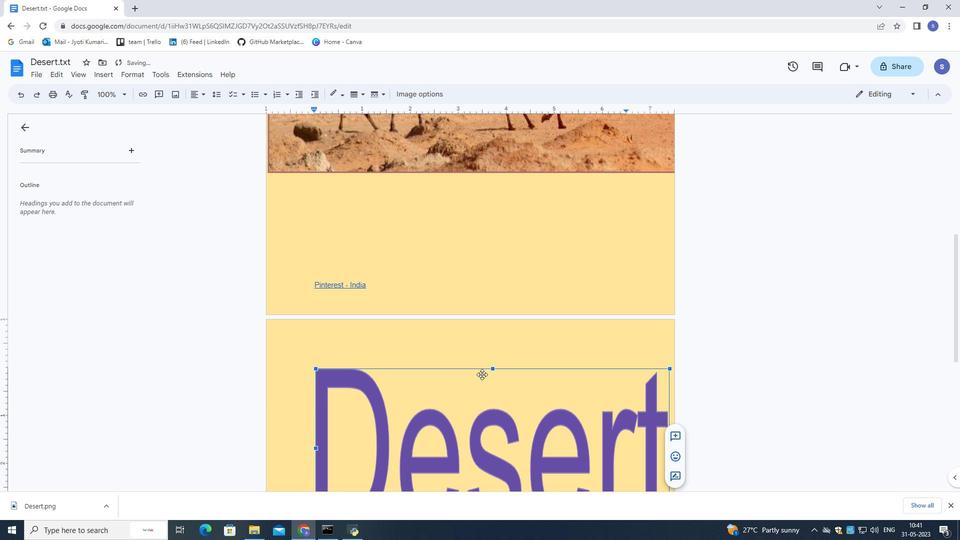 
Action: Mouse scrolled (482, 374) with delta (0, 0)
Screenshot: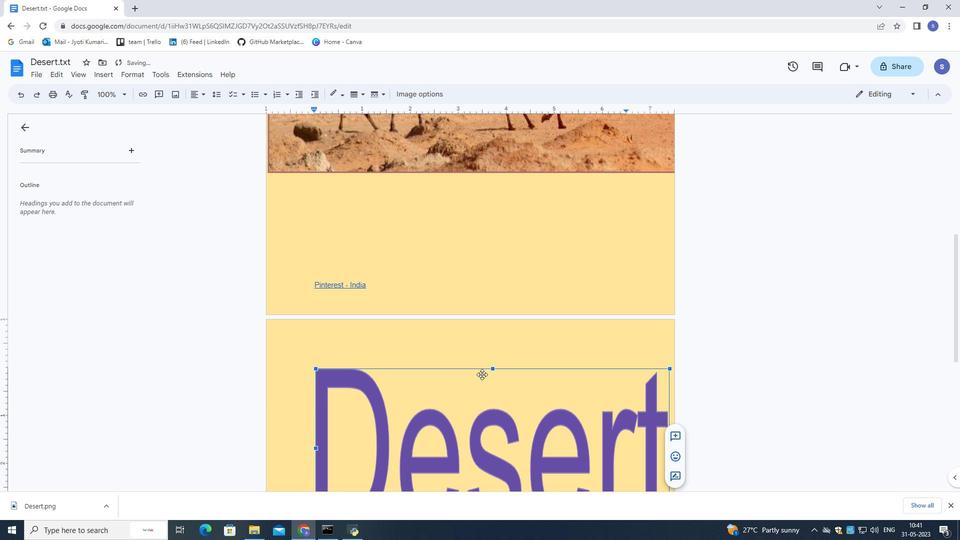 
Action: Mouse scrolled (482, 374) with delta (0, 0)
Screenshot: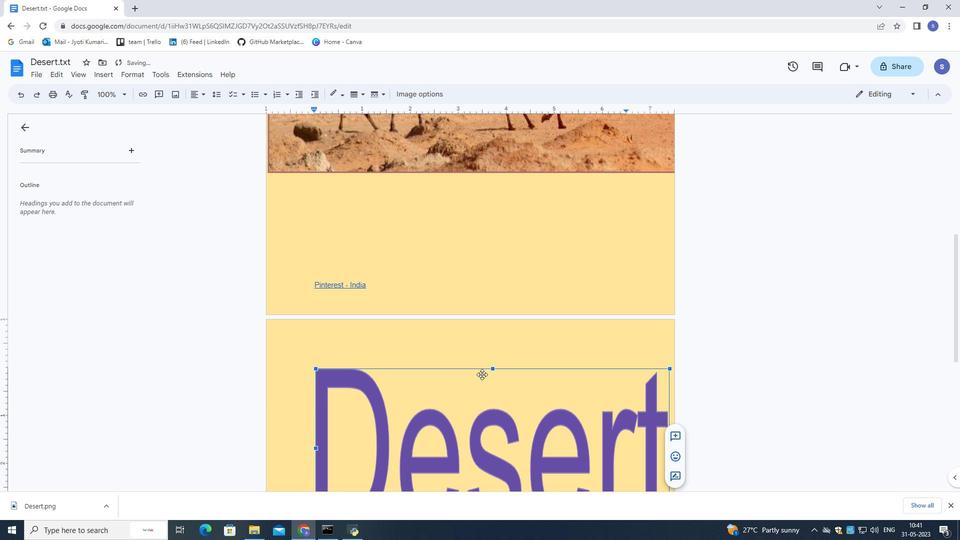 
Action: Mouse scrolled (481, 373) with delta (0, 0)
Screenshot: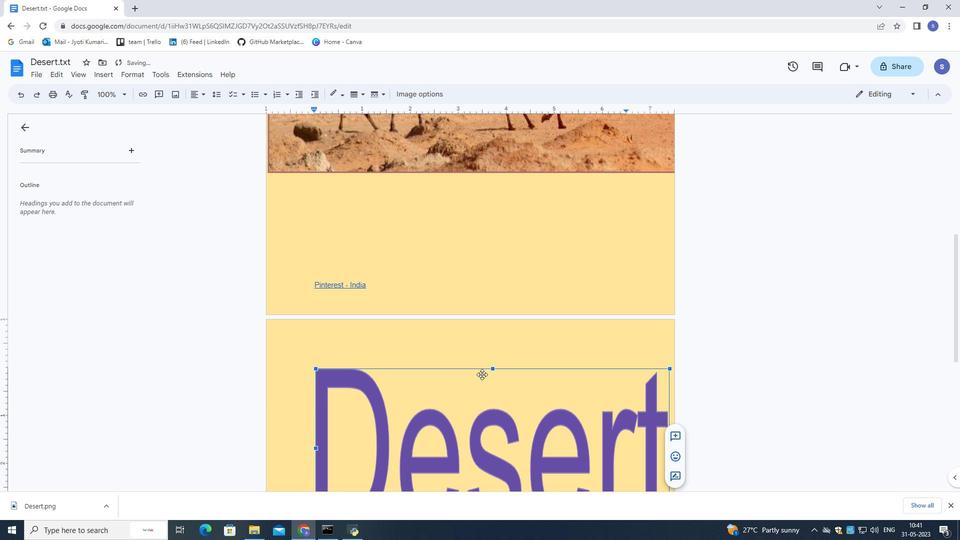 
Action: Mouse moved to (474, 329)
Screenshot: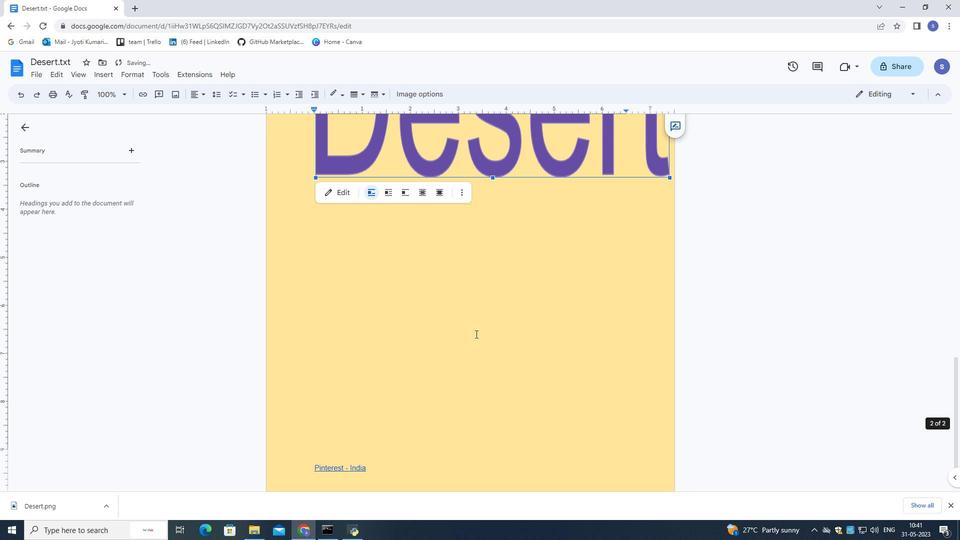 
Action: Mouse scrolled (474, 329) with delta (0, 0)
Screenshot: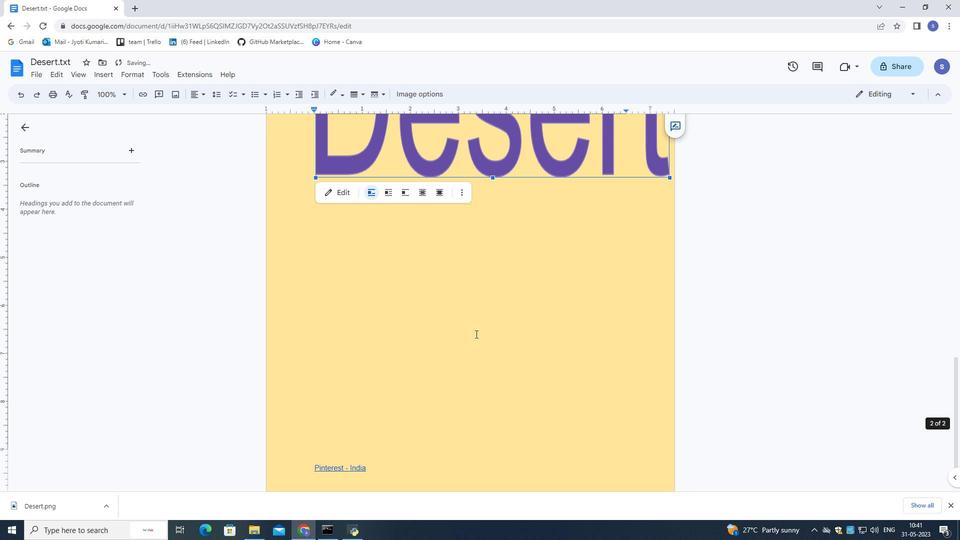 
Action: Mouse moved to (473, 325)
Screenshot: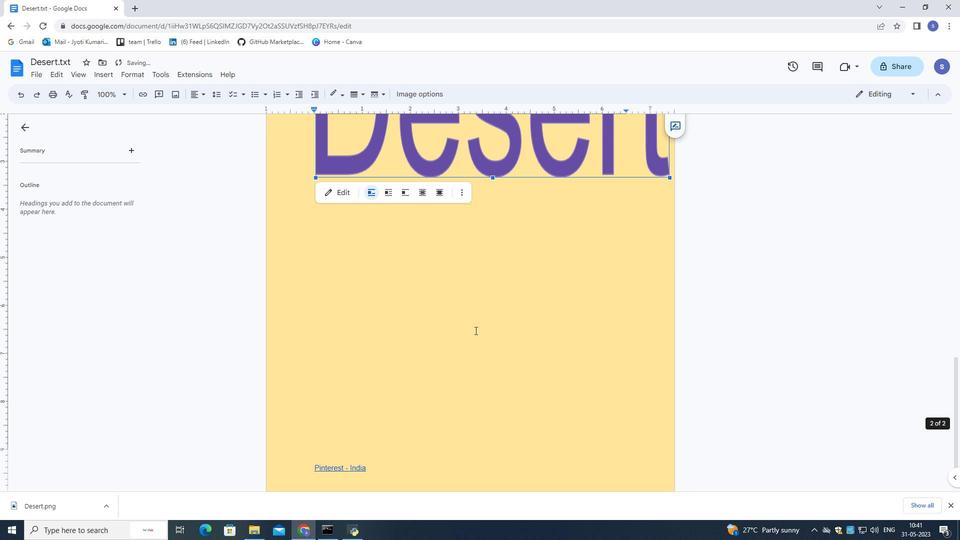 
Action: Mouse scrolled (473, 325) with delta (0, 0)
Screenshot: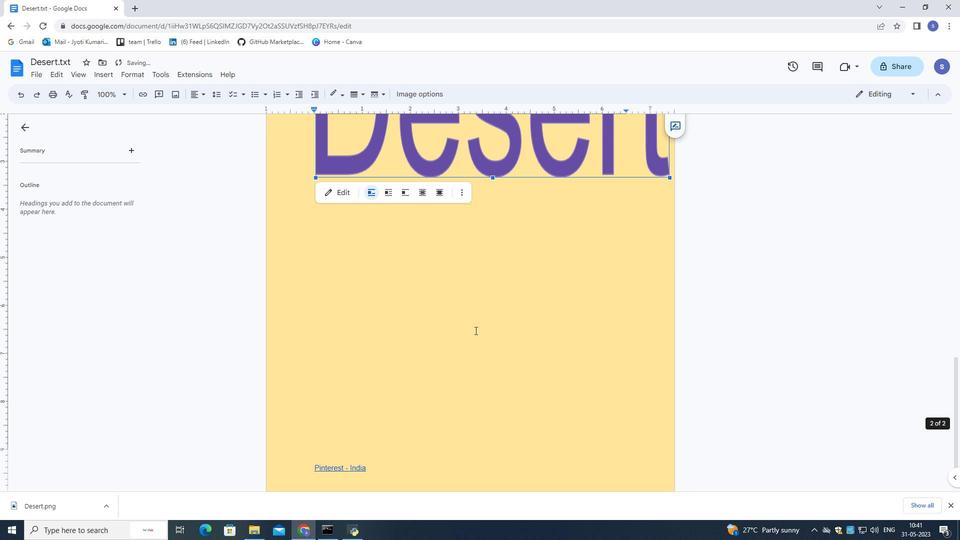 
Action: Mouse moved to (471, 318)
Screenshot: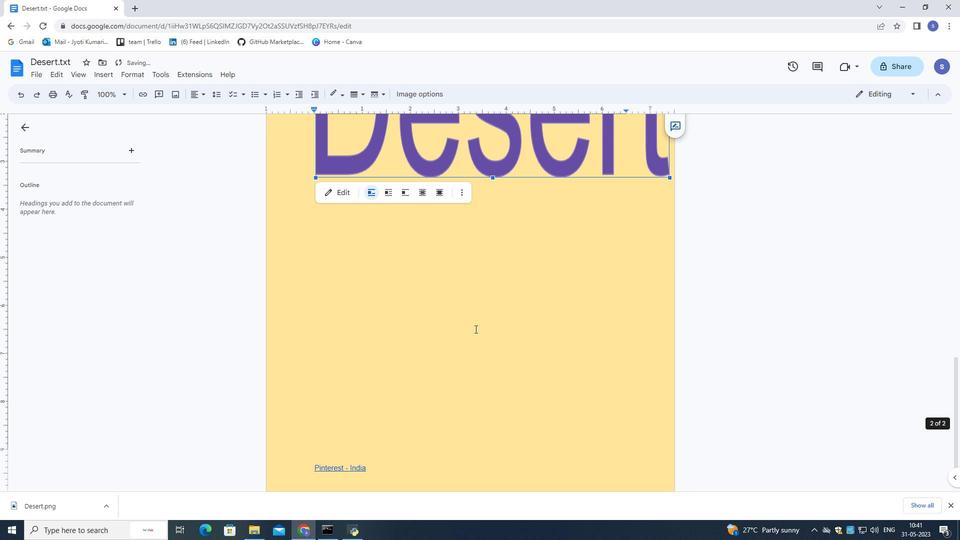 
Action: Mouse scrolled (471, 318) with delta (0, 0)
Screenshot: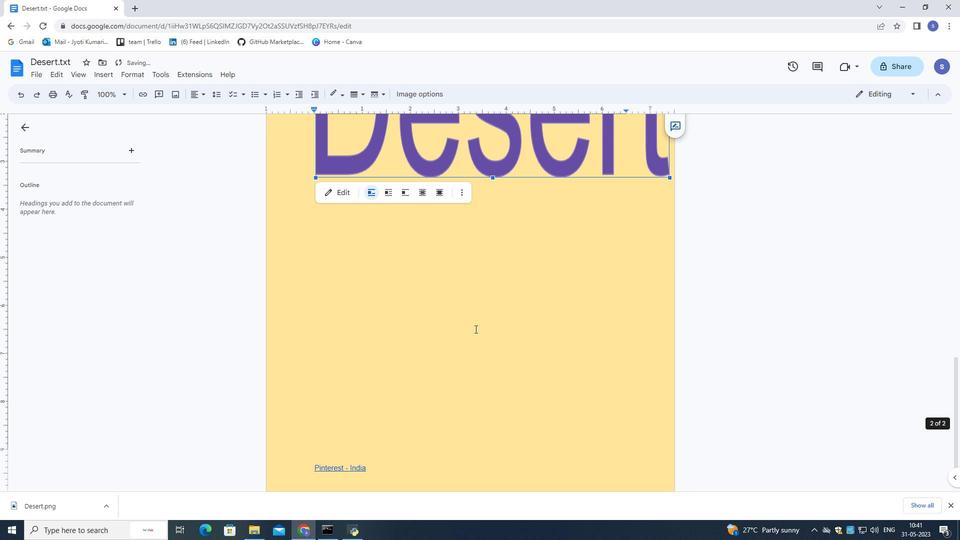 
Action: Mouse moved to (493, 327)
Screenshot: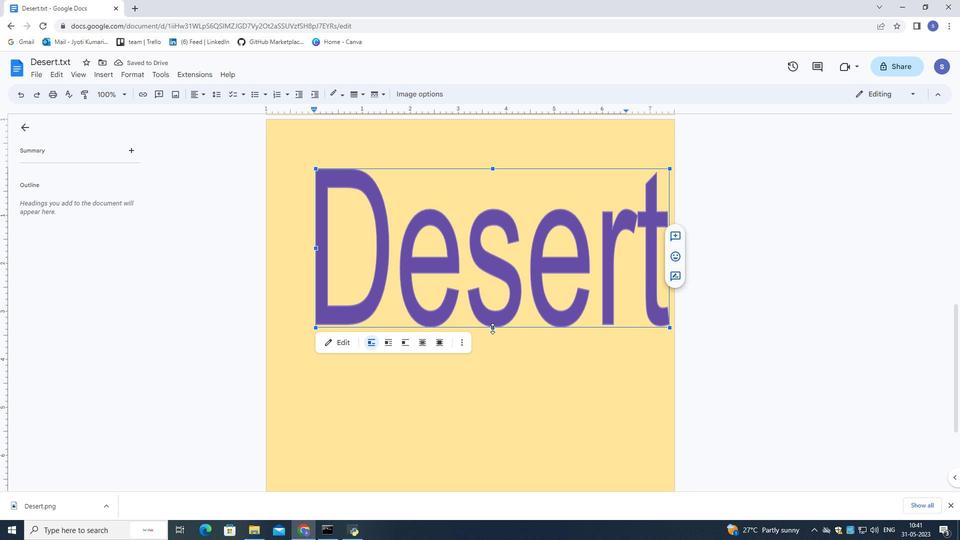 
Action: Mouse pressed left at (493, 327)
Screenshot: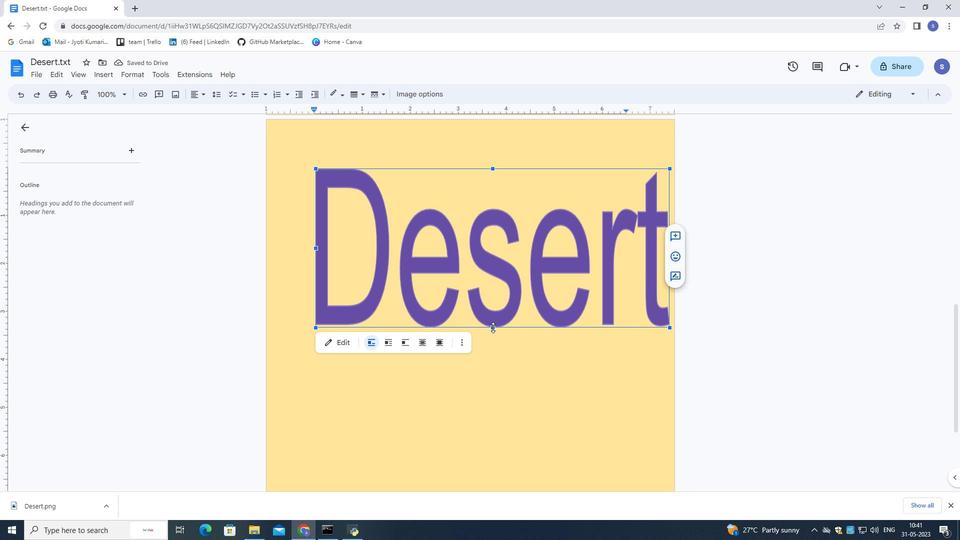 
Action: Mouse moved to (490, 329)
Screenshot: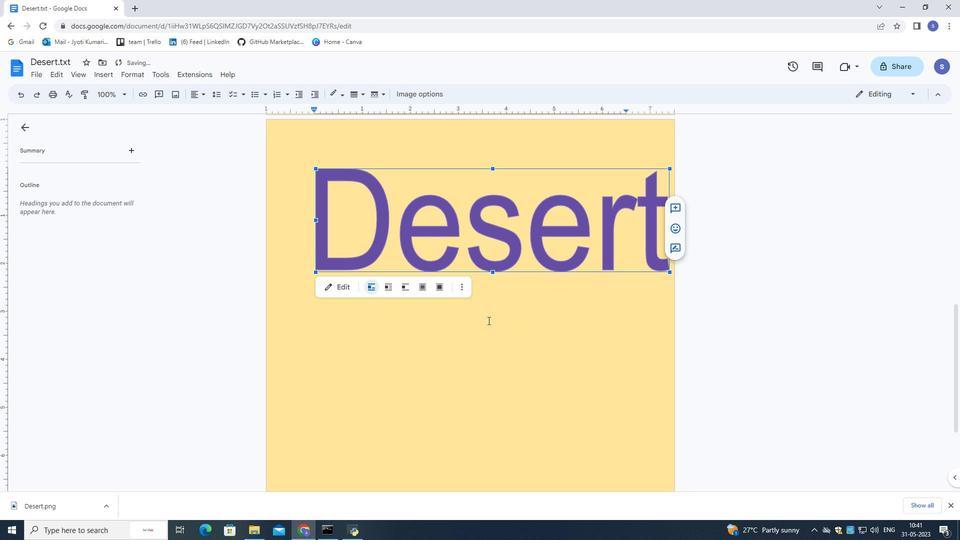 
Action: Mouse scrolled (490, 329) with delta (0, 0)
Screenshot: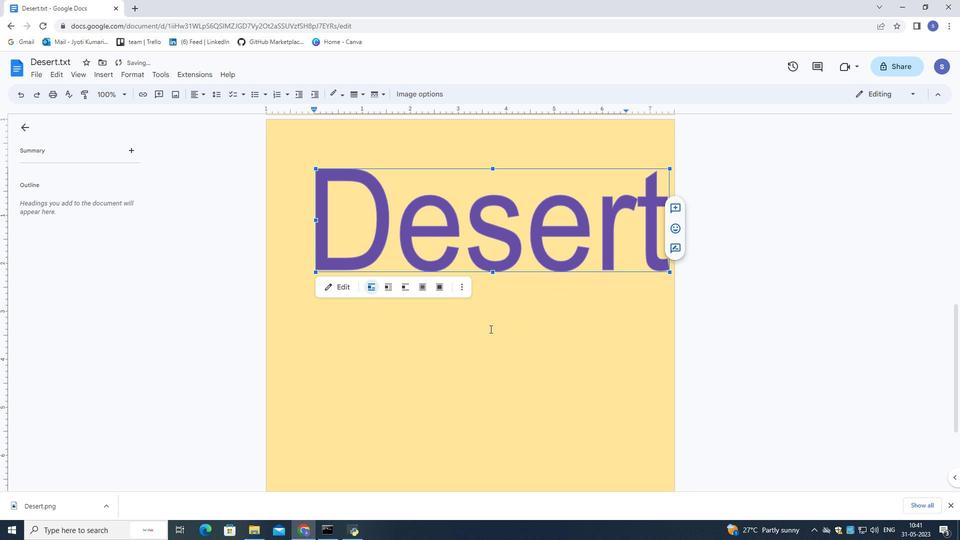 
Action: Mouse scrolled (490, 329) with delta (0, 0)
Screenshot: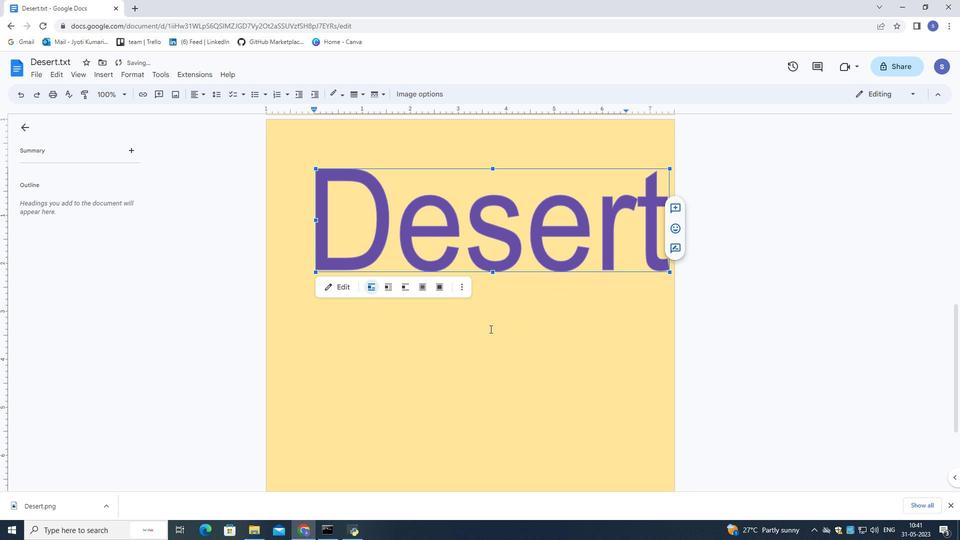 
Action: Mouse scrolled (490, 329) with delta (0, 0)
Screenshot: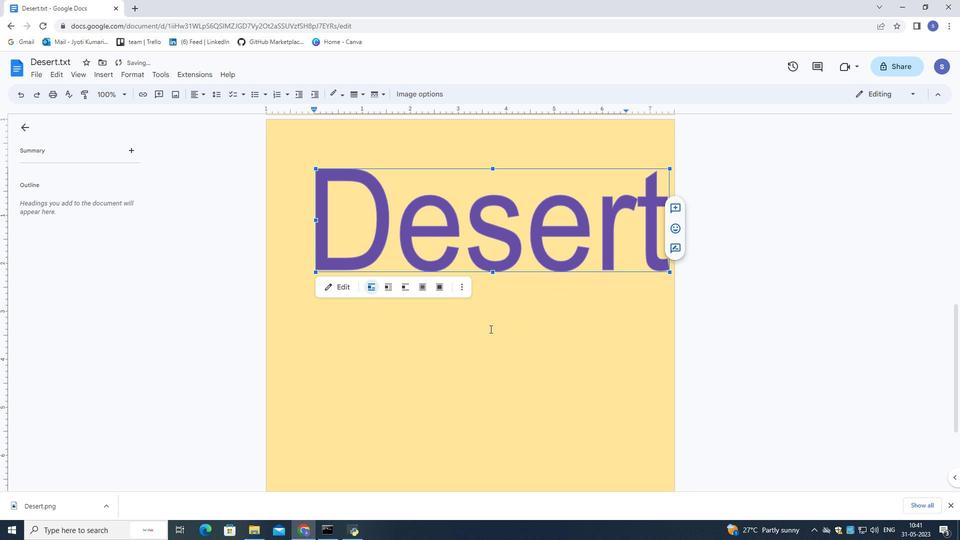 
Action: Mouse scrolled (490, 329) with delta (0, 0)
Screenshot: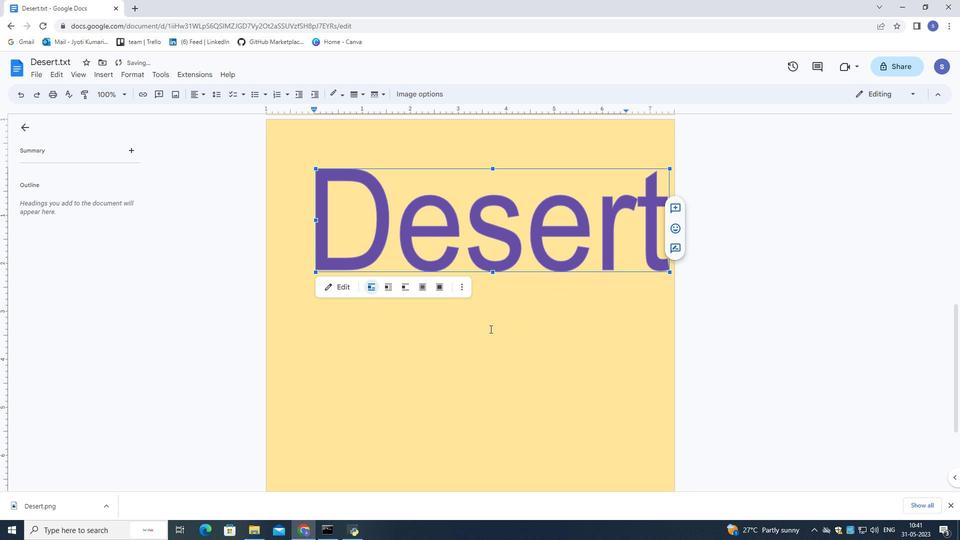 
Action: Mouse scrolled (490, 329) with delta (0, 0)
Screenshot: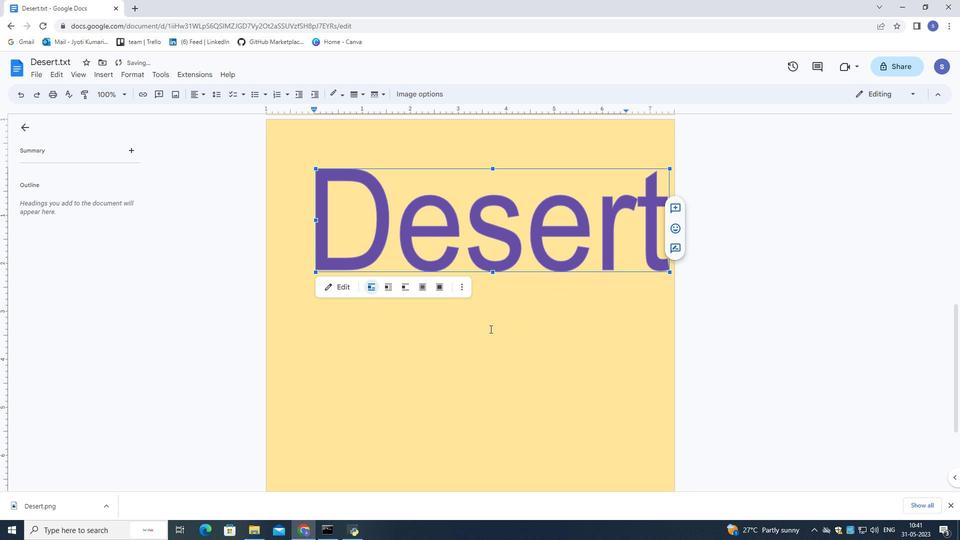 
Action: Mouse moved to (495, 426)
Screenshot: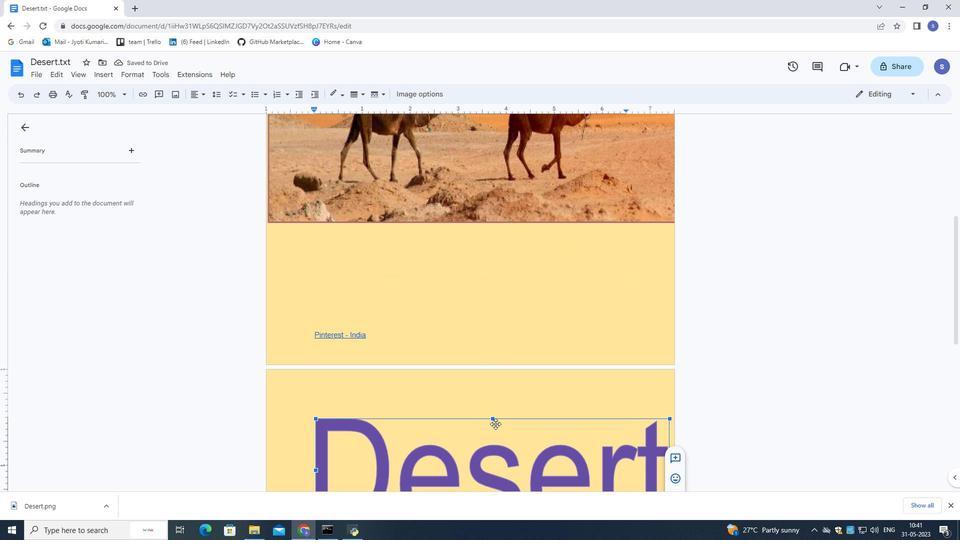 
Action: Mouse pressed left at (495, 426)
Screenshot: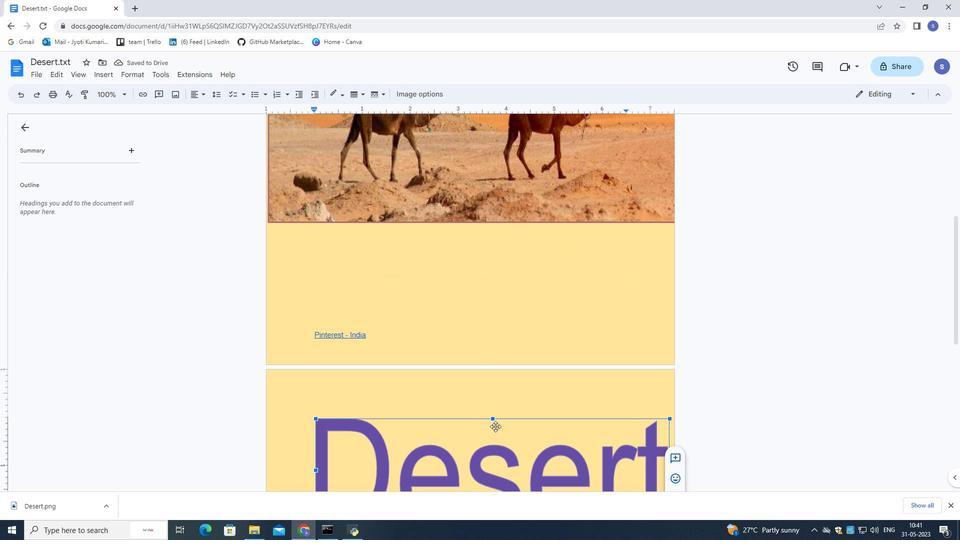 
Action: Mouse moved to (482, 393)
Screenshot: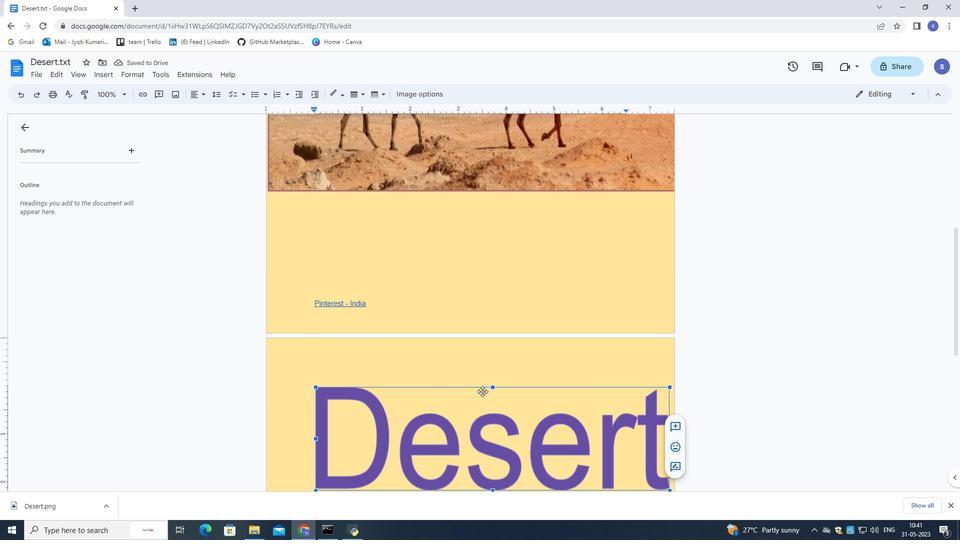 
Action: Mouse pressed left at (482, 393)
Screenshot: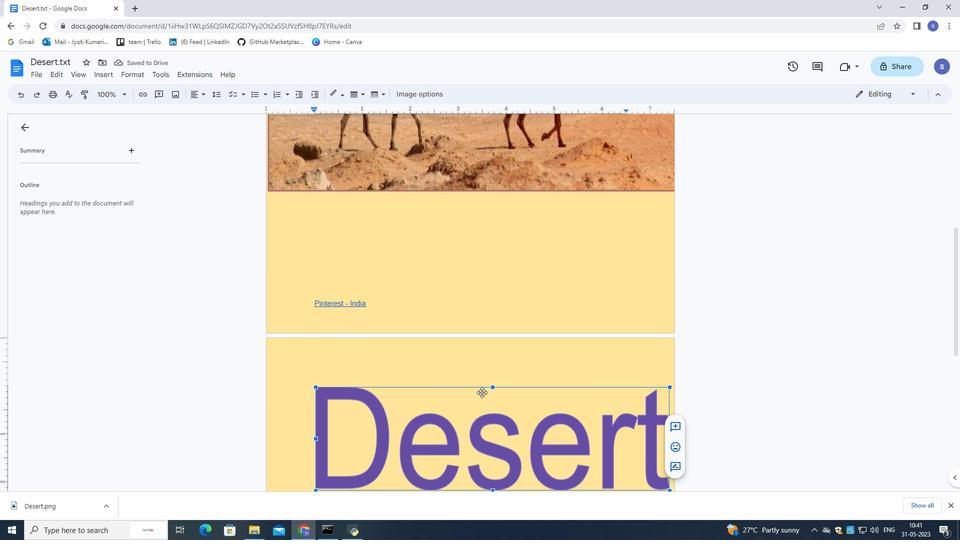 
Action: Mouse moved to (164, 70)
Screenshot: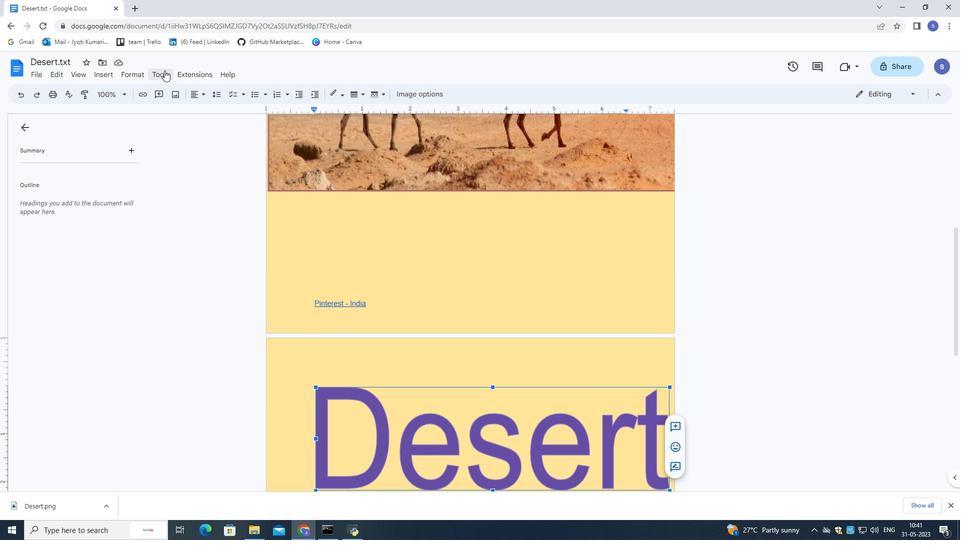 
Action: Mouse pressed left at (164, 70)
Screenshot: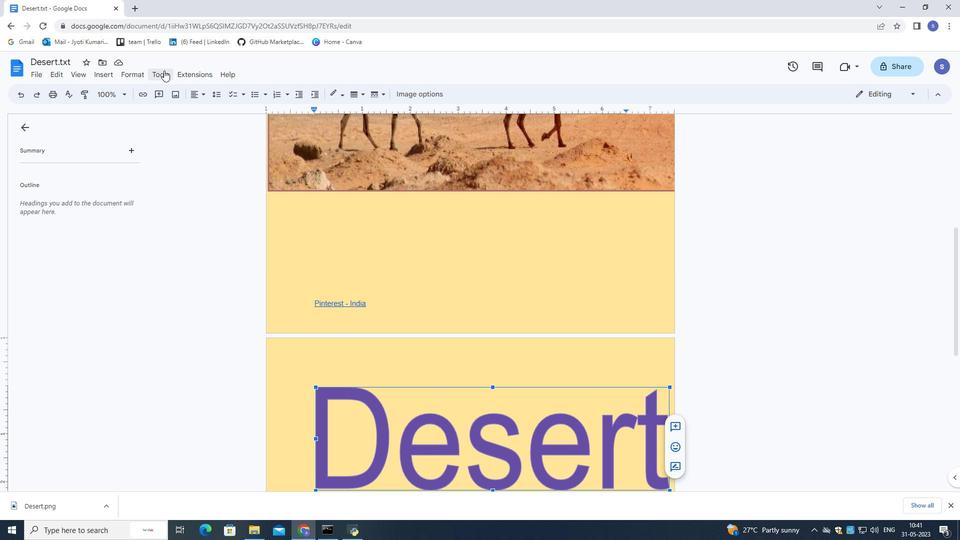 
Action: Mouse moved to (428, 227)
Screenshot: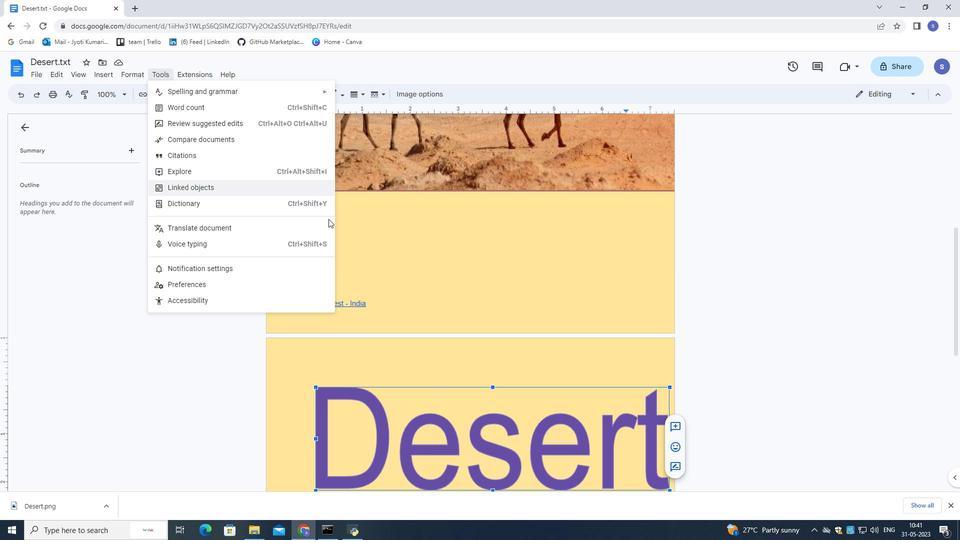 
Action: Mouse pressed left at (428, 227)
Screenshot: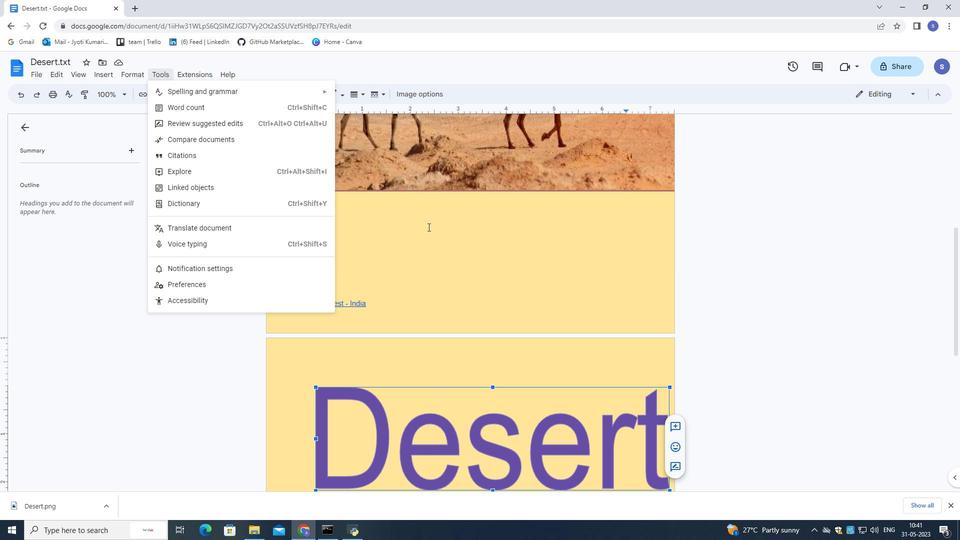 
Action: Mouse moved to (414, 175)
Screenshot: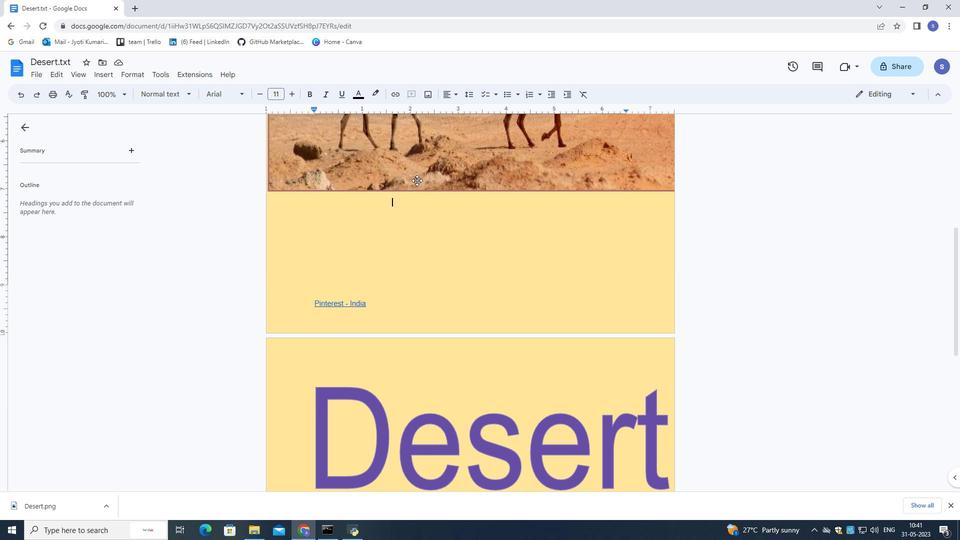 
Action: Mouse pressed left at (414, 175)
Screenshot: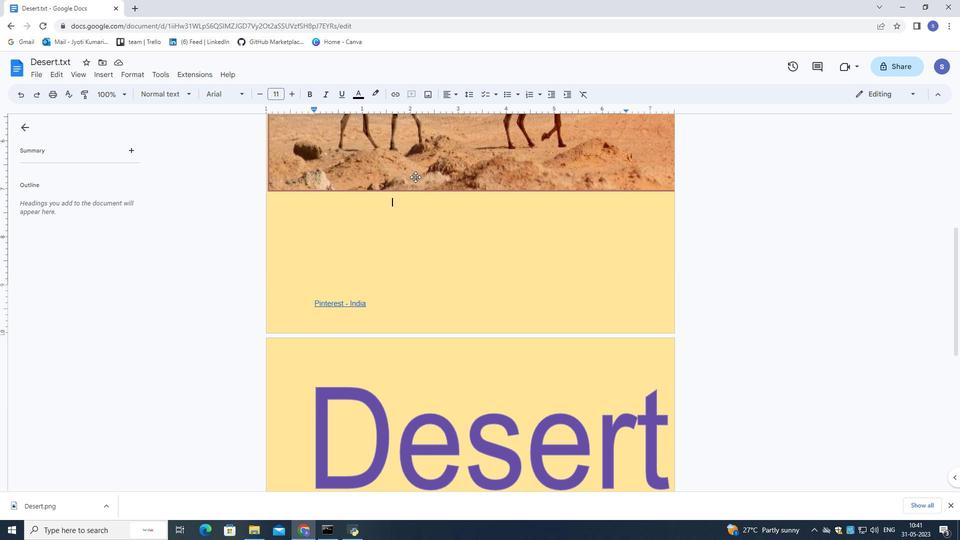 
Action: Mouse moved to (169, 69)
Screenshot: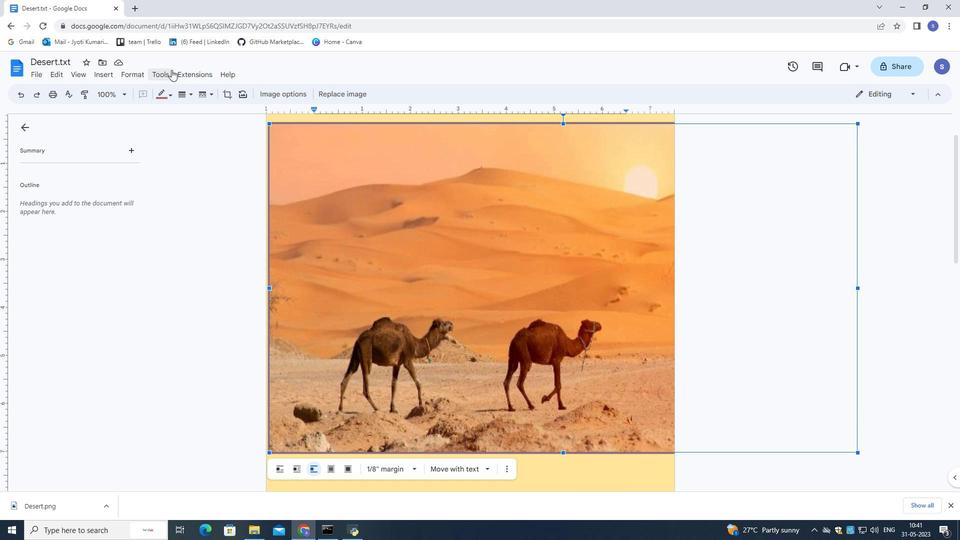 
Action: Mouse pressed left at (169, 69)
Screenshot: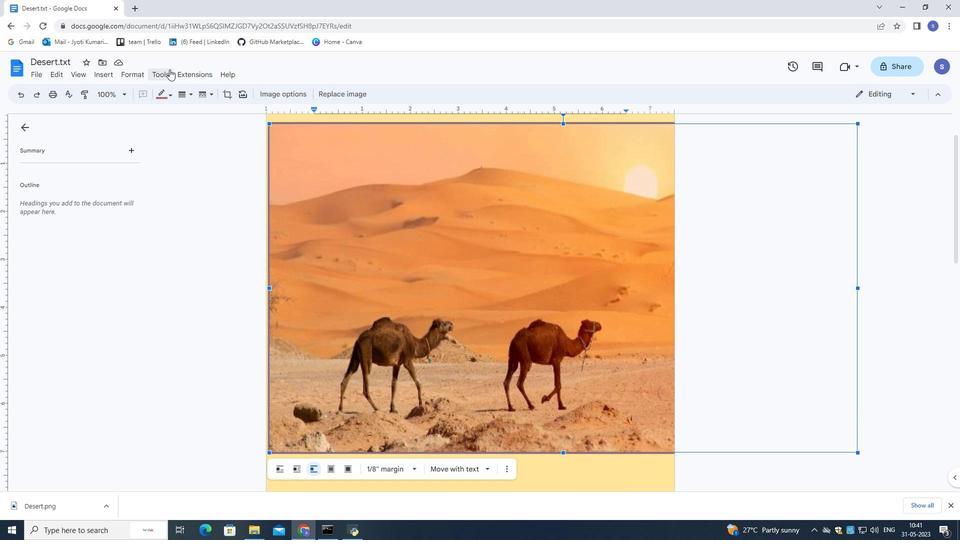 
Action: Mouse moved to (199, 168)
Screenshot: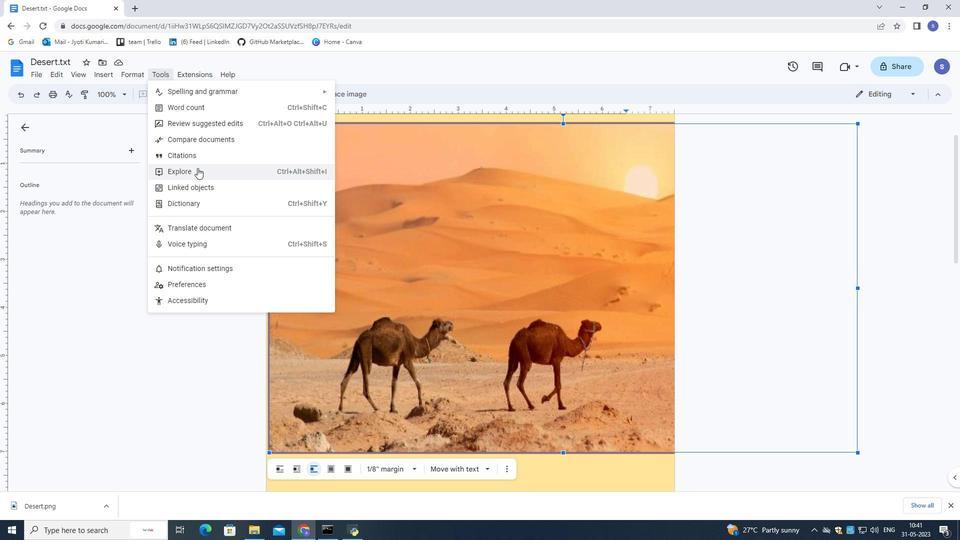 
Action: Mouse pressed left at (199, 168)
Screenshot: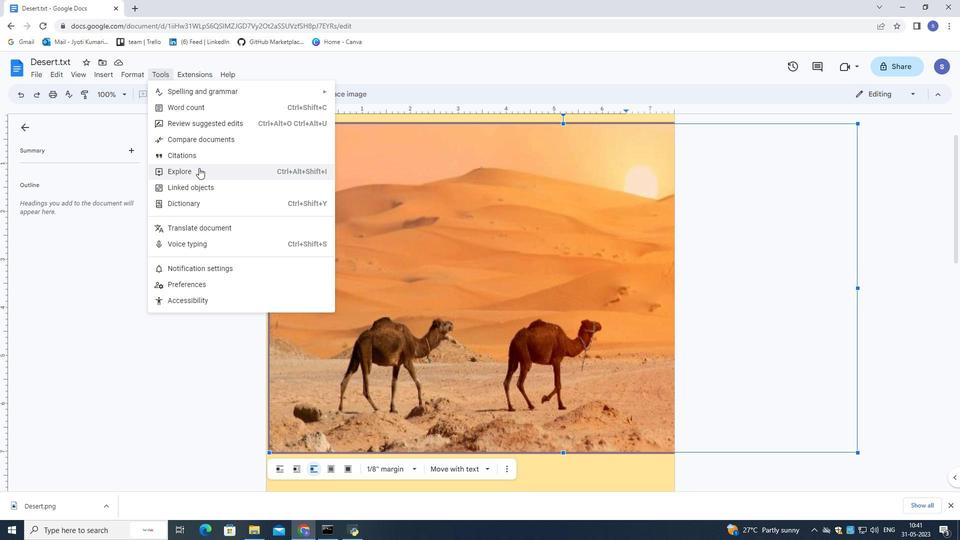 
Action: Mouse moved to (869, 292)
Screenshot: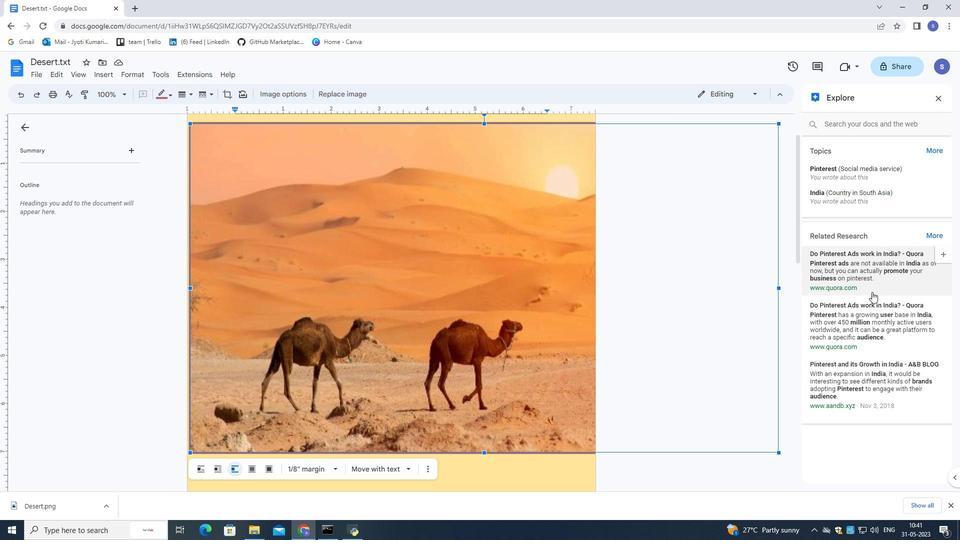 
Action: Mouse scrolled (869, 291) with delta (0, 0)
Screenshot: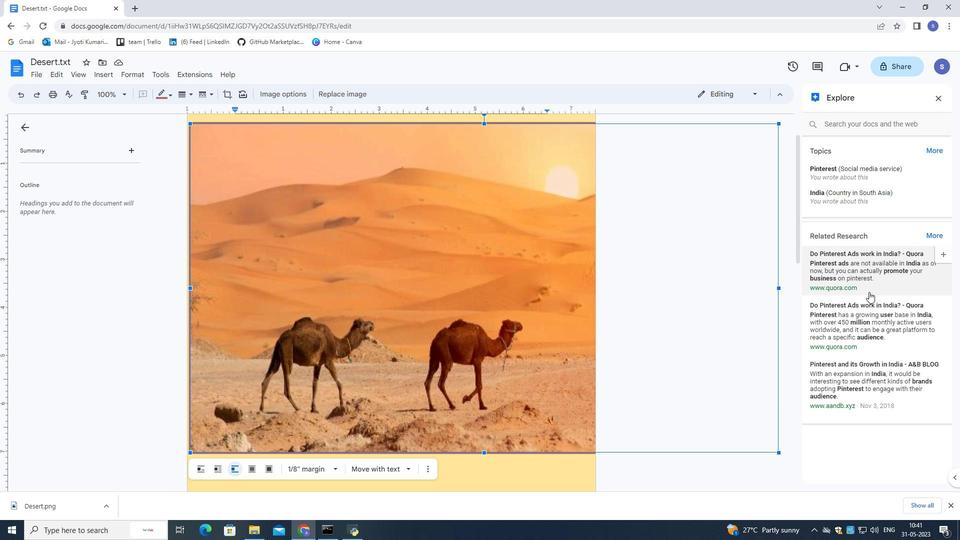 
Action: Mouse scrolled (869, 291) with delta (0, 0)
Screenshot: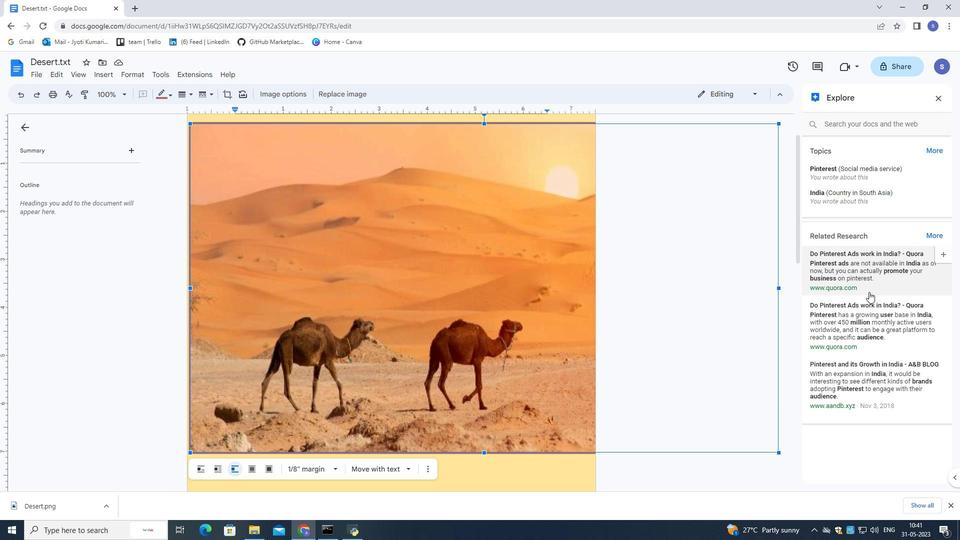 
Action: Mouse moved to (868, 292)
Screenshot: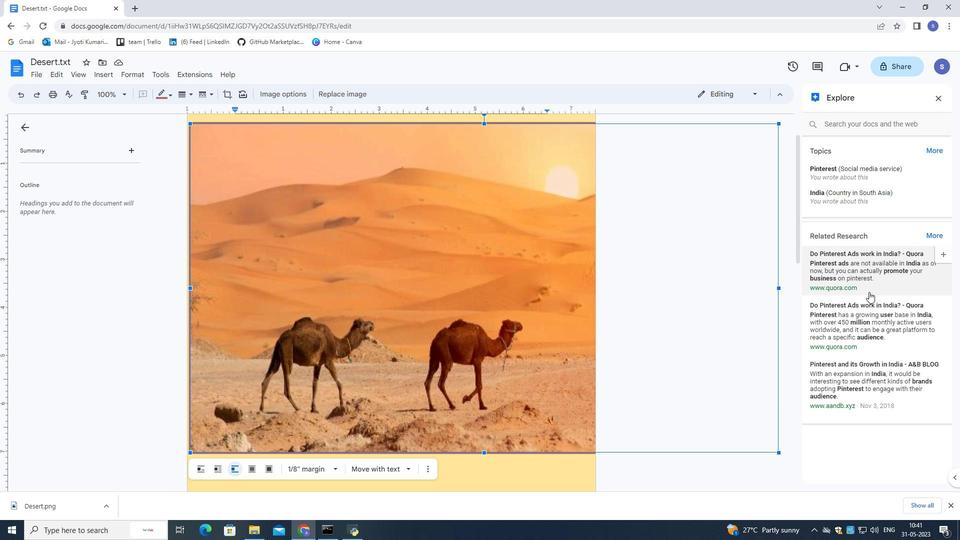 
Action: Mouse scrolled (868, 291) with delta (0, 0)
Screenshot: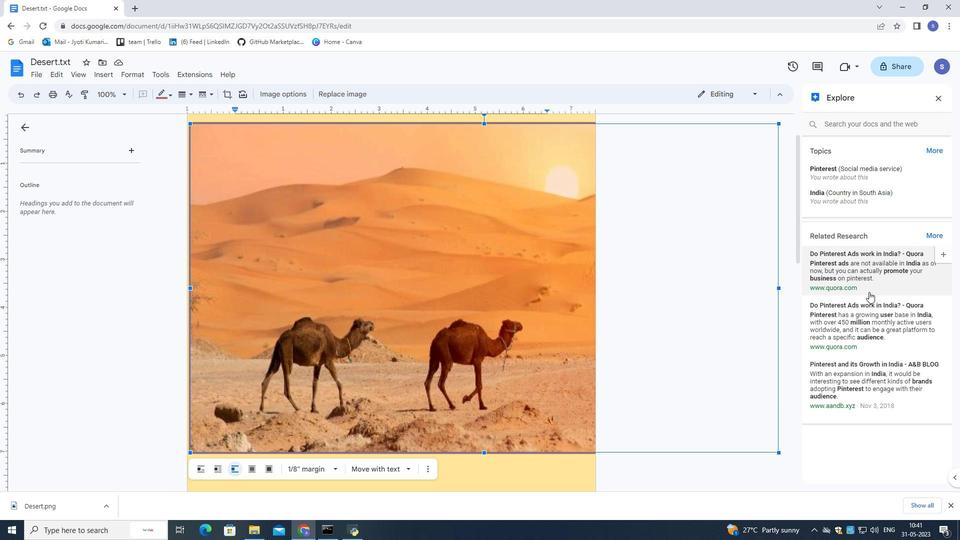 
Action: Mouse moved to (867, 292)
Screenshot: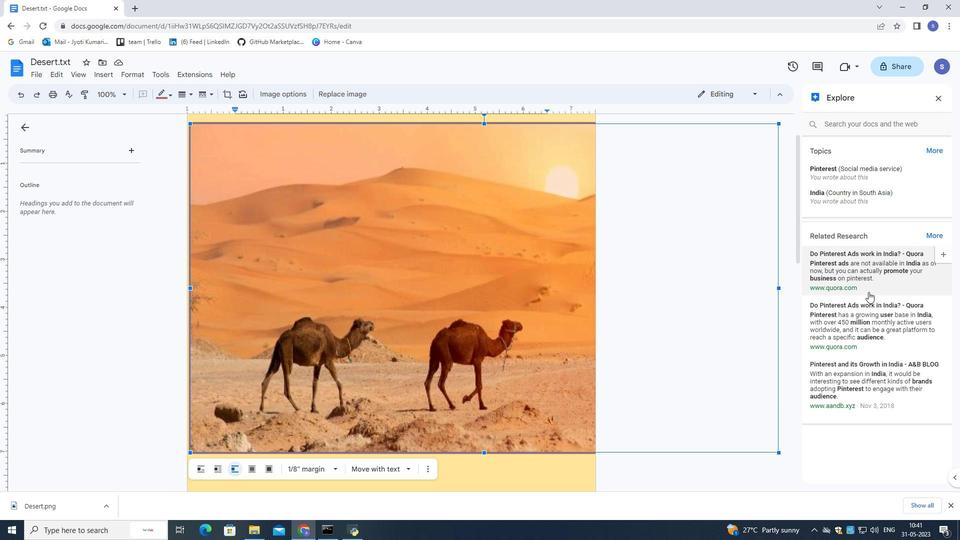 
Action: Mouse scrolled (867, 291) with delta (0, 0)
Screenshot: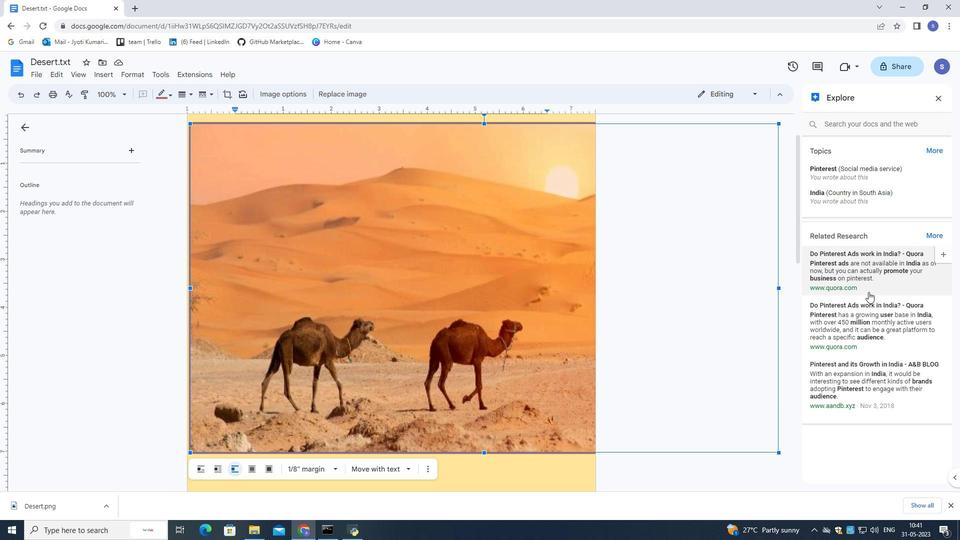 
Action: Mouse moved to (931, 236)
Screenshot: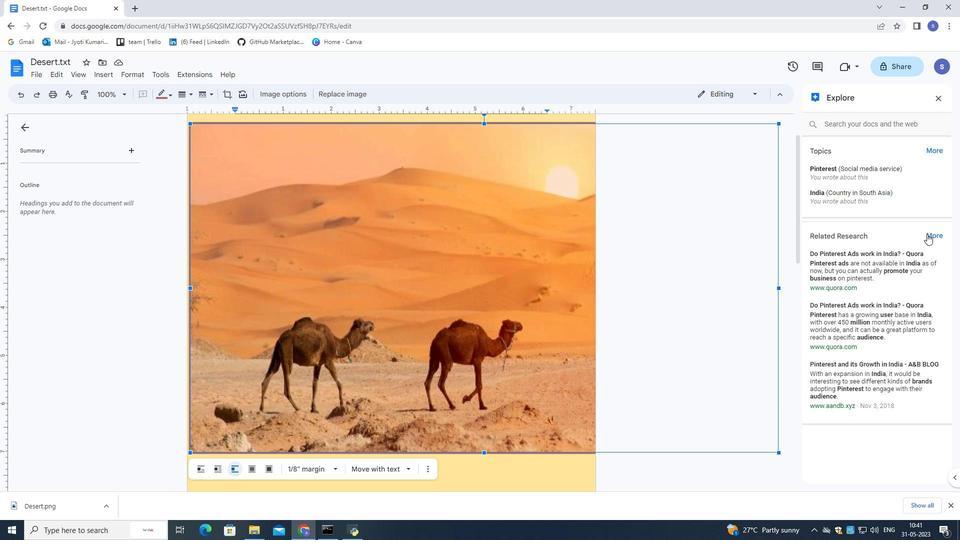 
Action: Mouse pressed left at (931, 236)
Screenshot: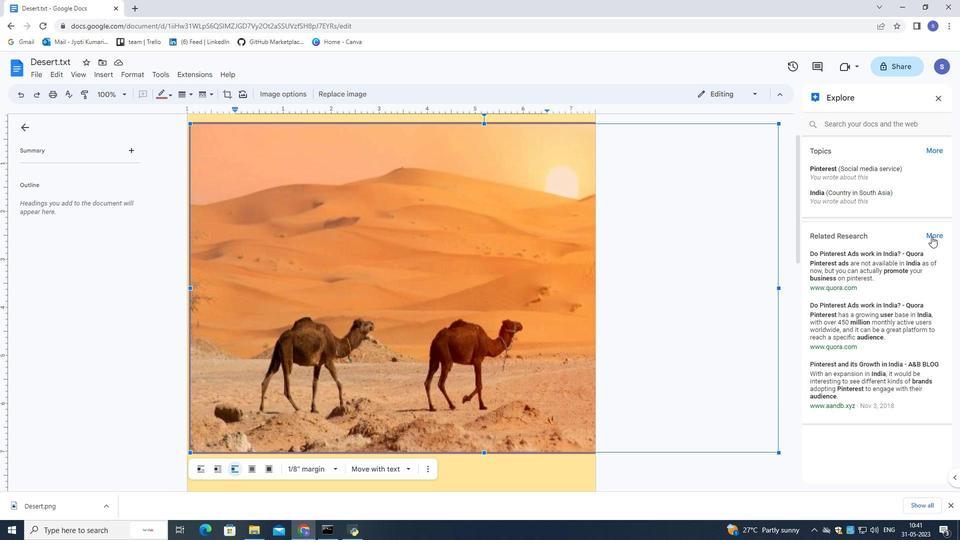 
Action: Mouse moved to (877, 267)
Screenshot: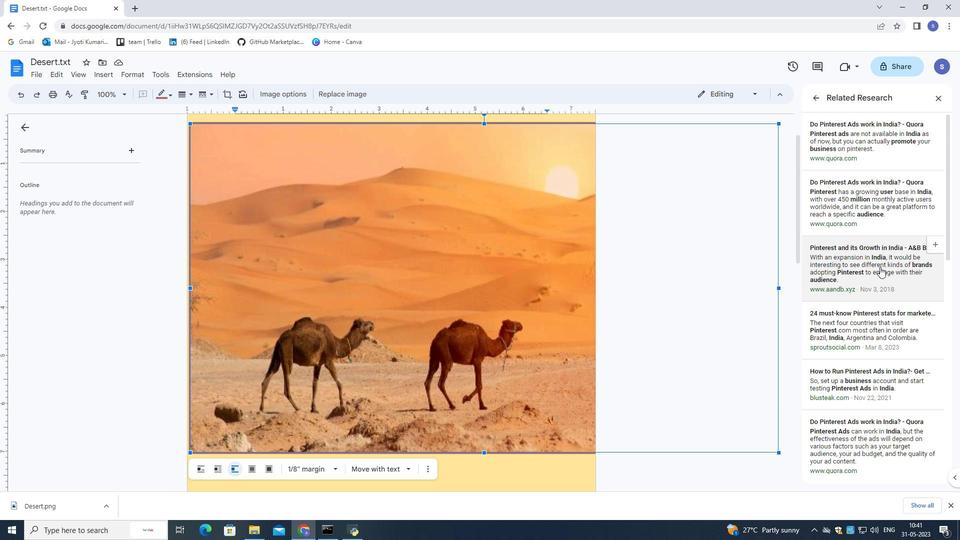
Action: Mouse scrolled (877, 267) with delta (0, 0)
Screenshot: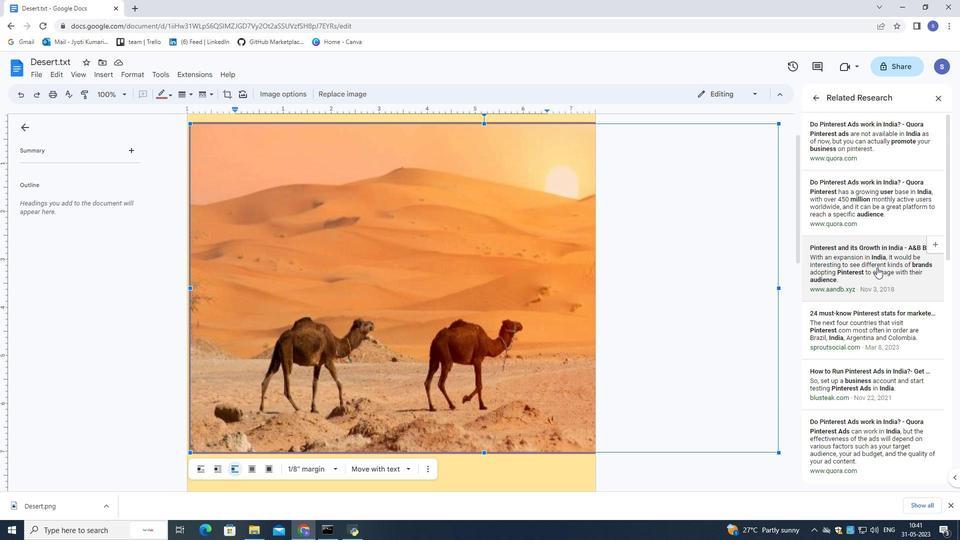 
Action: Mouse moved to (876, 268)
Screenshot: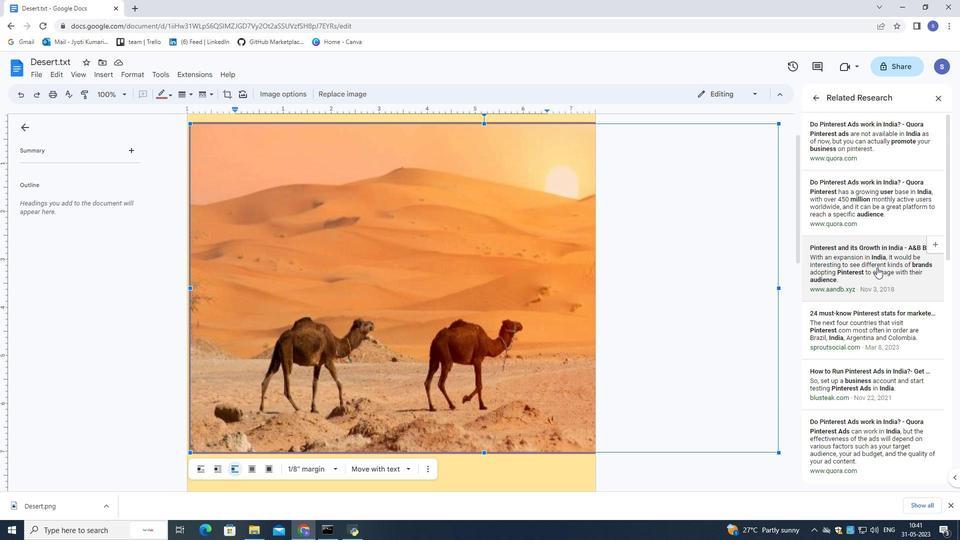 
Action: Mouse scrolled (876, 267) with delta (0, 0)
Screenshot: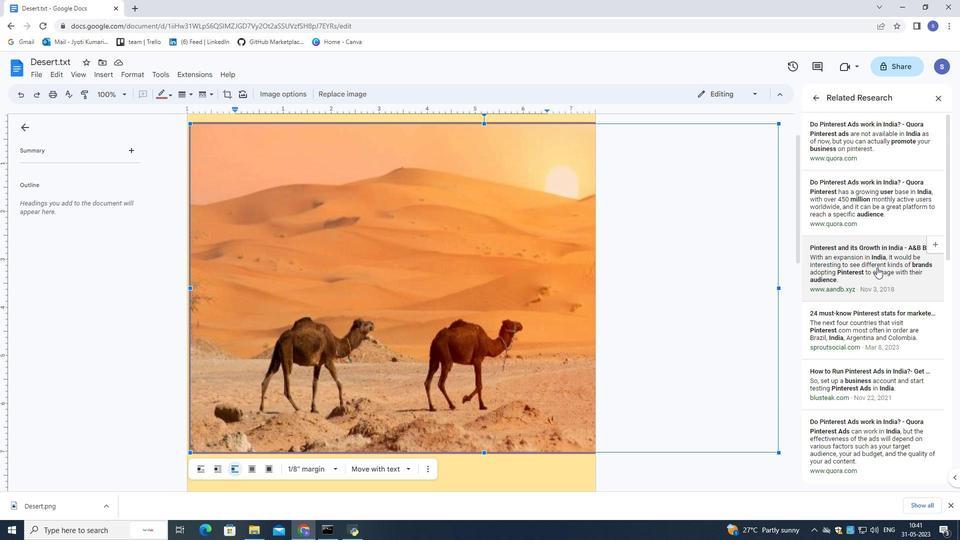 
Action: Mouse scrolled (876, 267) with delta (0, 0)
Screenshot: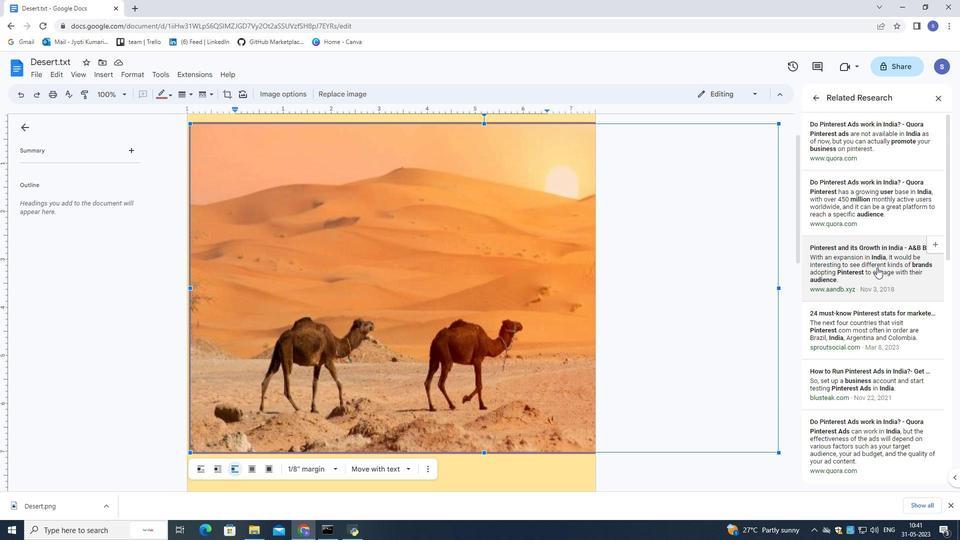 
Action: Mouse scrolled (876, 267) with delta (0, 0)
Screenshot: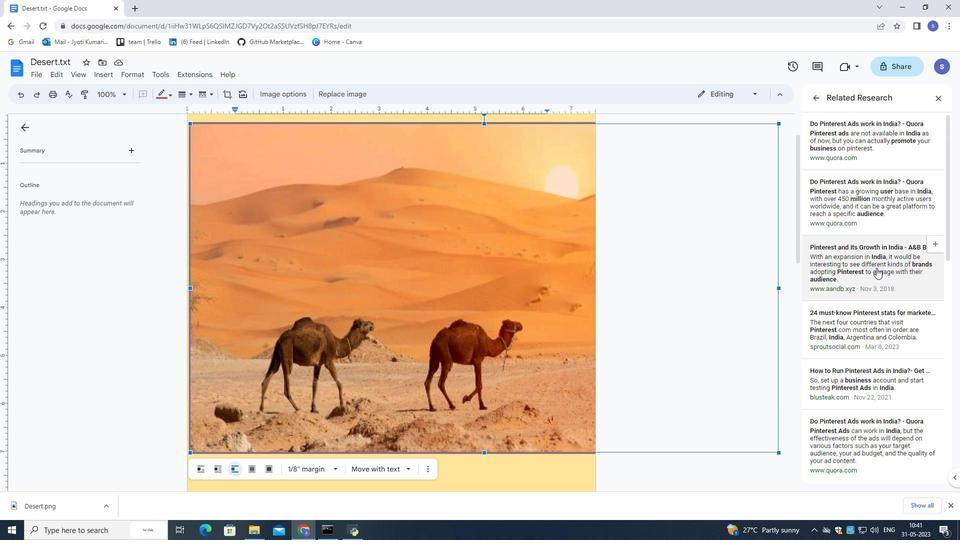 
Action: Mouse scrolled (876, 267) with delta (0, 0)
Screenshot: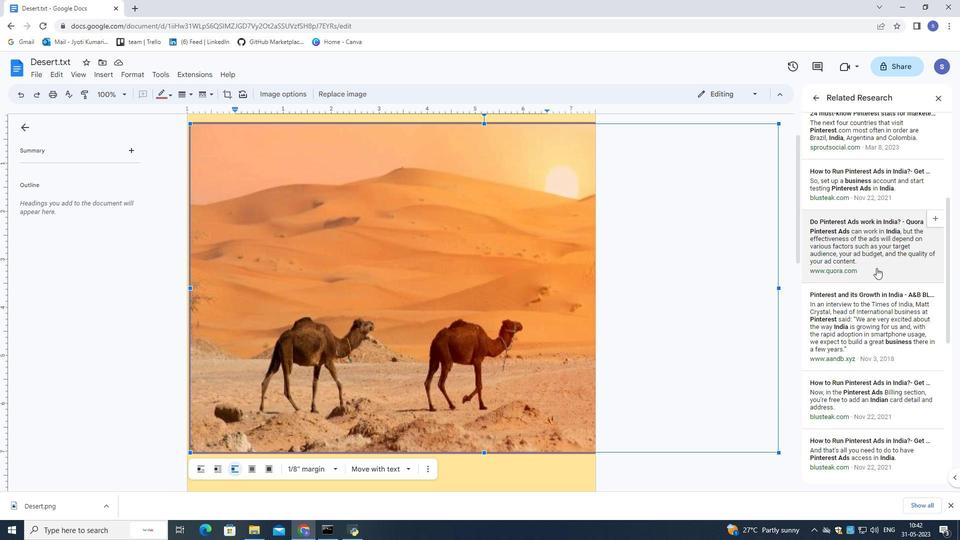 
Action: Mouse scrolled (876, 267) with delta (0, 0)
Screenshot: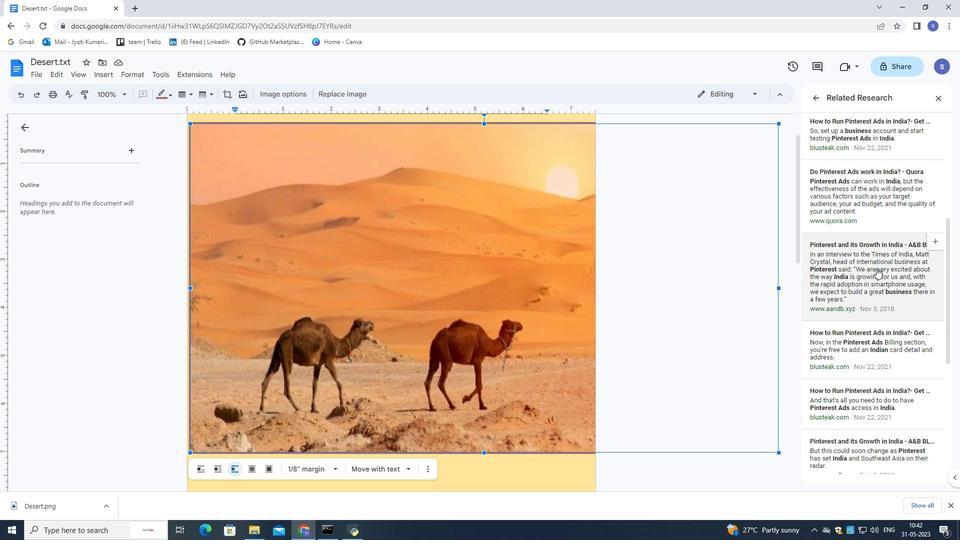 
Action: Mouse scrolled (876, 267) with delta (0, 0)
Screenshot: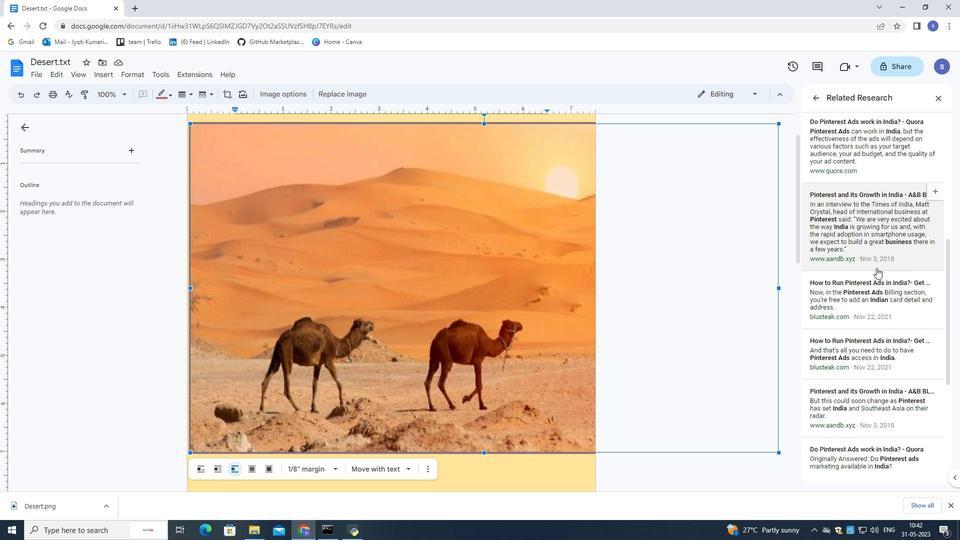 
Action: Mouse scrolled (876, 267) with delta (0, 0)
Screenshot: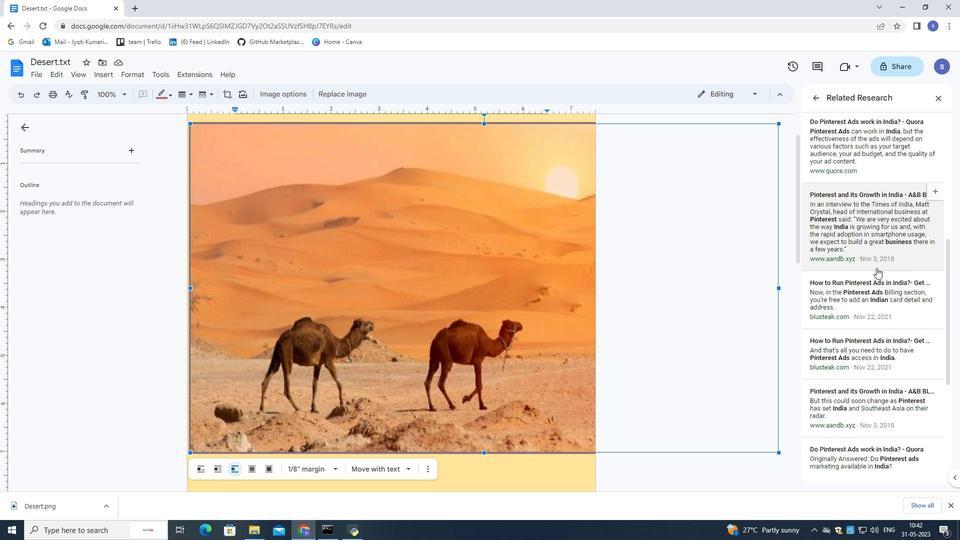 
Action: Mouse scrolled (876, 267) with delta (0, 0)
Screenshot: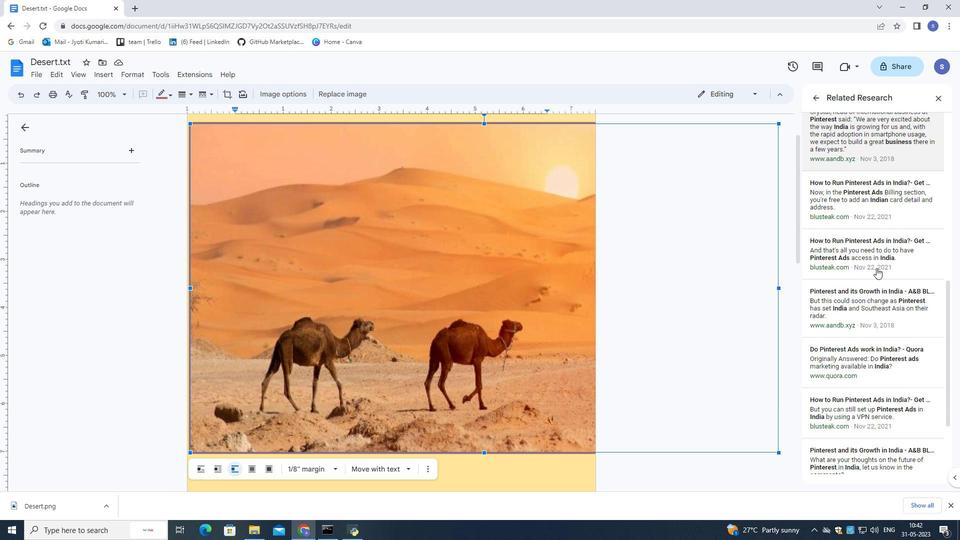 
Action: Mouse scrolled (876, 267) with delta (0, 0)
Screenshot: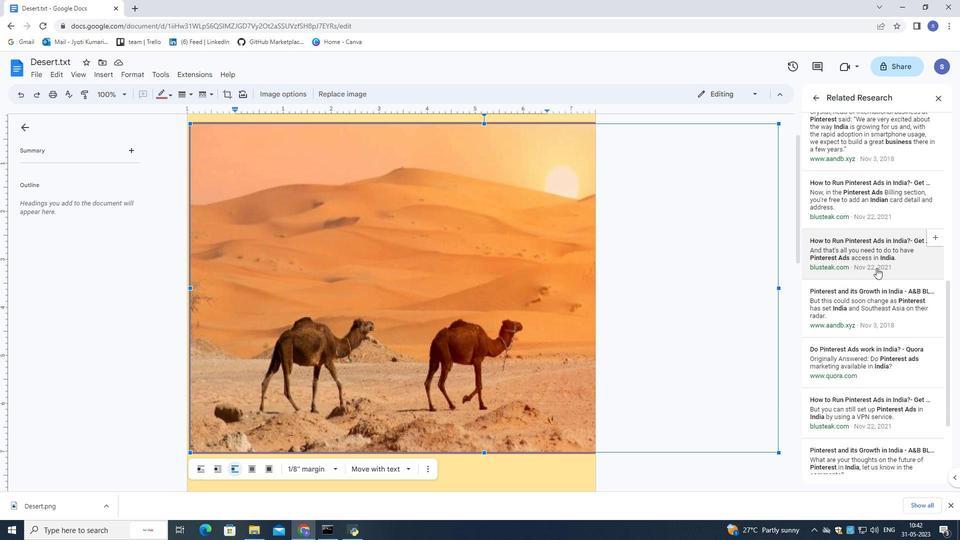 
Action: Mouse scrolled (876, 267) with delta (0, 0)
Screenshot: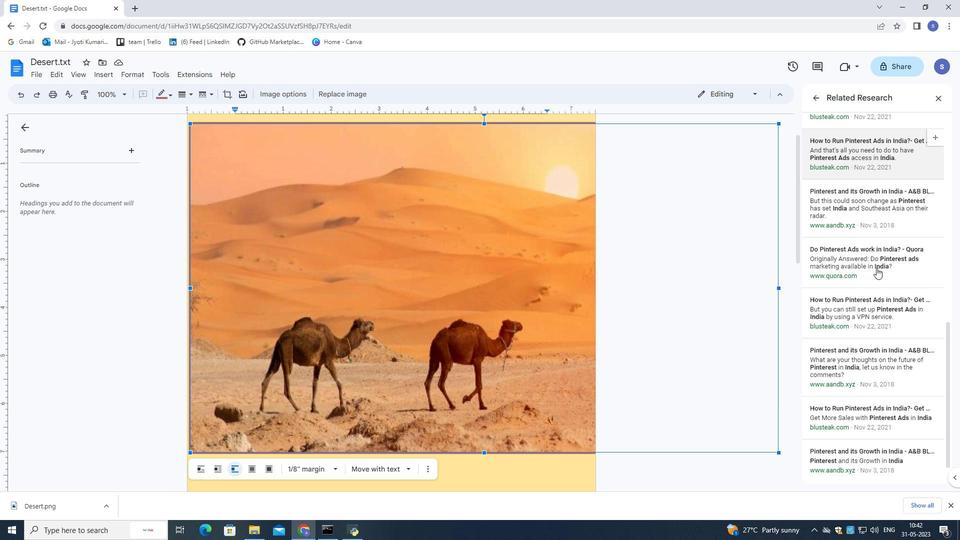 
Action: Mouse scrolled (876, 267) with delta (0, 0)
Screenshot: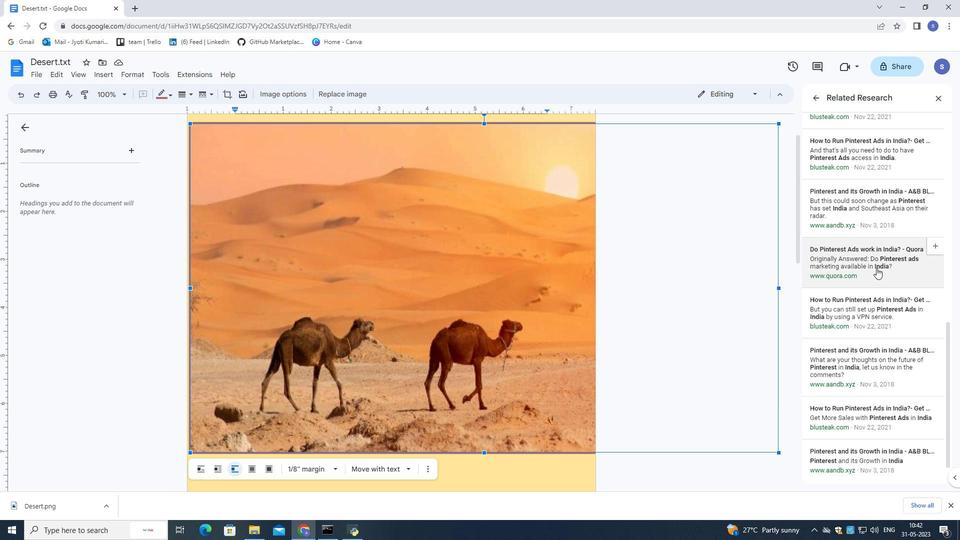 
Action: Mouse scrolled (876, 267) with delta (0, 0)
Screenshot: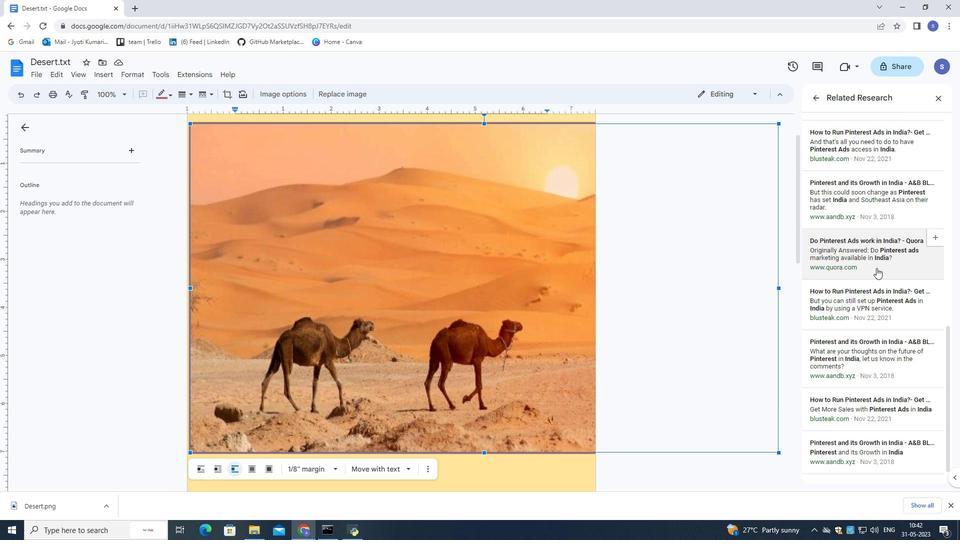 
Action: Mouse scrolled (876, 267) with delta (0, 0)
Screenshot: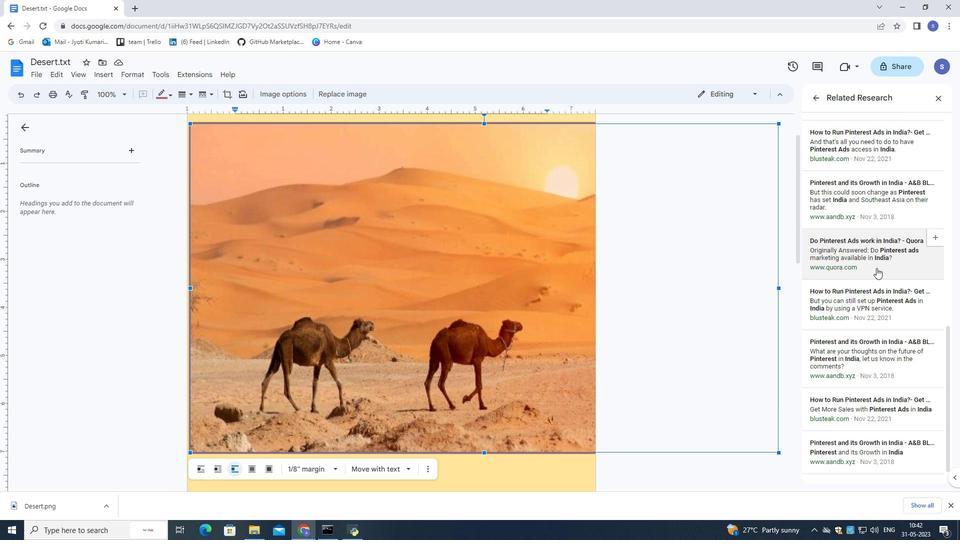 
Action: Mouse scrolled (876, 267) with delta (0, 0)
Screenshot: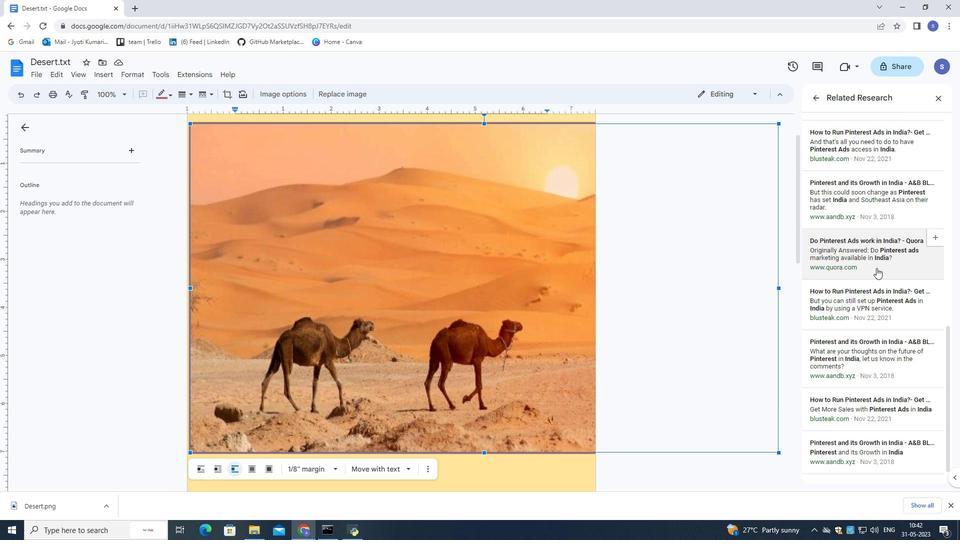 
Action: Mouse scrolled (876, 267) with delta (0, 0)
Screenshot: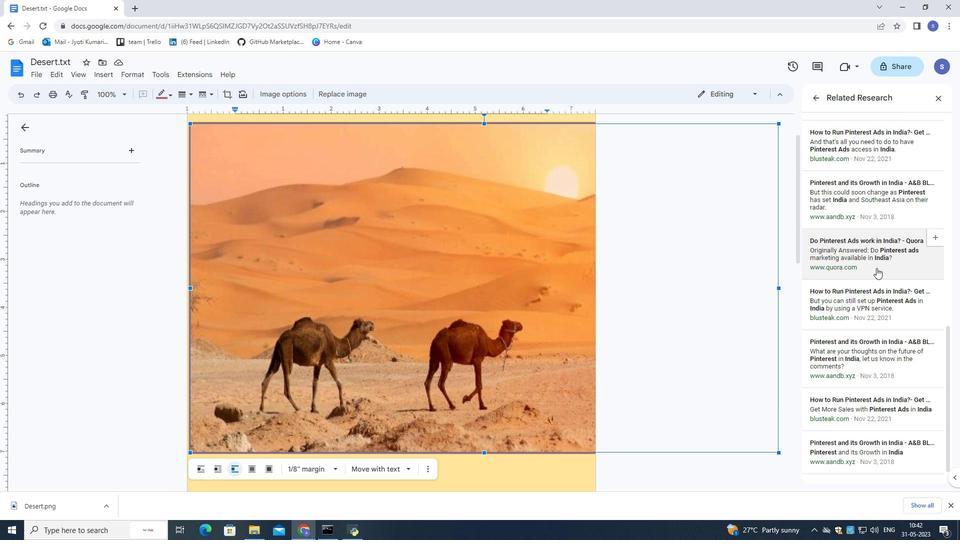 
Action: Mouse scrolled (876, 267) with delta (0, 0)
Screenshot: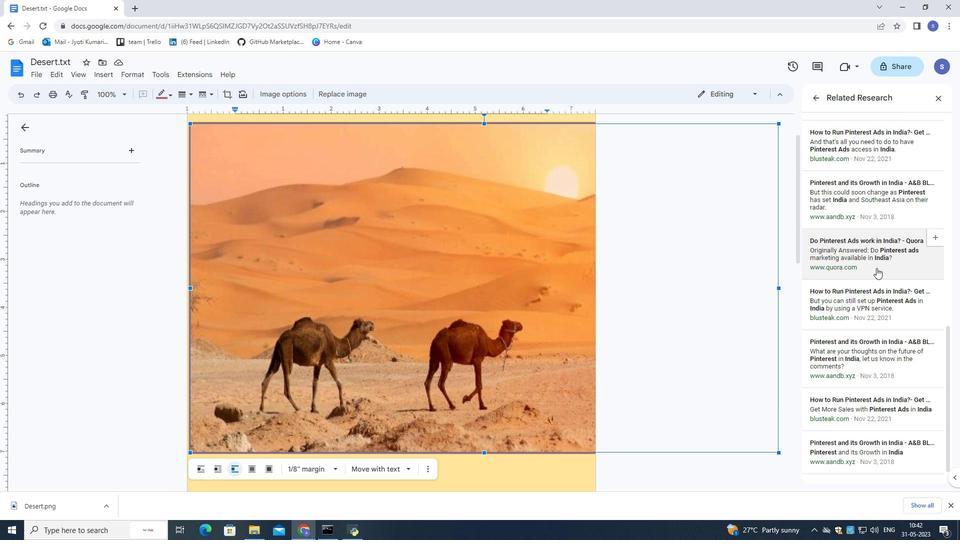 
Action: Mouse scrolled (876, 267) with delta (0, 0)
Screenshot: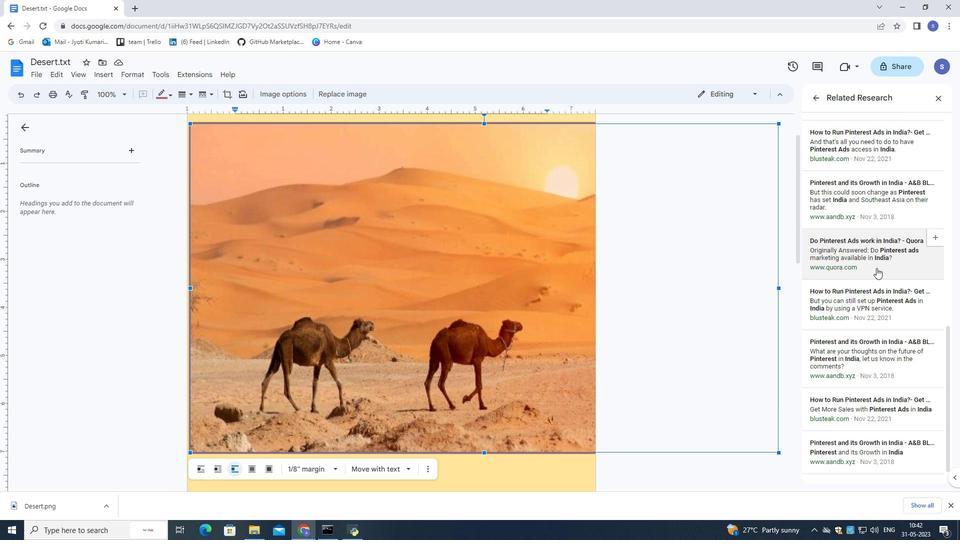 
Action: Mouse scrolled (876, 267) with delta (0, 0)
Screenshot: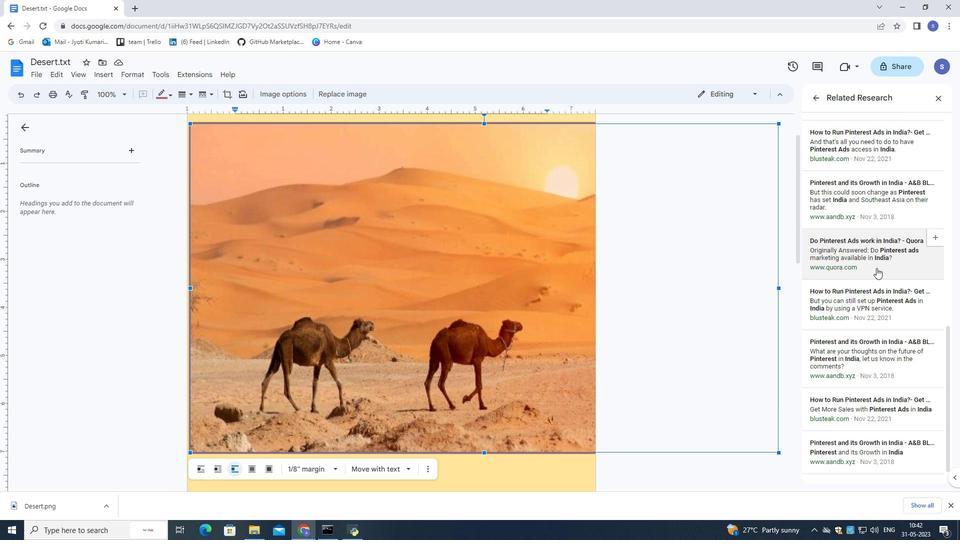
Action: Mouse moved to (525, 333)
Screenshot: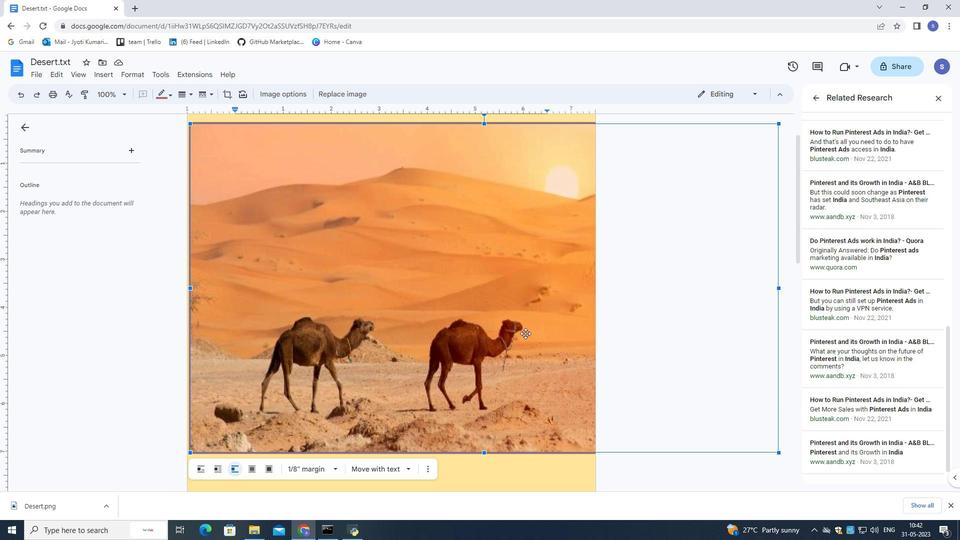 
Action: Mouse pressed left at (525, 333)
Screenshot: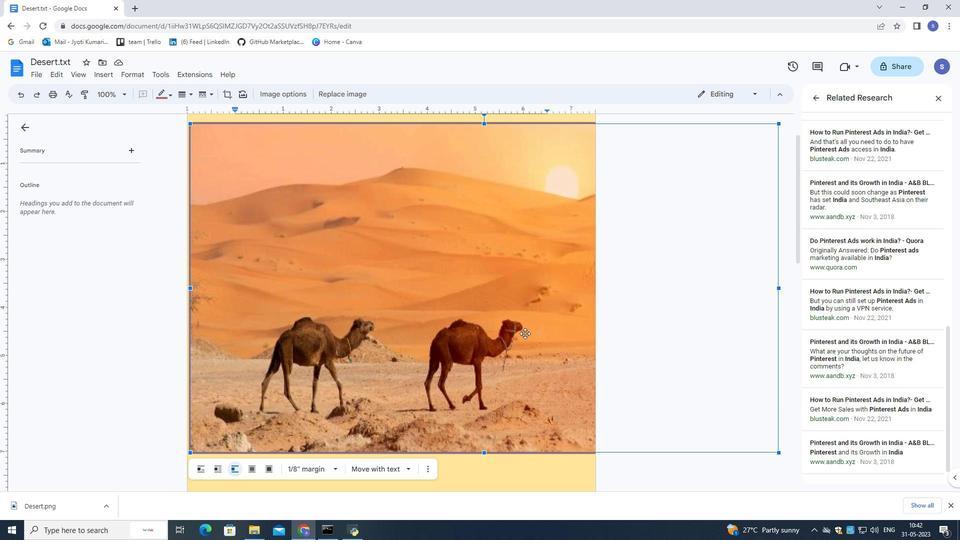 
Action: Mouse moved to (889, 267)
Screenshot: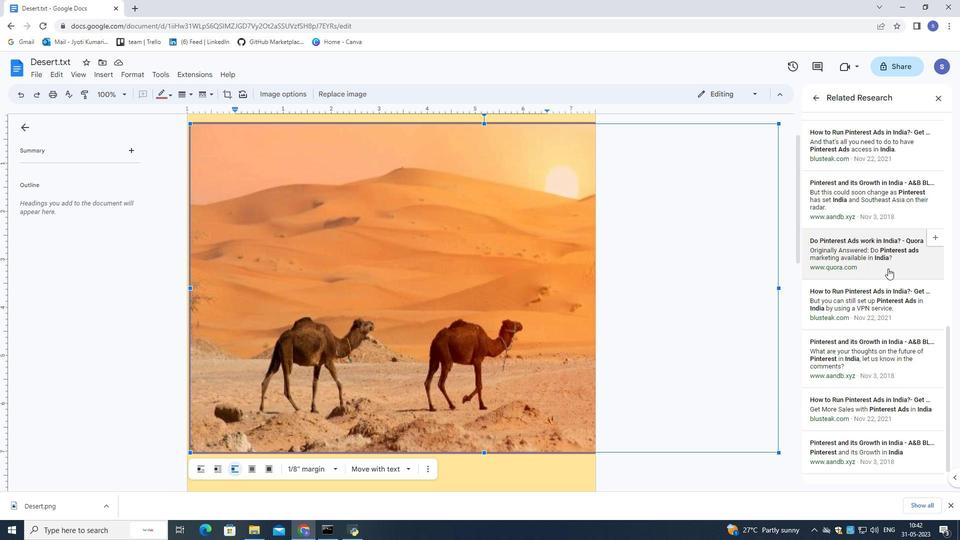 
Action: Mouse scrolled (889, 267) with delta (0, 0)
Screenshot: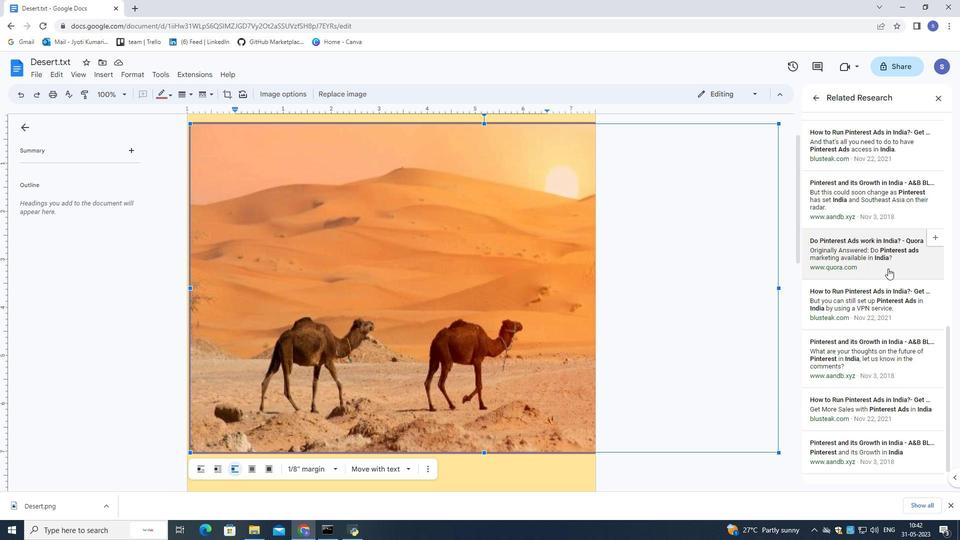 
Action: Mouse scrolled (889, 267) with delta (0, 0)
Screenshot: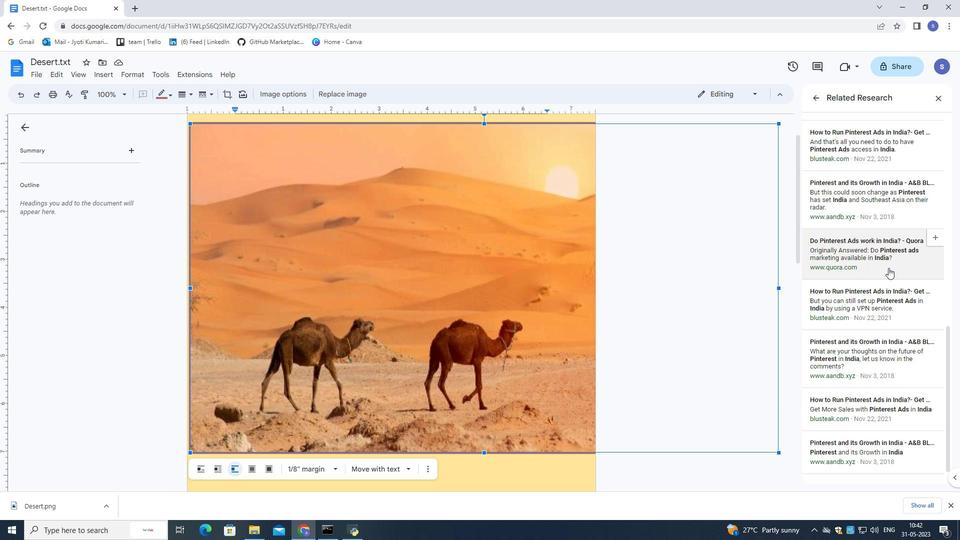 
Action: Mouse scrolled (889, 267) with delta (0, 0)
Screenshot: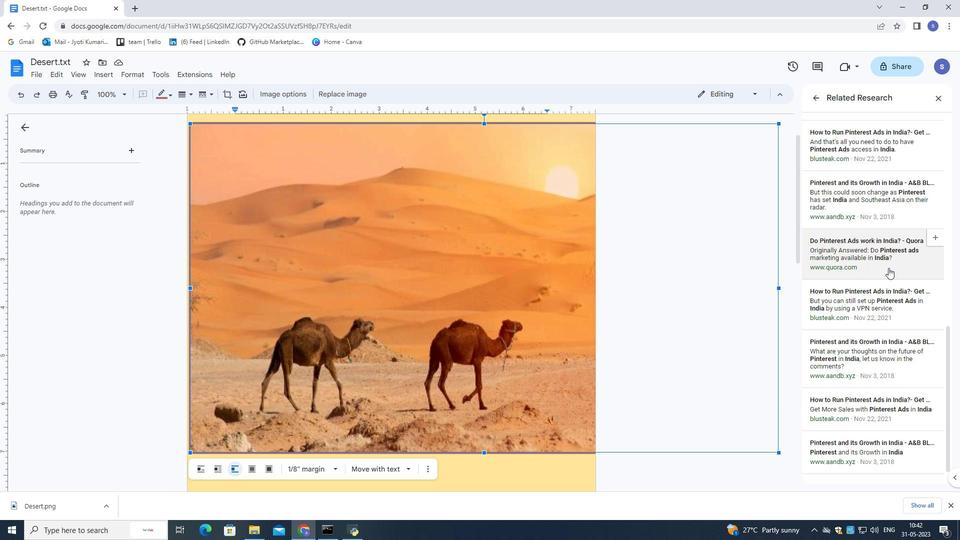 
Action: Mouse scrolled (889, 267) with delta (0, 0)
Screenshot: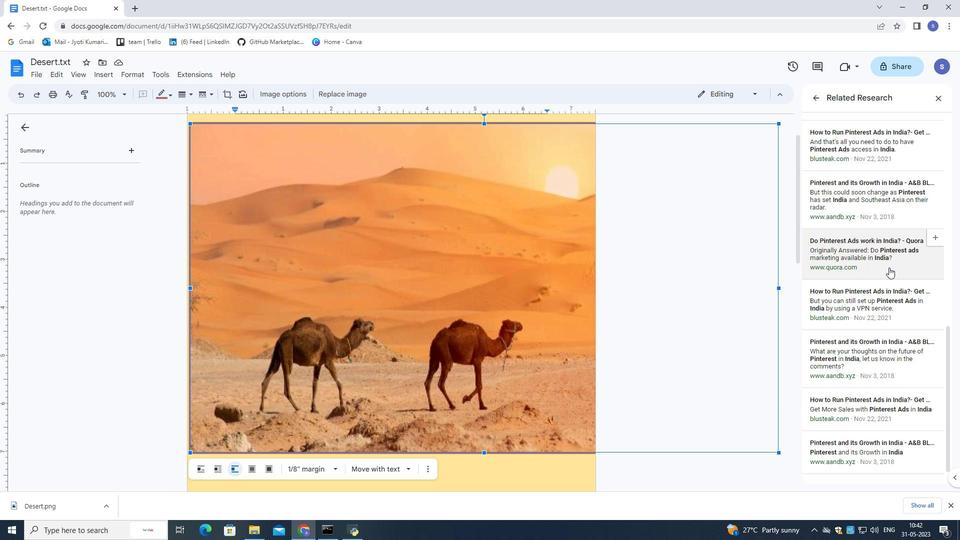 
Action: Mouse moved to (889, 266)
Screenshot: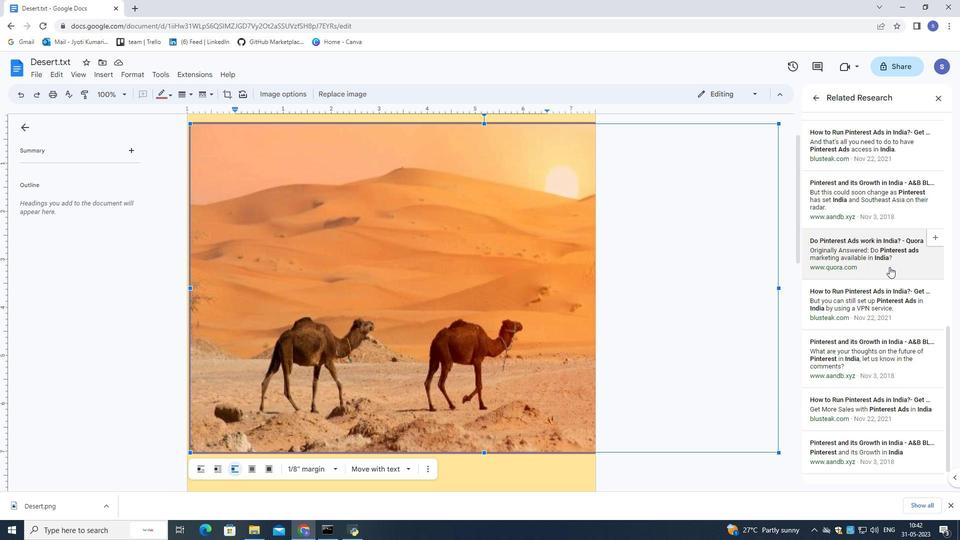 
Action: Mouse scrolled (889, 267) with delta (0, 0)
Screenshot: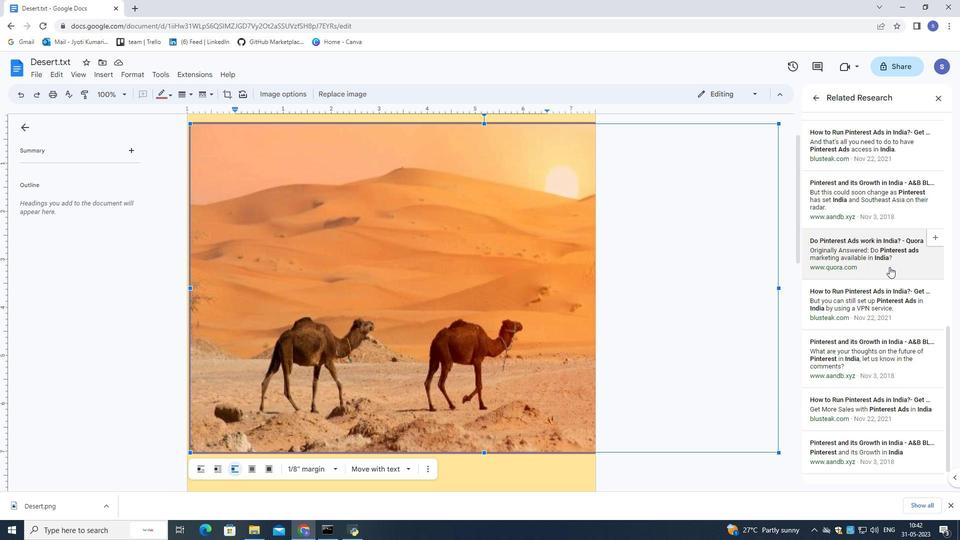 
Action: Mouse moved to (889, 266)
Screenshot: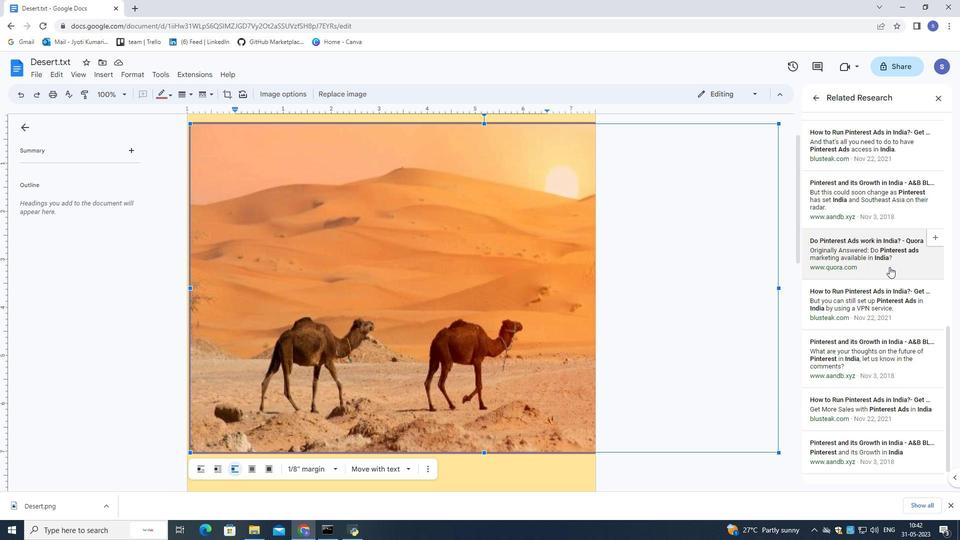 
Action: Mouse scrolled (889, 266) with delta (0, 0)
Screenshot: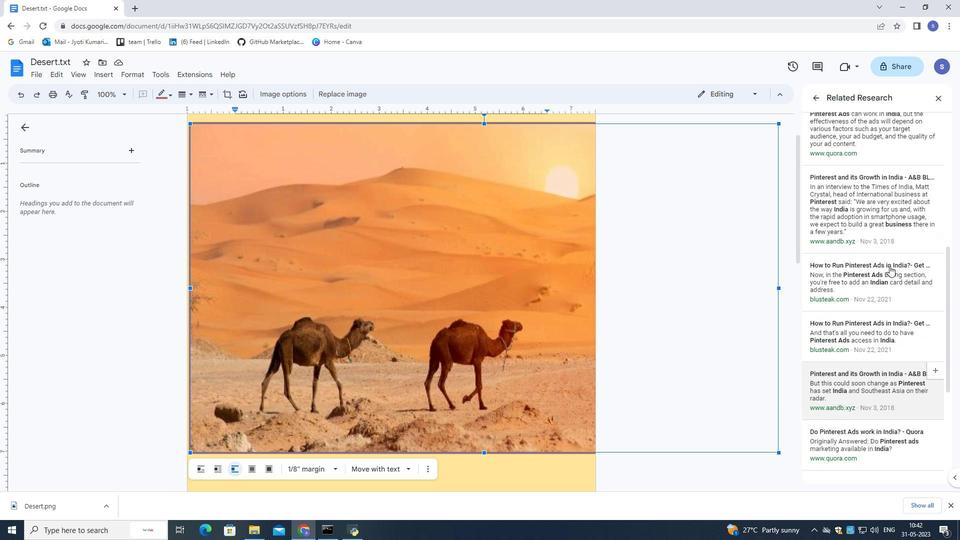 
Action: Mouse scrolled (889, 266) with delta (0, 0)
Screenshot: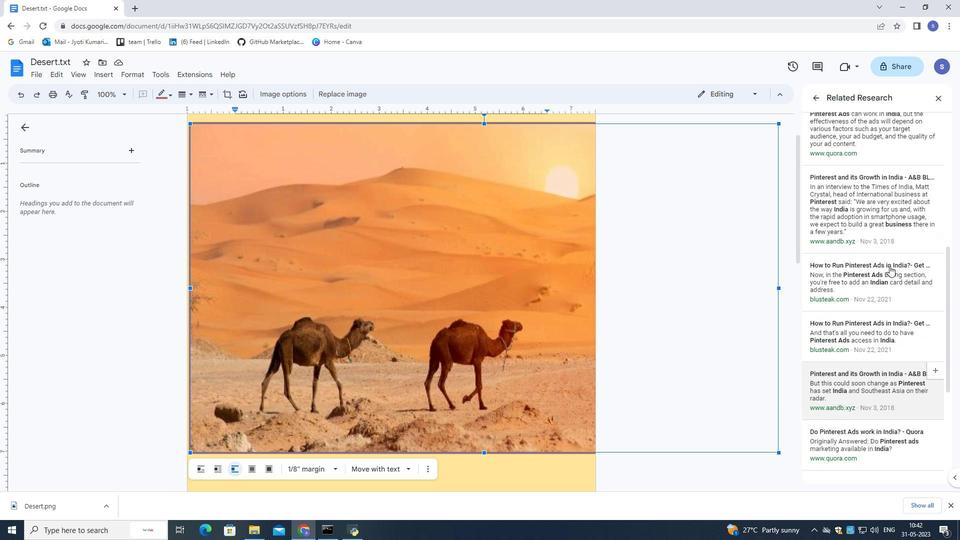 
Action: Mouse scrolled (889, 266) with delta (0, 0)
Screenshot: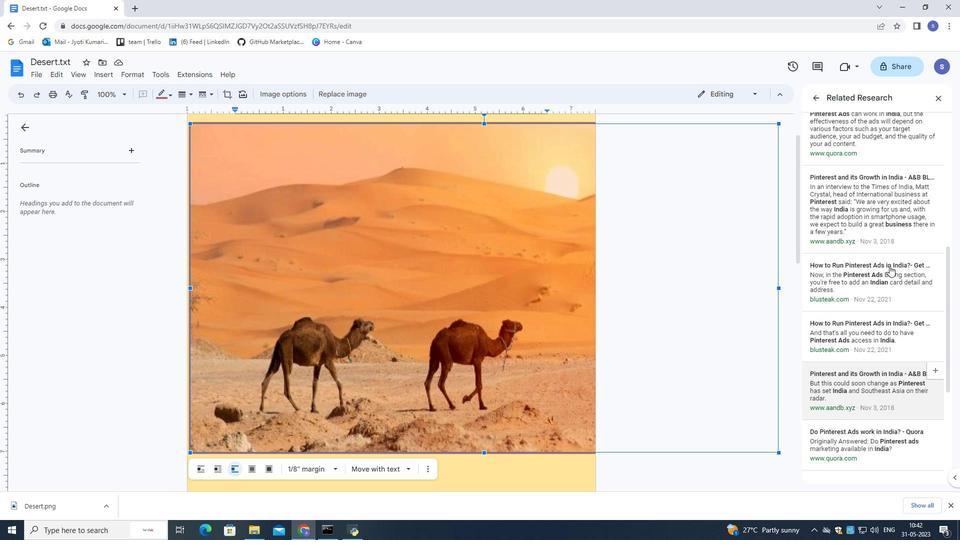 
Action: Mouse moved to (889, 266)
Screenshot: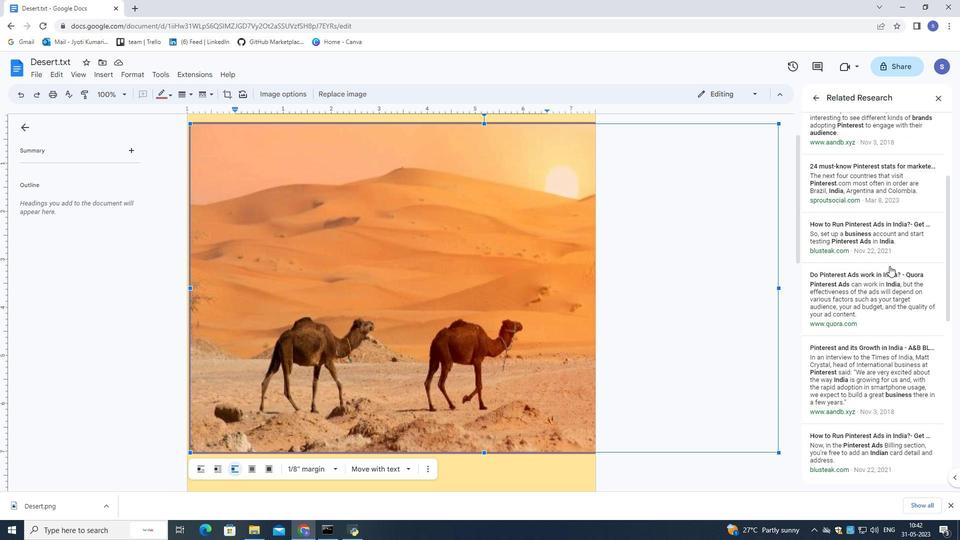 
Action: Mouse scrolled (889, 266) with delta (0, 0)
Screenshot: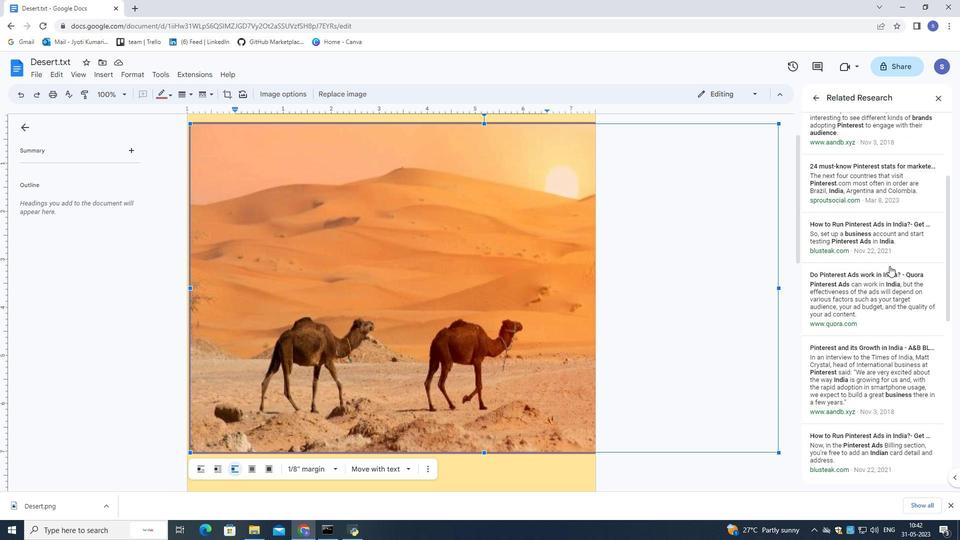 
Action: Mouse moved to (889, 265)
Screenshot: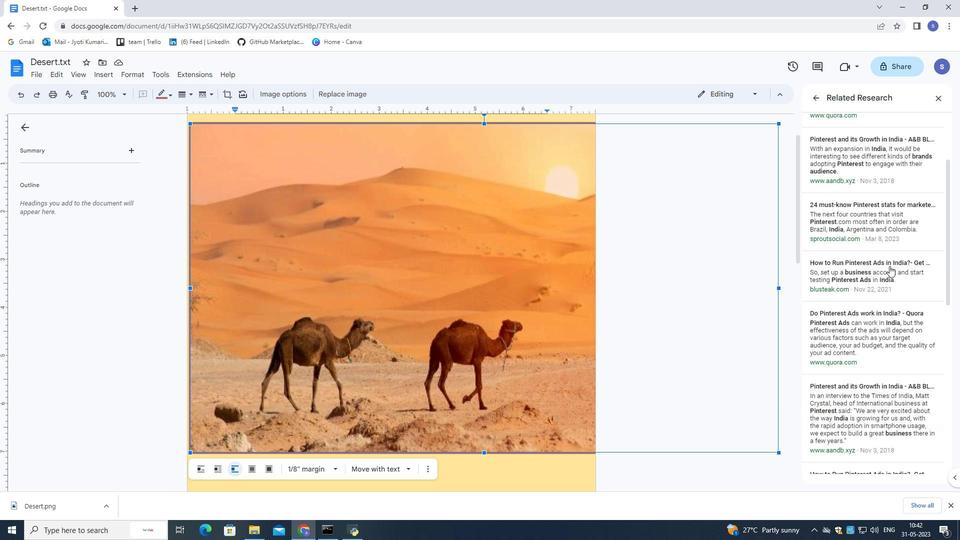 
Action: Mouse scrolled (889, 265) with delta (0, 0)
Screenshot: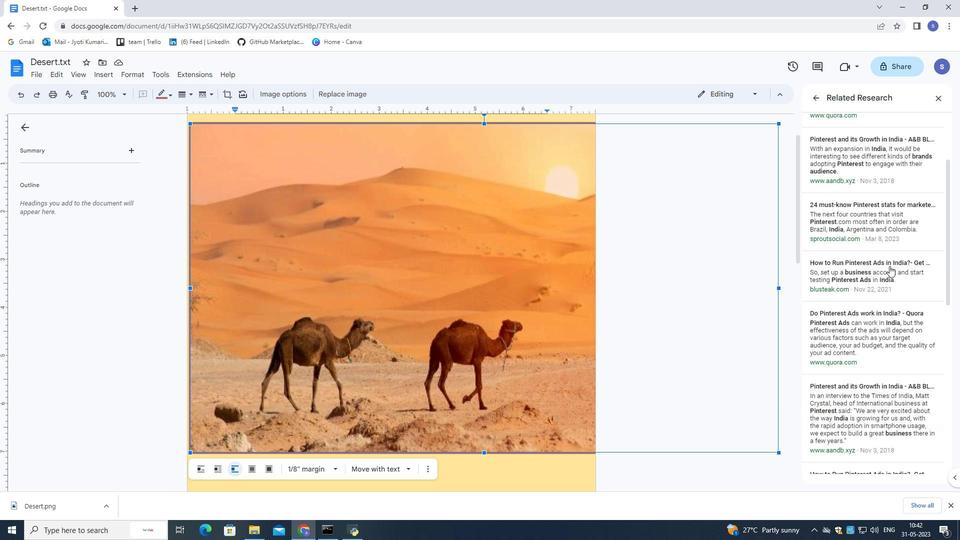 
Action: Mouse moved to (889, 264)
Screenshot: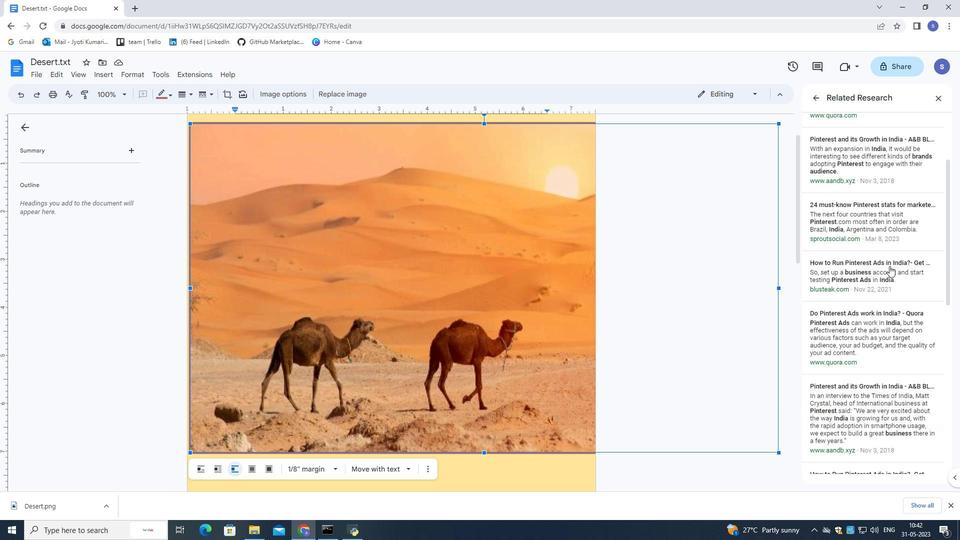 
Action: Mouse scrolled (889, 265) with delta (0, 0)
Screenshot: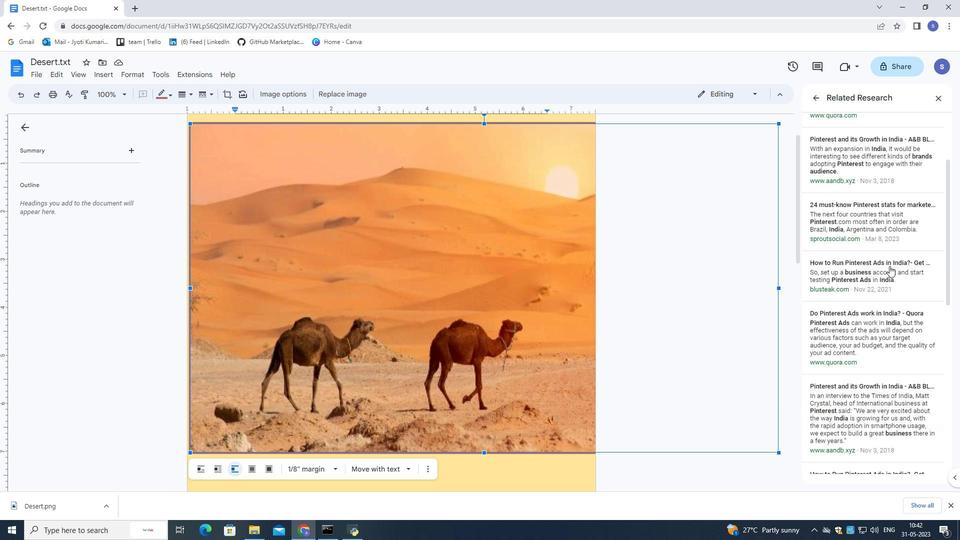 
Action: Mouse moved to (889, 261)
Screenshot: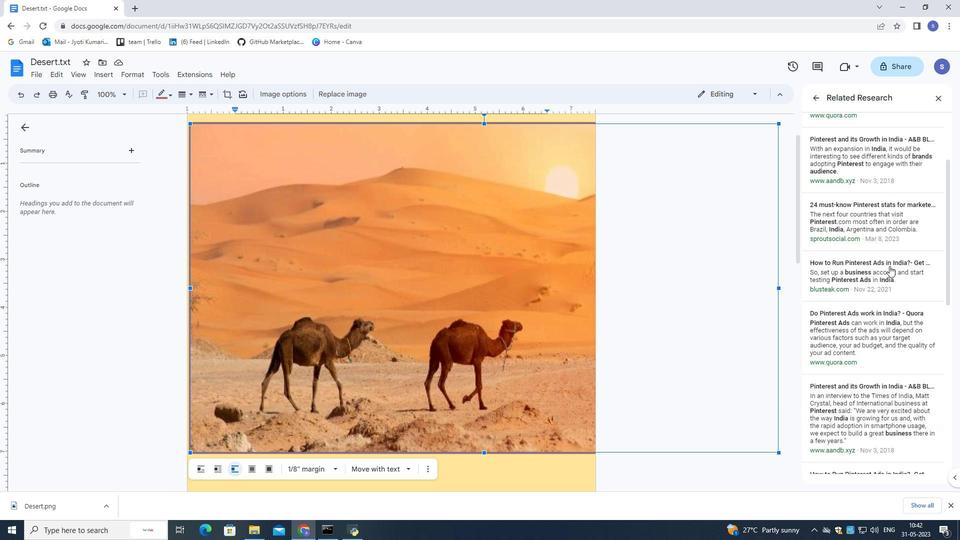 
Action: Mouse scrolled (889, 262) with delta (0, 0)
Screenshot: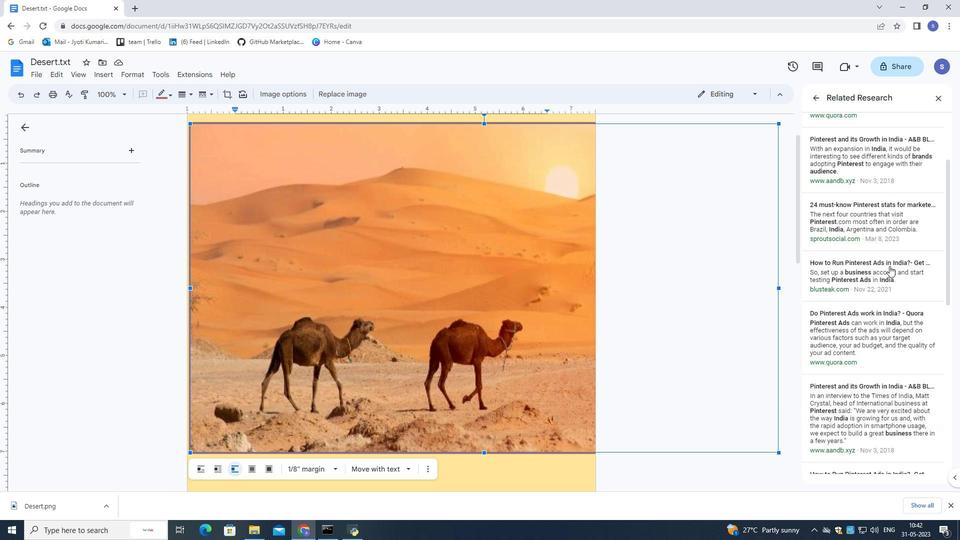 
Action: Mouse scrolled (889, 262) with delta (0, 0)
Screenshot: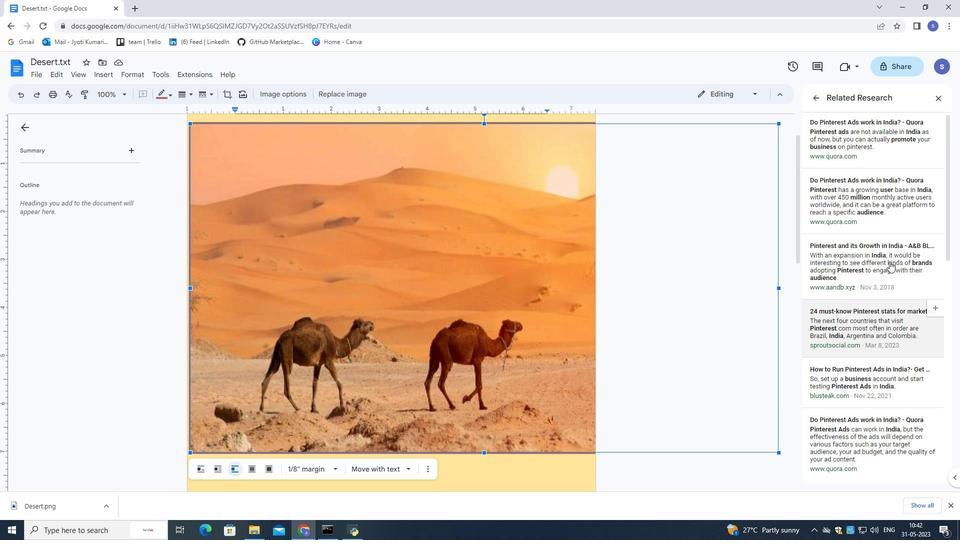 
Action: Mouse scrolled (889, 262) with delta (0, 0)
Screenshot: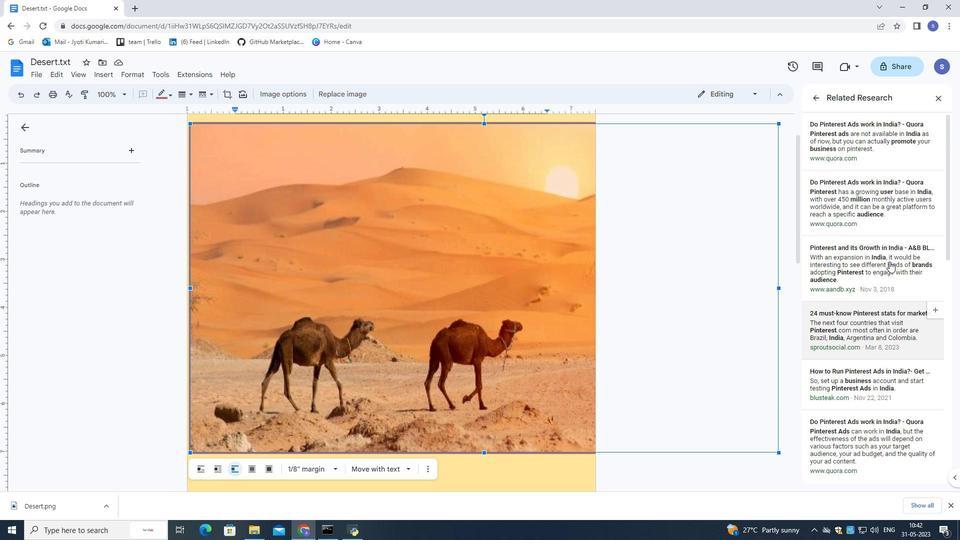 
Action: Mouse scrolled (889, 262) with delta (0, 0)
Screenshot: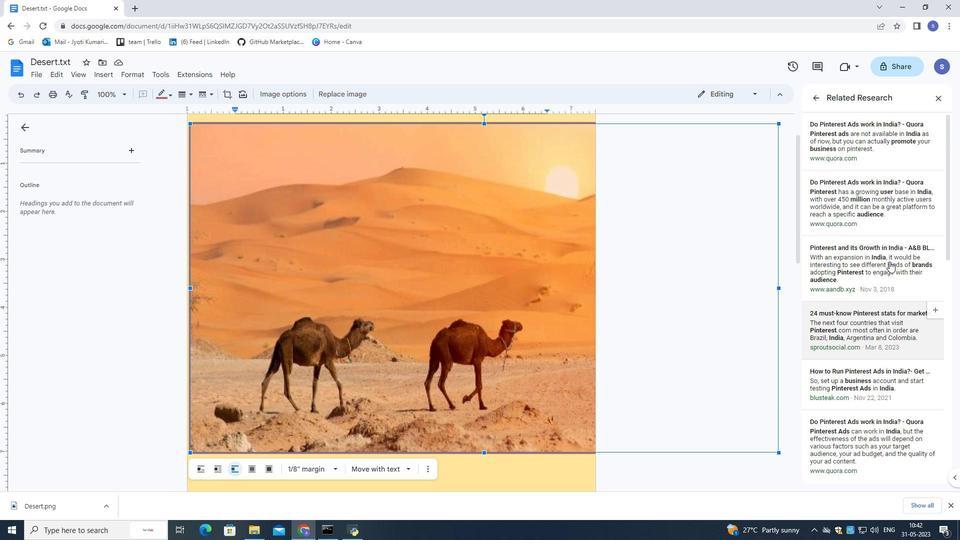 
Action: Mouse moved to (889, 261)
Screenshot: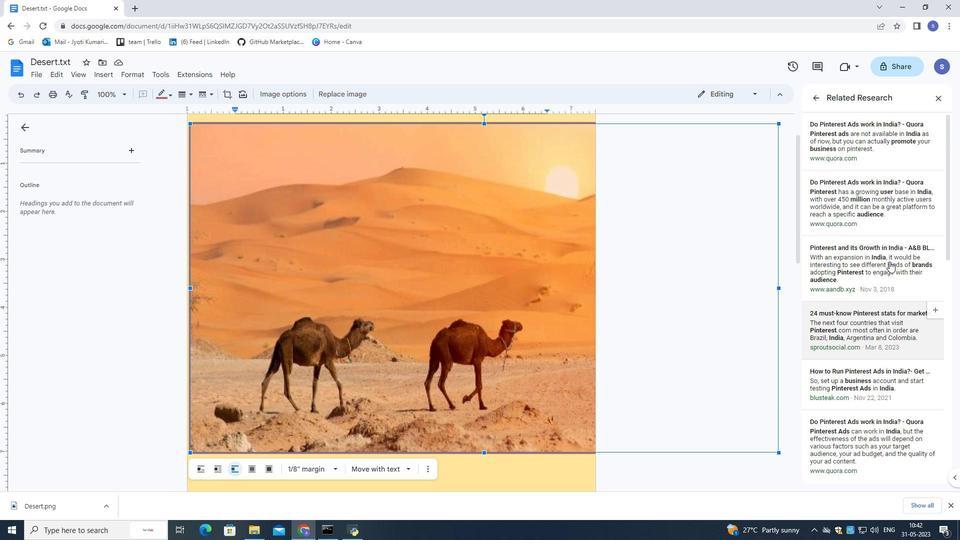 
Action: Mouse scrolled (889, 262) with delta (0, 0)
Screenshot: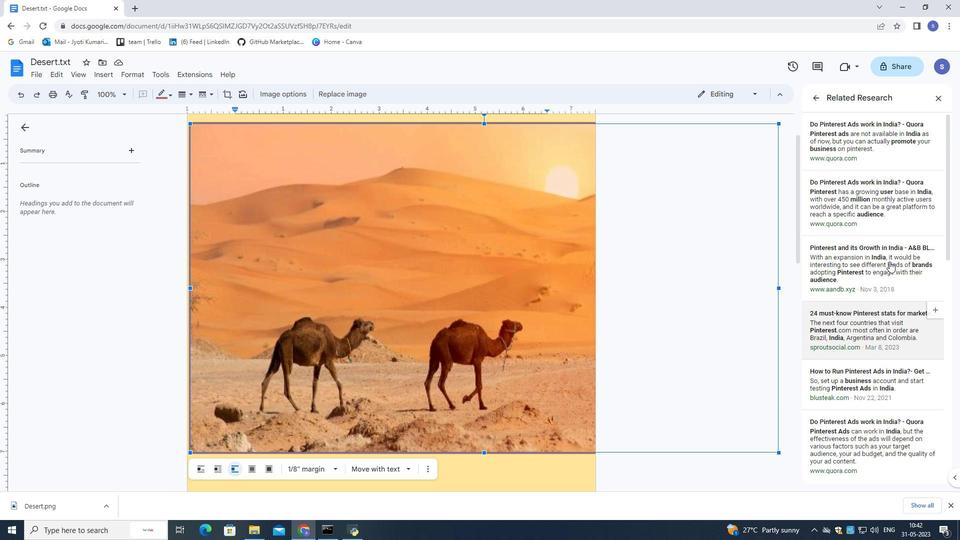 
Action: Mouse moved to (859, 226)
Screenshot: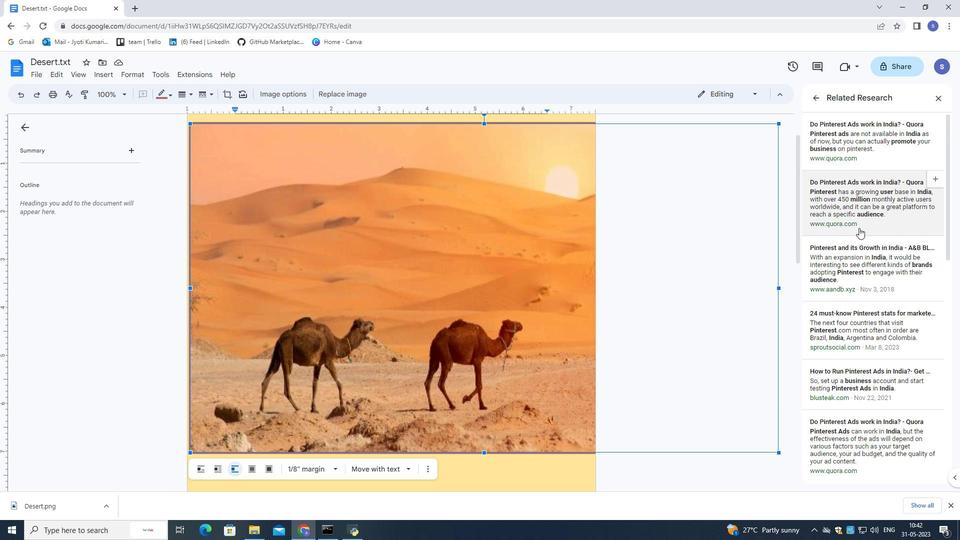 
Action: Mouse pressed left at (859, 226)
Screenshot: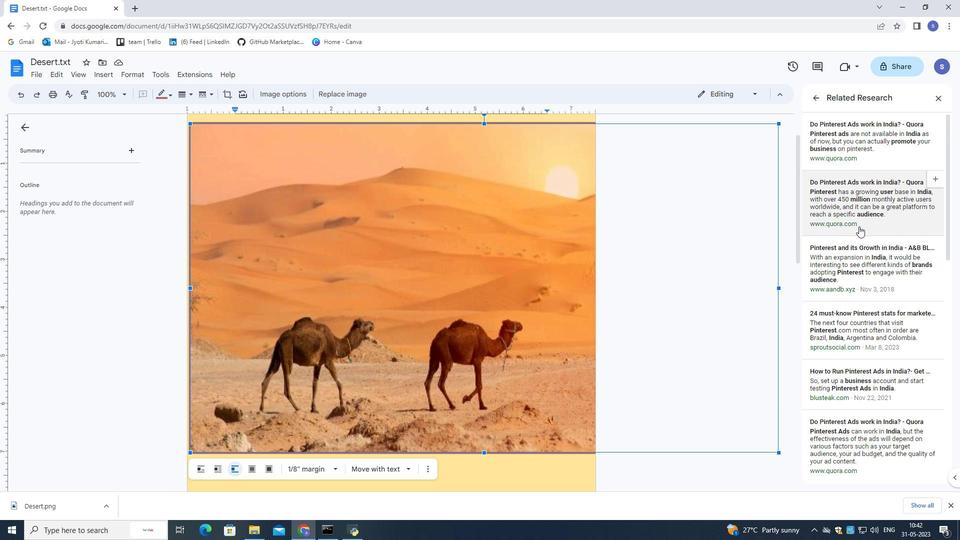 
Action: Mouse moved to (300, 186)
Screenshot: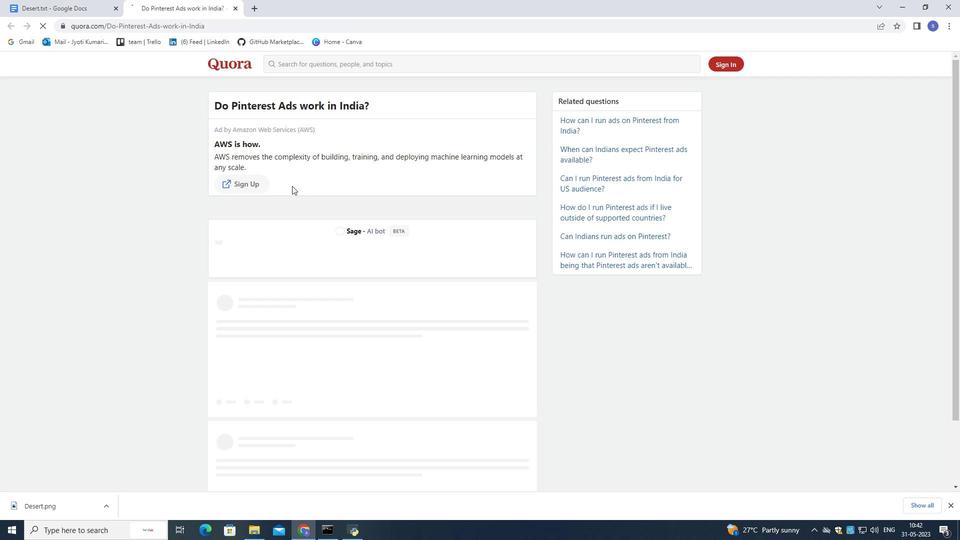 
Action: Mouse scrolled (300, 185) with delta (0, 0)
Screenshot: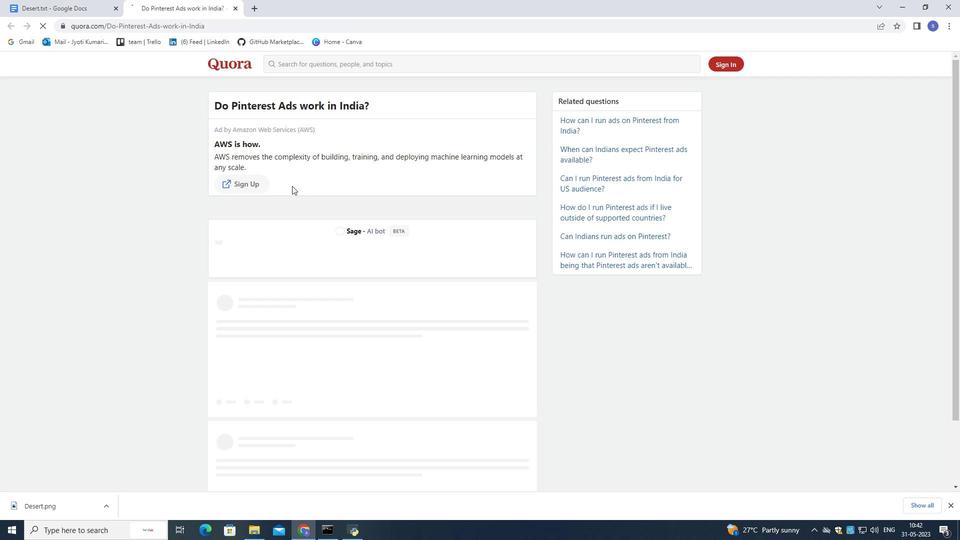
Action: Mouse scrolled (300, 185) with delta (0, 0)
Screenshot: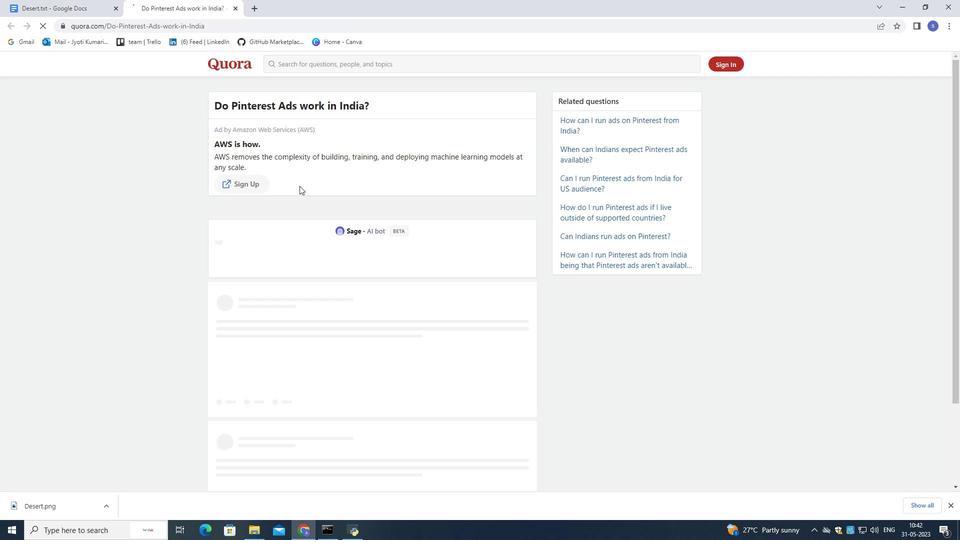 
Action: Mouse scrolled (300, 185) with delta (0, 0)
Screenshot: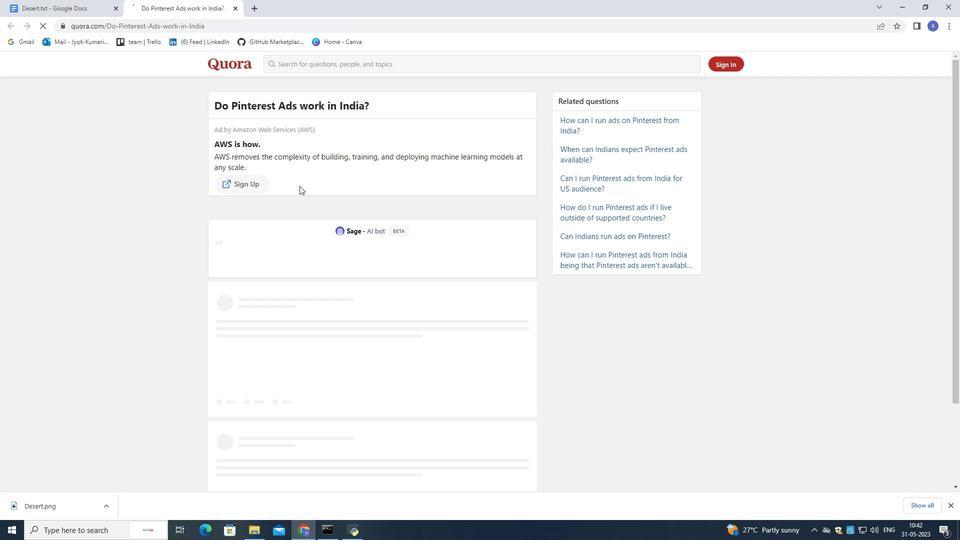 
Action: Mouse scrolled (300, 185) with delta (0, 0)
Screenshot: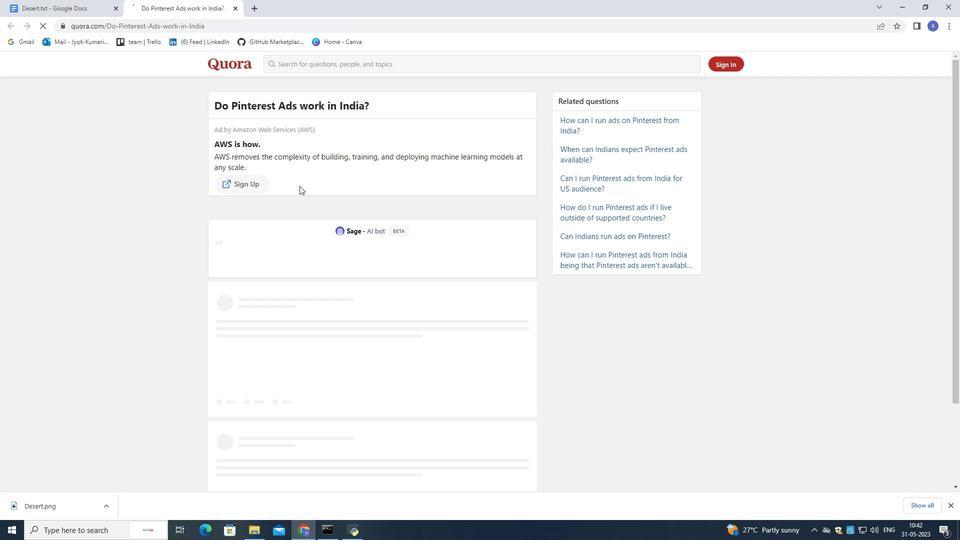 
Action: Mouse moved to (300, 186)
Screenshot: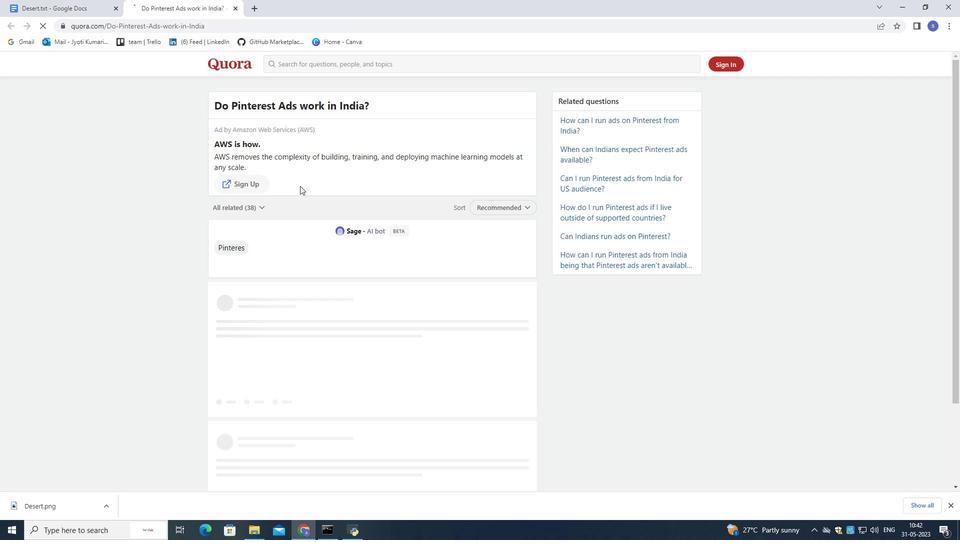 
Action: Mouse scrolled (300, 186) with delta (0, 0)
Screenshot: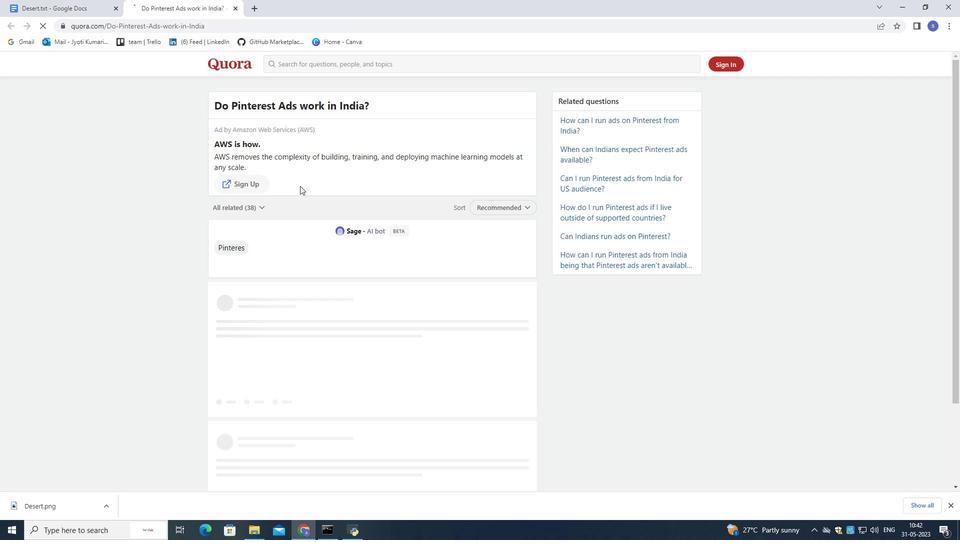 
Action: Mouse scrolled (300, 186) with delta (0, 0)
Screenshot: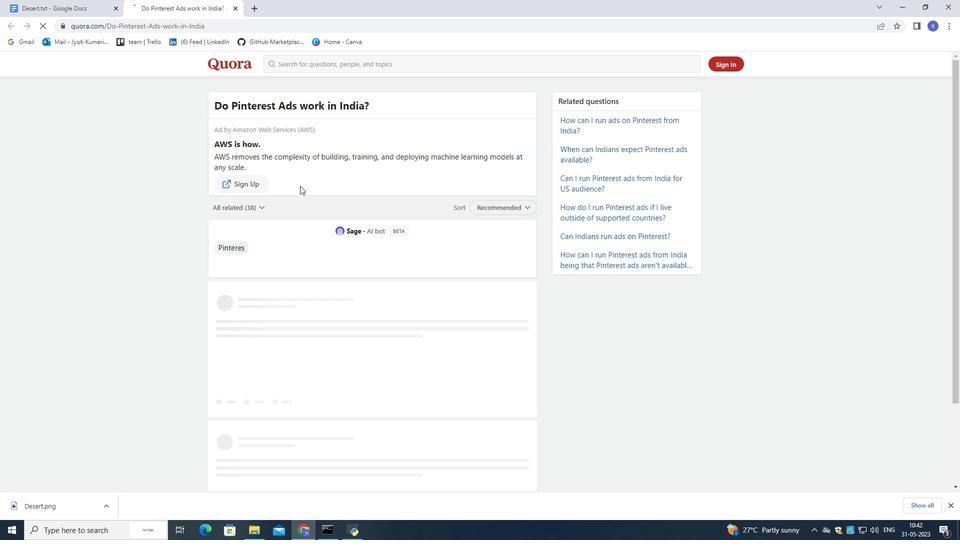 
Action: Mouse moved to (300, 204)
Screenshot: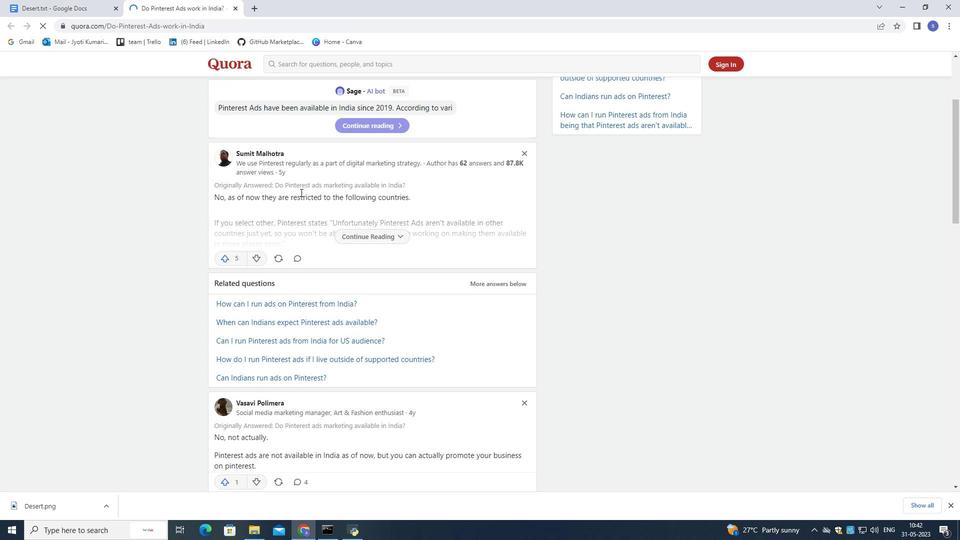
Action: Mouse scrolled (300, 202) with delta (0, 0)
Screenshot: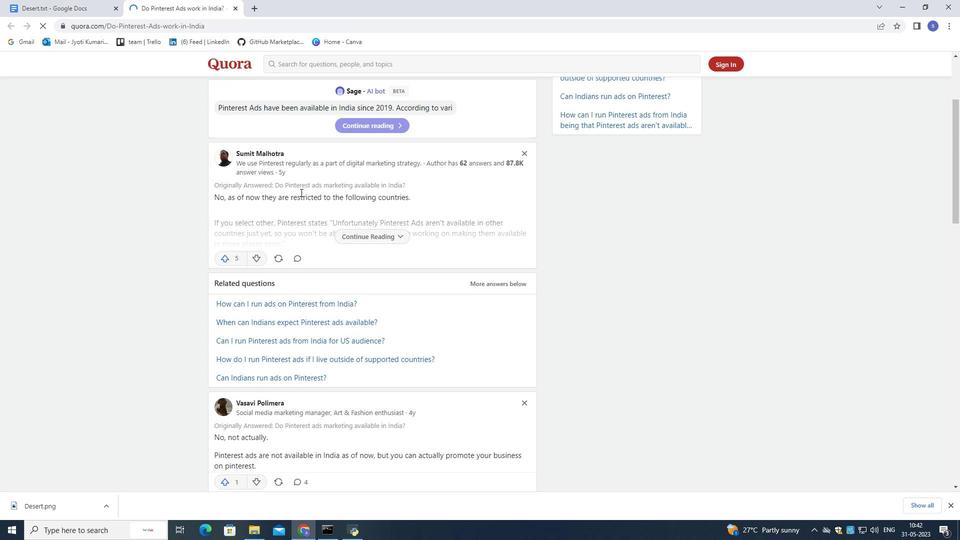 
Action: Mouse moved to (300, 206)
Screenshot: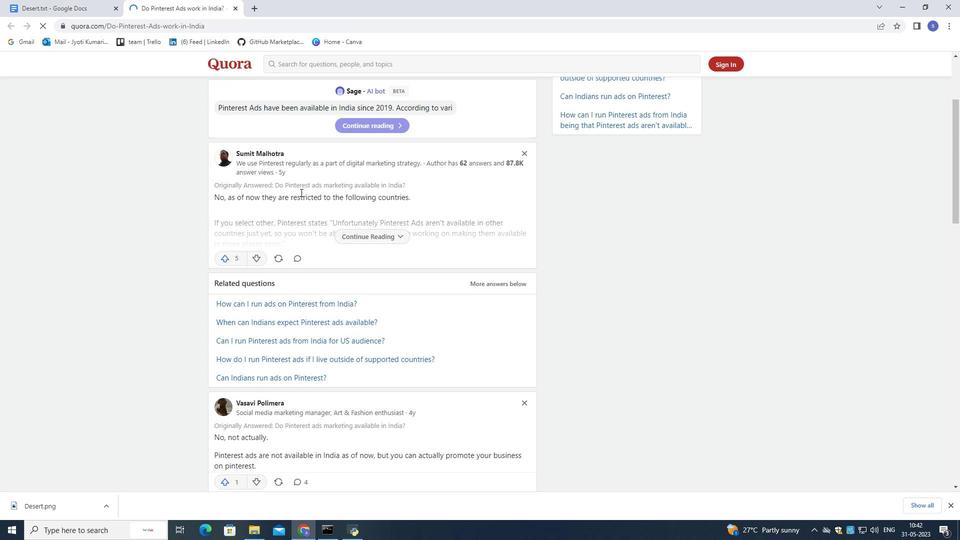 
Action: Mouse scrolled (300, 205) with delta (0, 0)
Screenshot: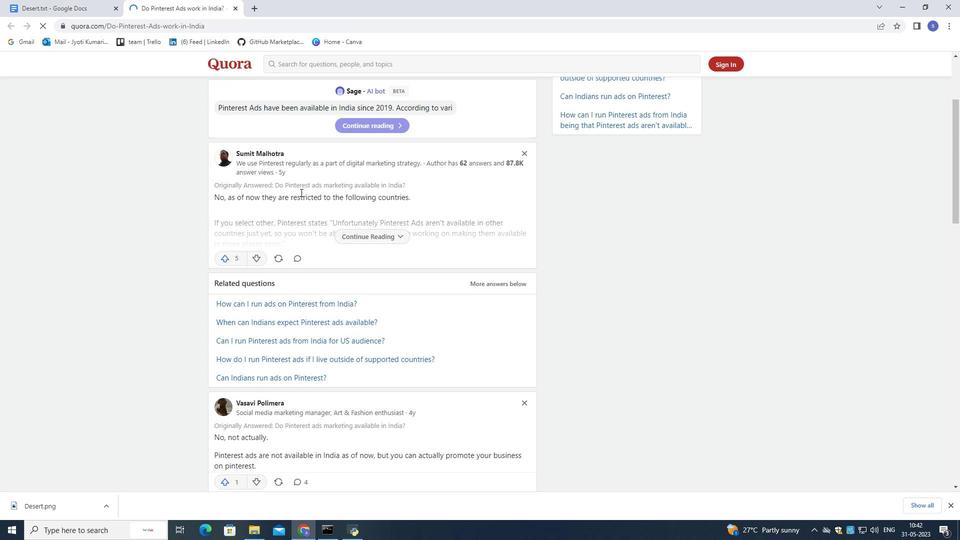 
Action: Mouse moved to (301, 207)
Screenshot: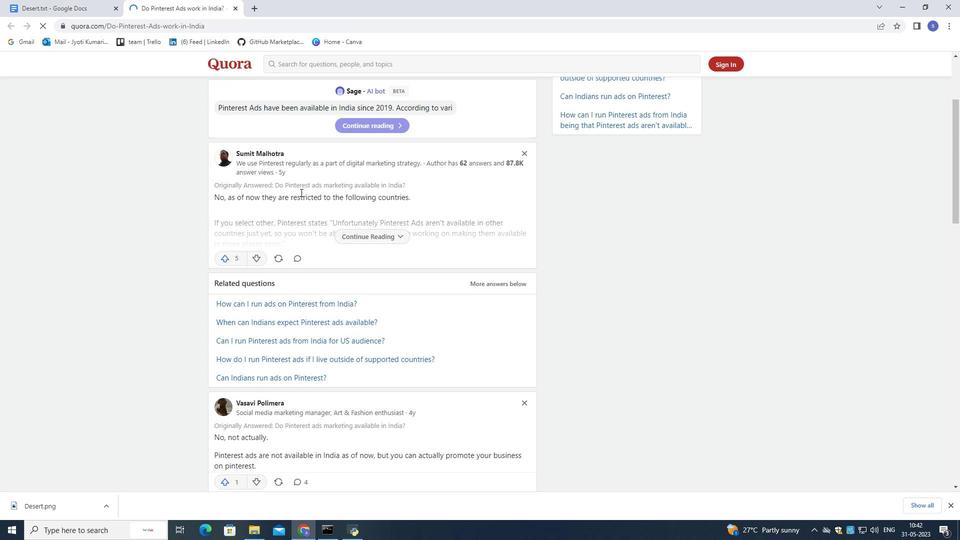 
Action: Mouse scrolled (301, 206) with delta (0, 0)
Screenshot: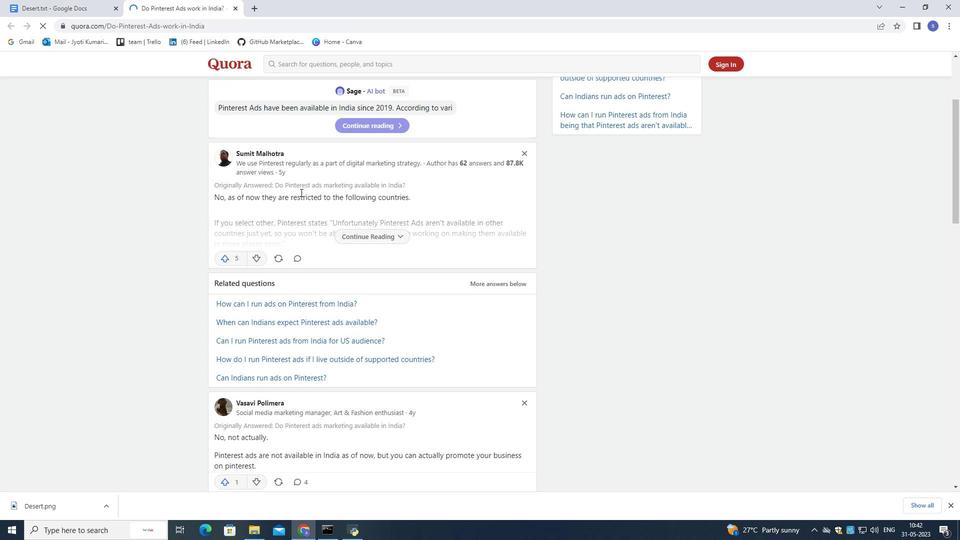 
Action: Mouse scrolled (301, 206) with delta (0, 0)
Screenshot: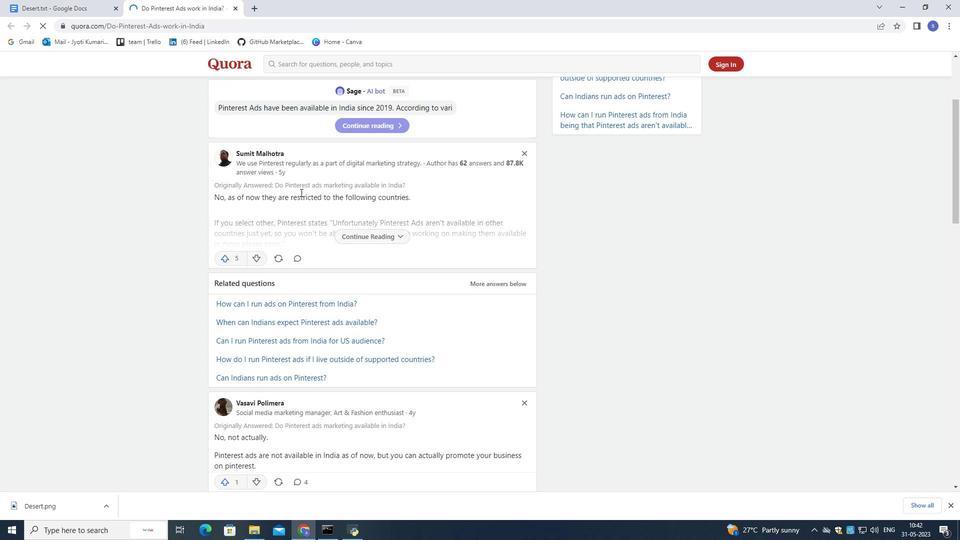 
Action: Mouse scrolled (301, 206) with delta (0, 0)
Screenshot: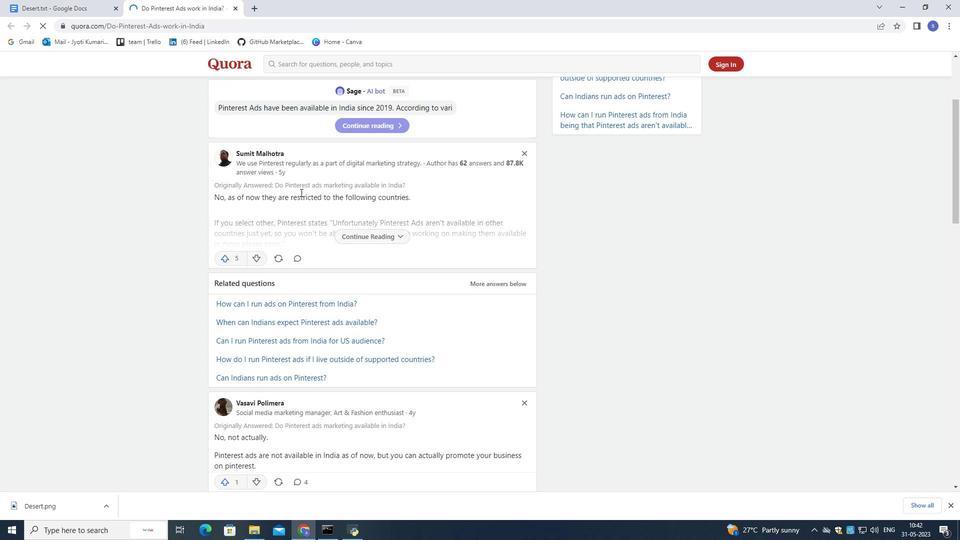 
Action: Mouse moved to (301, 208)
Screenshot: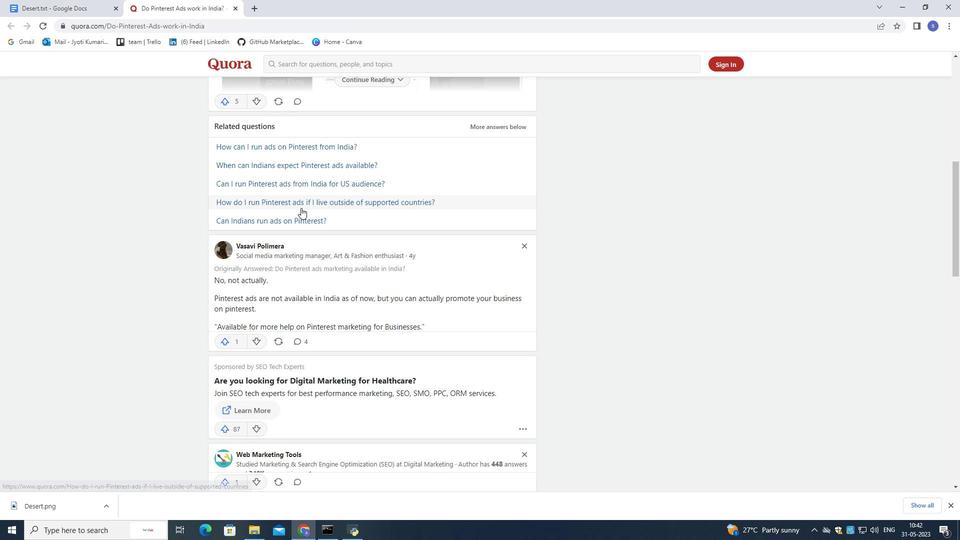 
Action: Mouse scrolled (301, 207) with delta (0, 0)
Screenshot: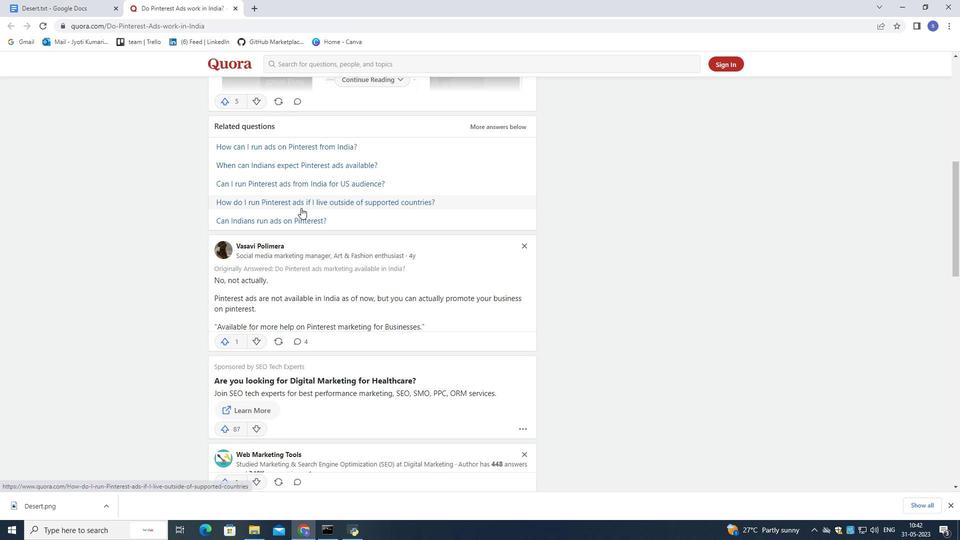 
Action: Mouse scrolled (301, 207) with delta (0, 0)
Screenshot: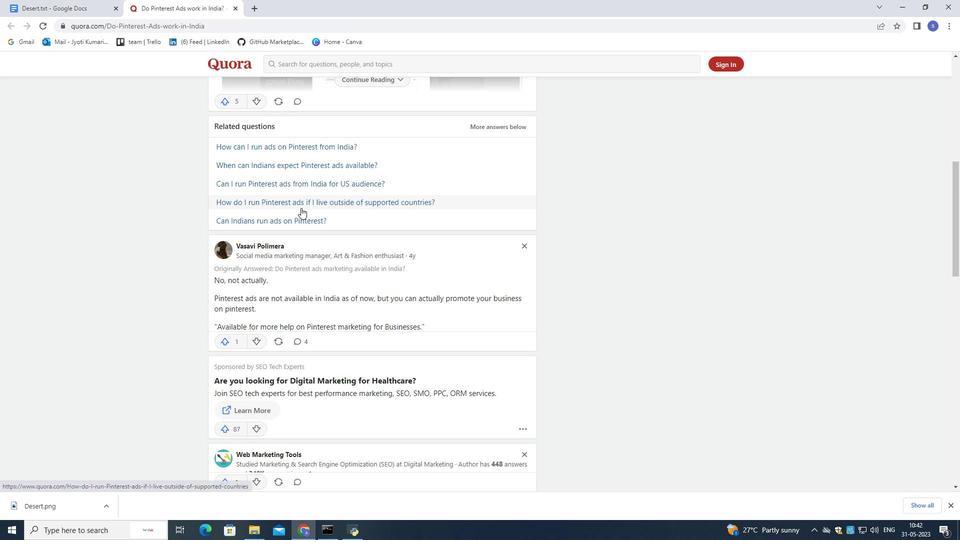 
Action: Mouse scrolled (301, 207) with delta (0, 0)
Screenshot: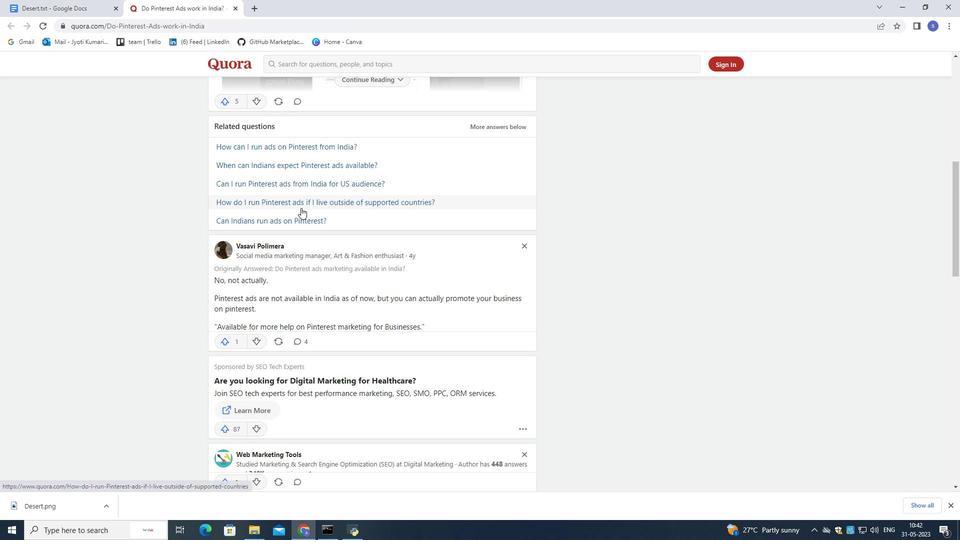 
Action: Mouse scrolled (301, 207) with delta (0, 0)
Screenshot: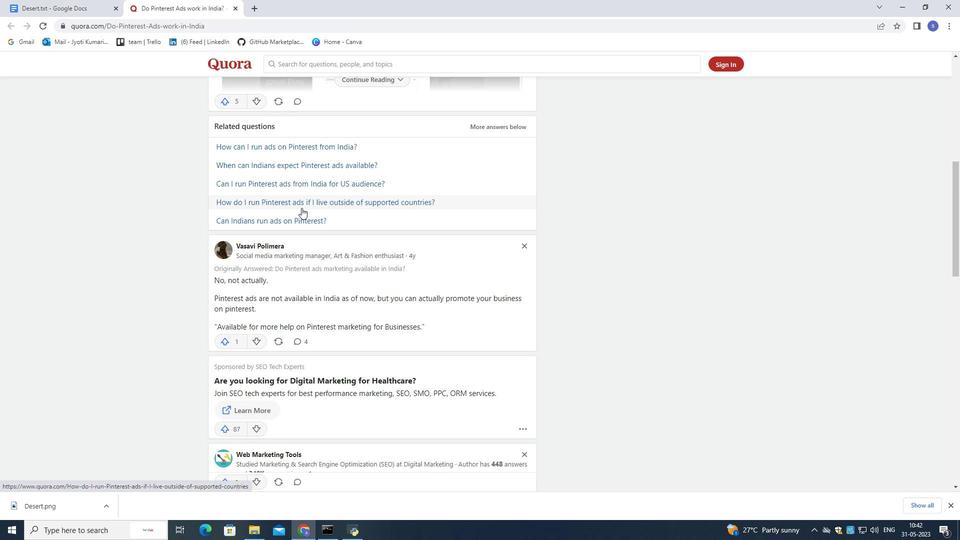 
Action: Mouse scrolled (301, 207) with delta (0, 0)
Screenshot: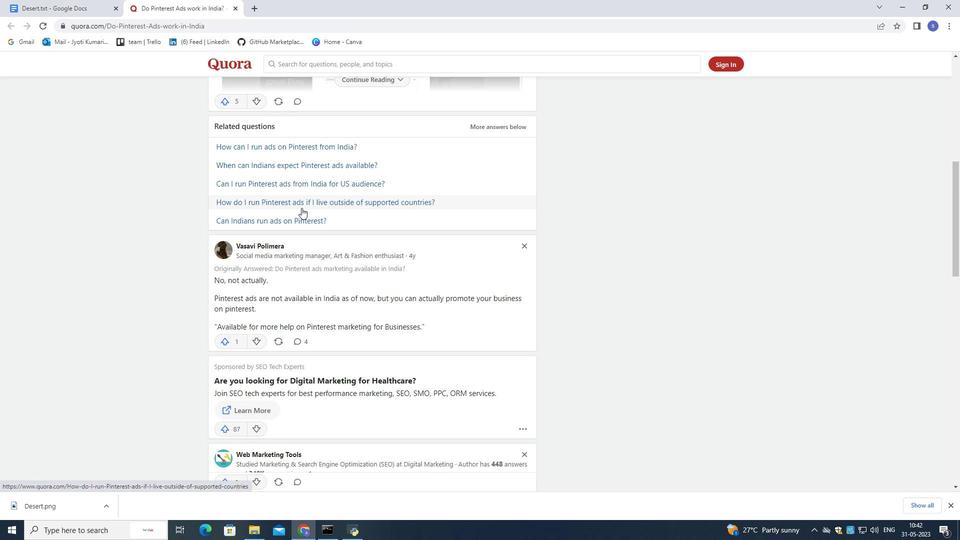 
Action: Mouse moved to (302, 206)
Screenshot: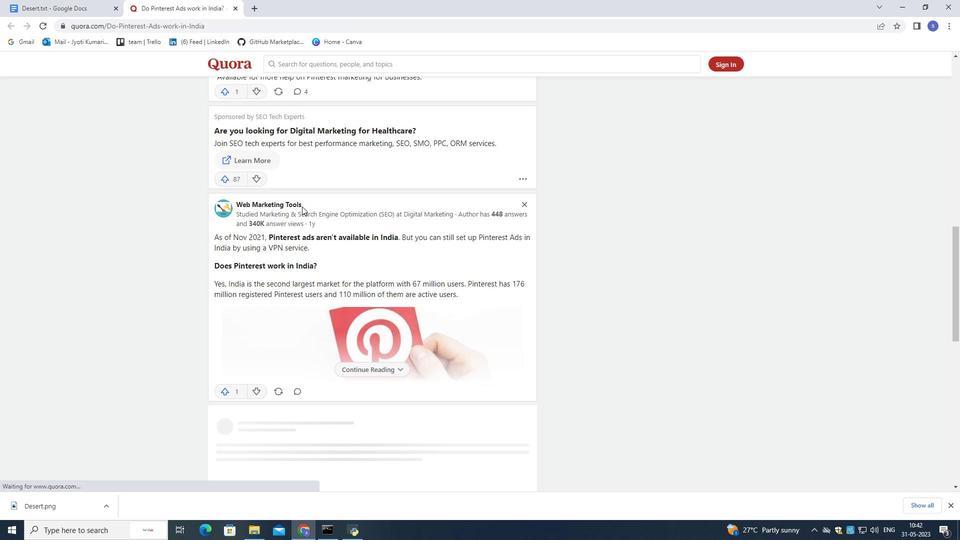 
Action: Mouse scrolled (302, 206) with delta (0, 0)
Screenshot: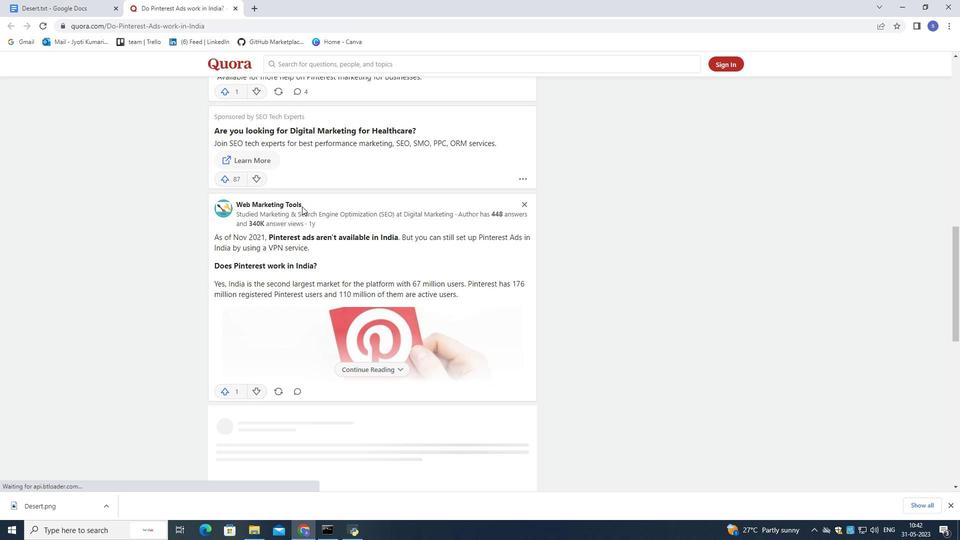 
Action: Mouse scrolled (302, 206) with delta (0, 0)
Screenshot: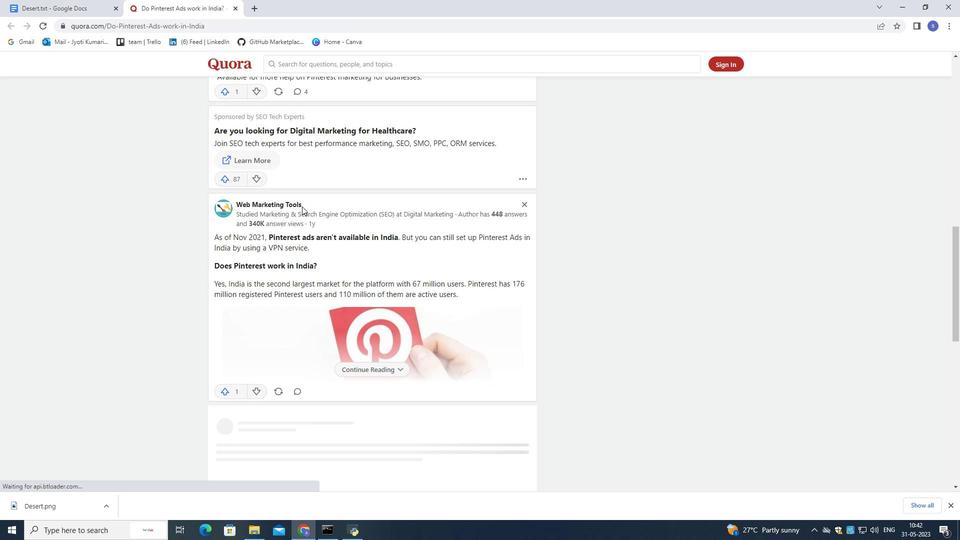 
Action: Mouse scrolled (302, 206) with delta (0, 0)
Screenshot: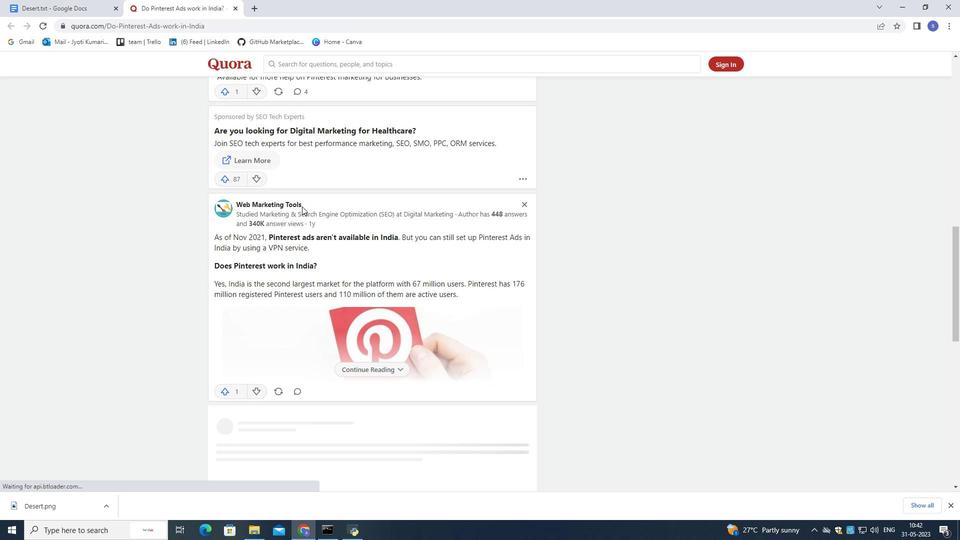 
Action: Mouse moved to (288, 178)
Screenshot: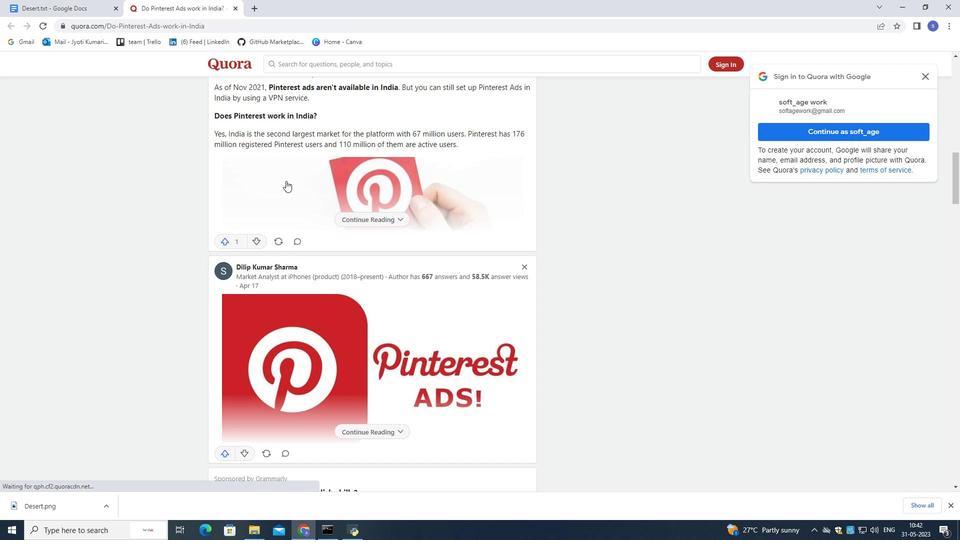 
Action: Mouse scrolled (288, 178) with delta (0, 0)
Screenshot: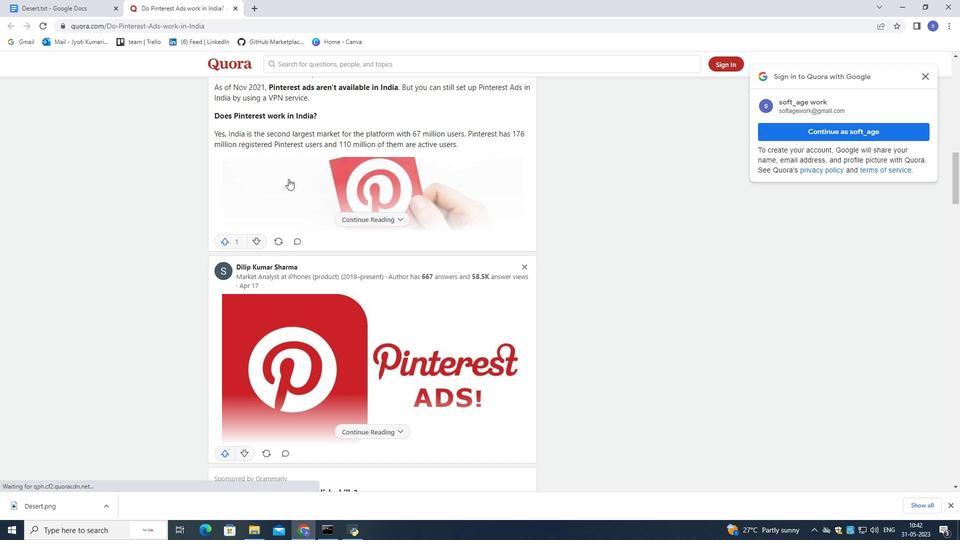 
Action: Mouse scrolled (288, 178) with delta (0, 0)
Screenshot: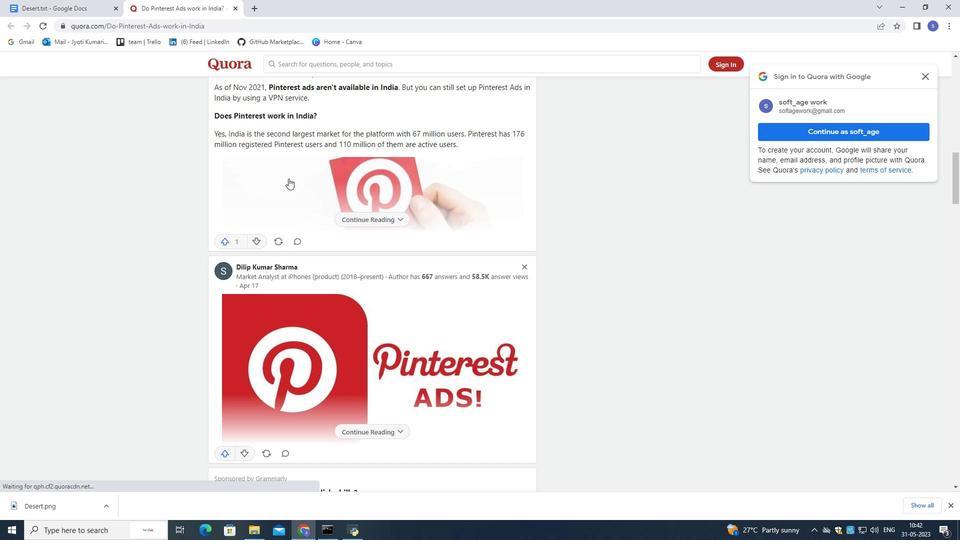 
Action: Mouse scrolled (288, 178) with delta (0, 0)
Screenshot: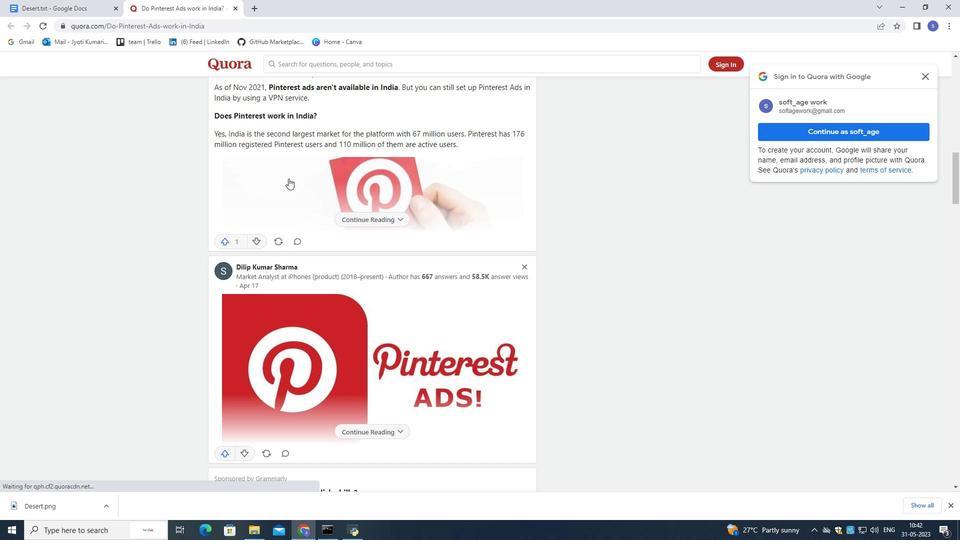 
Action: Mouse scrolled (288, 178) with delta (0, 0)
Screenshot: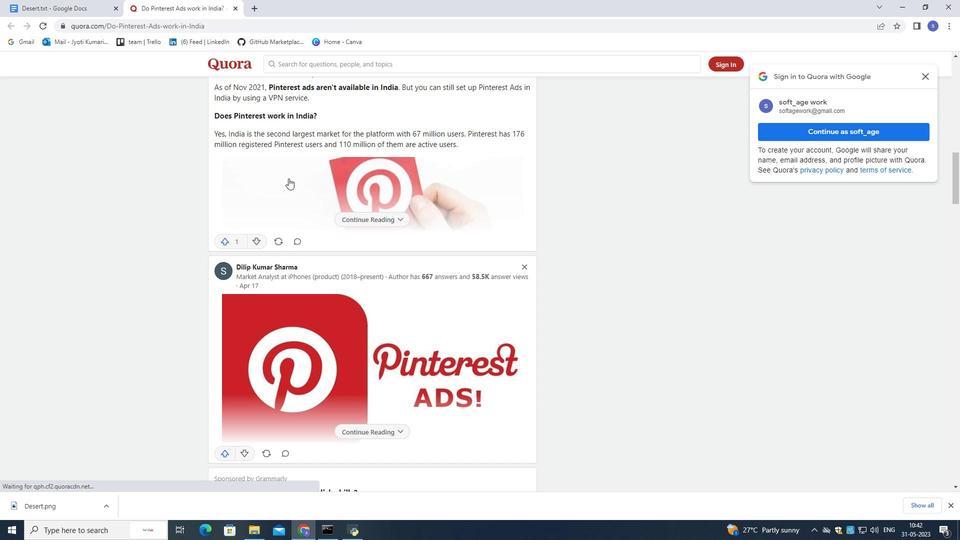 
Action: Mouse scrolled (288, 178) with delta (0, 0)
